 Task: Look for space in Siuri, India from 9th June, 2023 to 16th June, 2023 for 2 adults in price range Rs.8000 to Rs.16000. Place can be entire place with 2 bedrooms having 2 beds and 1 bathroom. Property type can be house, flat, guest house. Booking option can be shelf check-in. Required host language is English.
Action: Mouse moved to (541, 96)
Screenshot: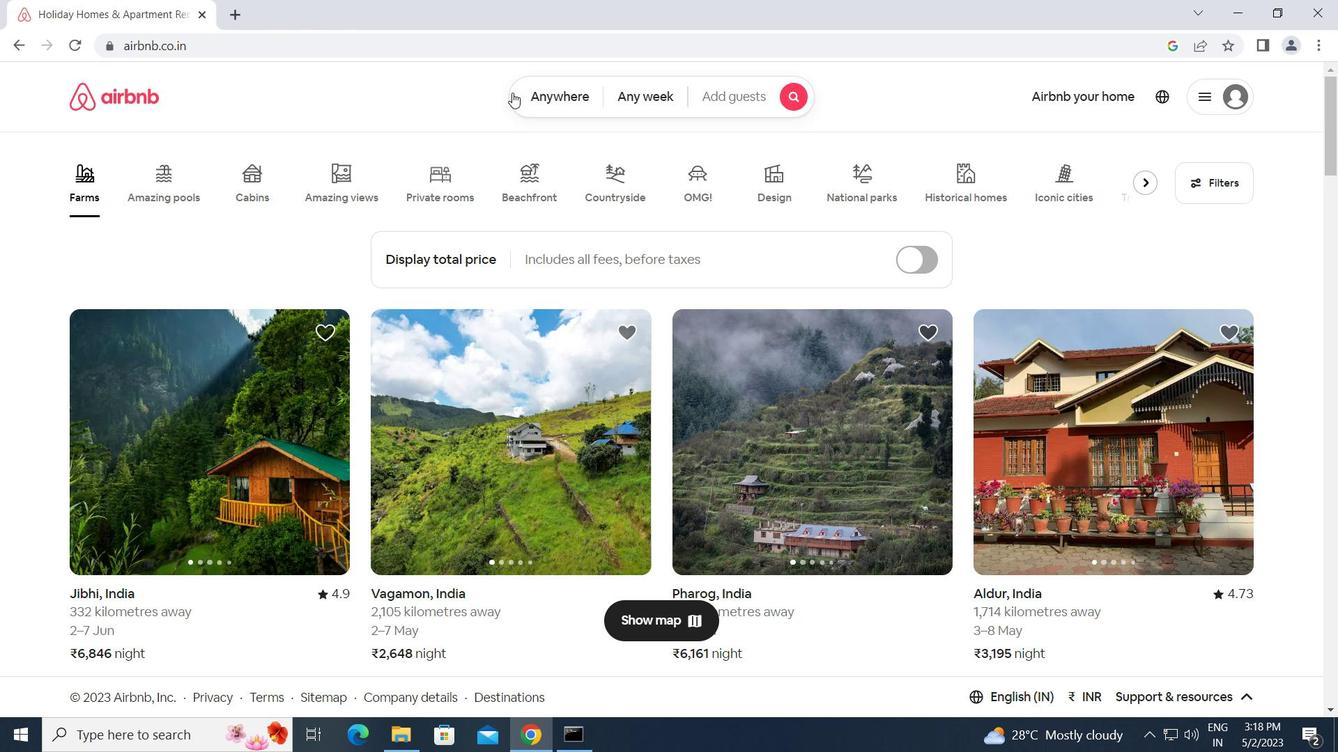 
Action: Mouse pressed left at (541, 96)
Screenshot: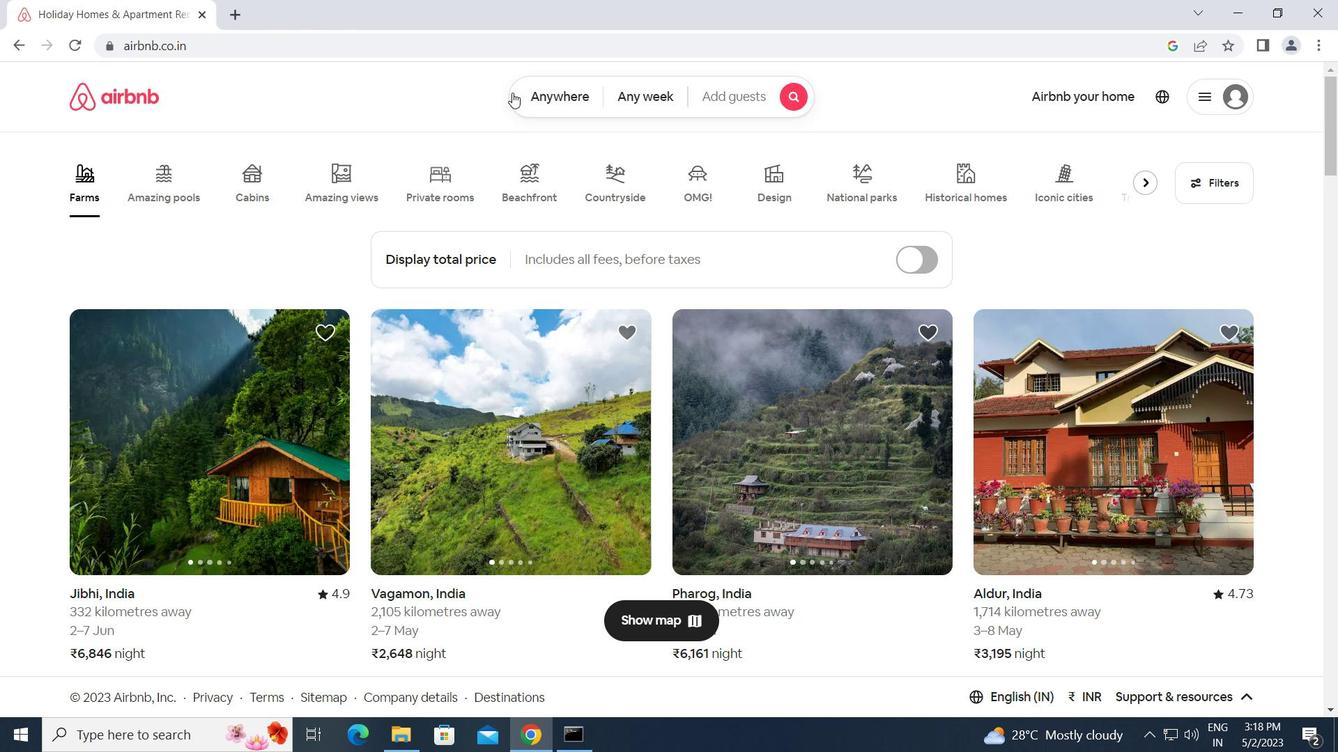 
Action: Mouse moved to (449, 150)
Screenshot: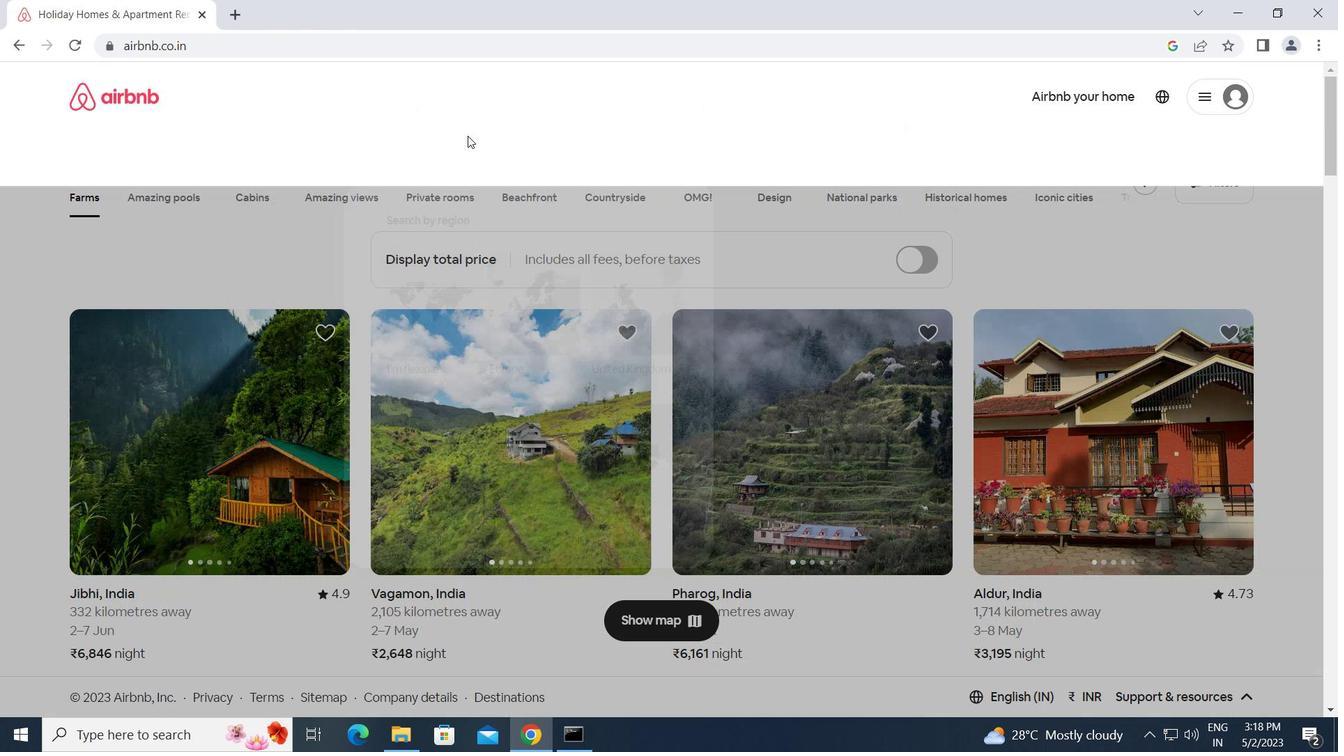 
Action: Mouse pressed left at (449, 150)
Screenshot: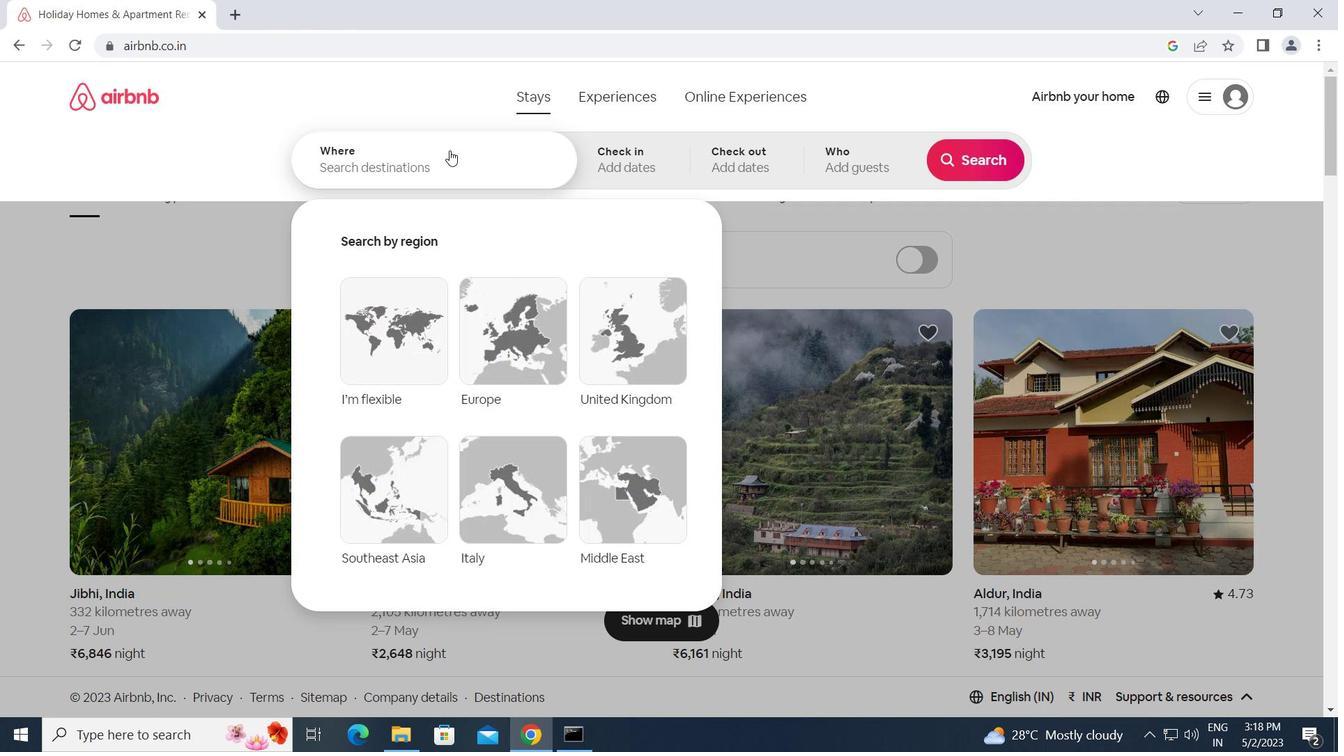 
Action: Key pressed s<Key.caps_lock>iuri,<Key.space><Key.caps_lock>i<Key.caps_lock>ndia<Key.enter>
Screenshot: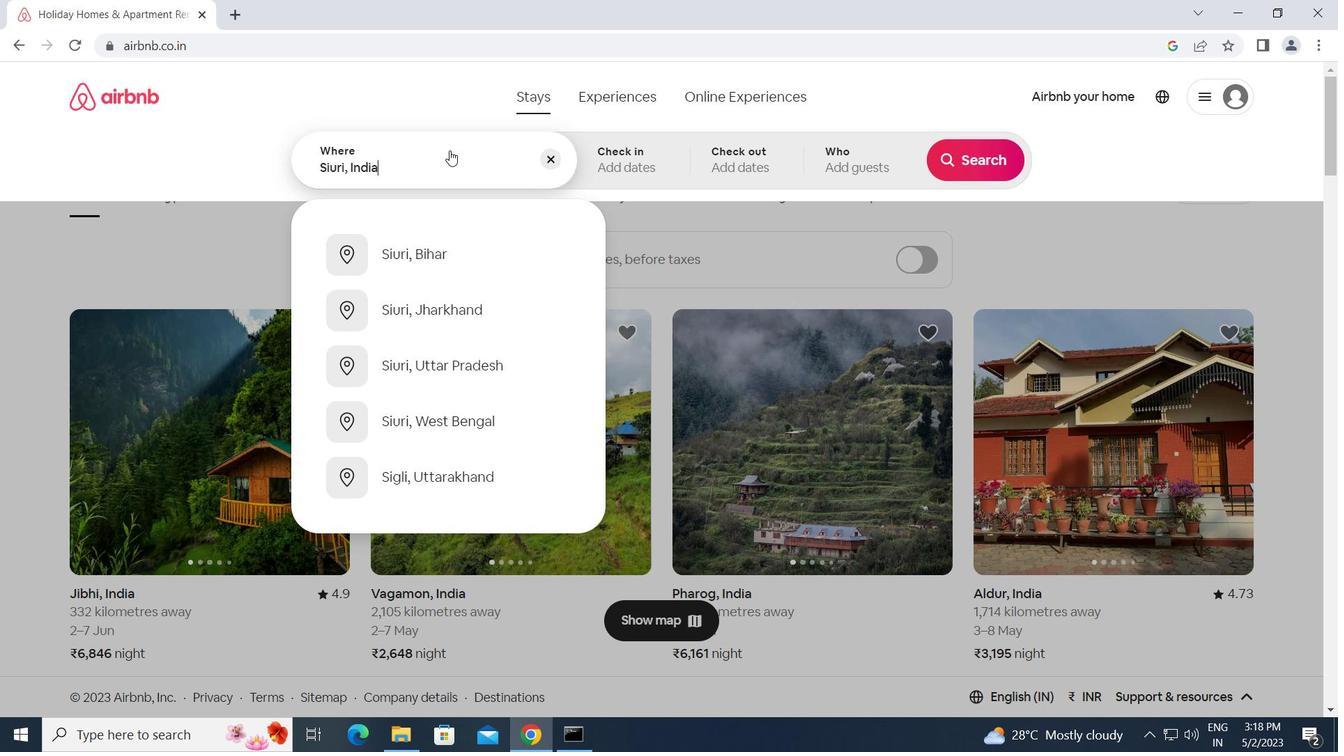 
Action: Mouse moved to (915, 416)
Screenshot: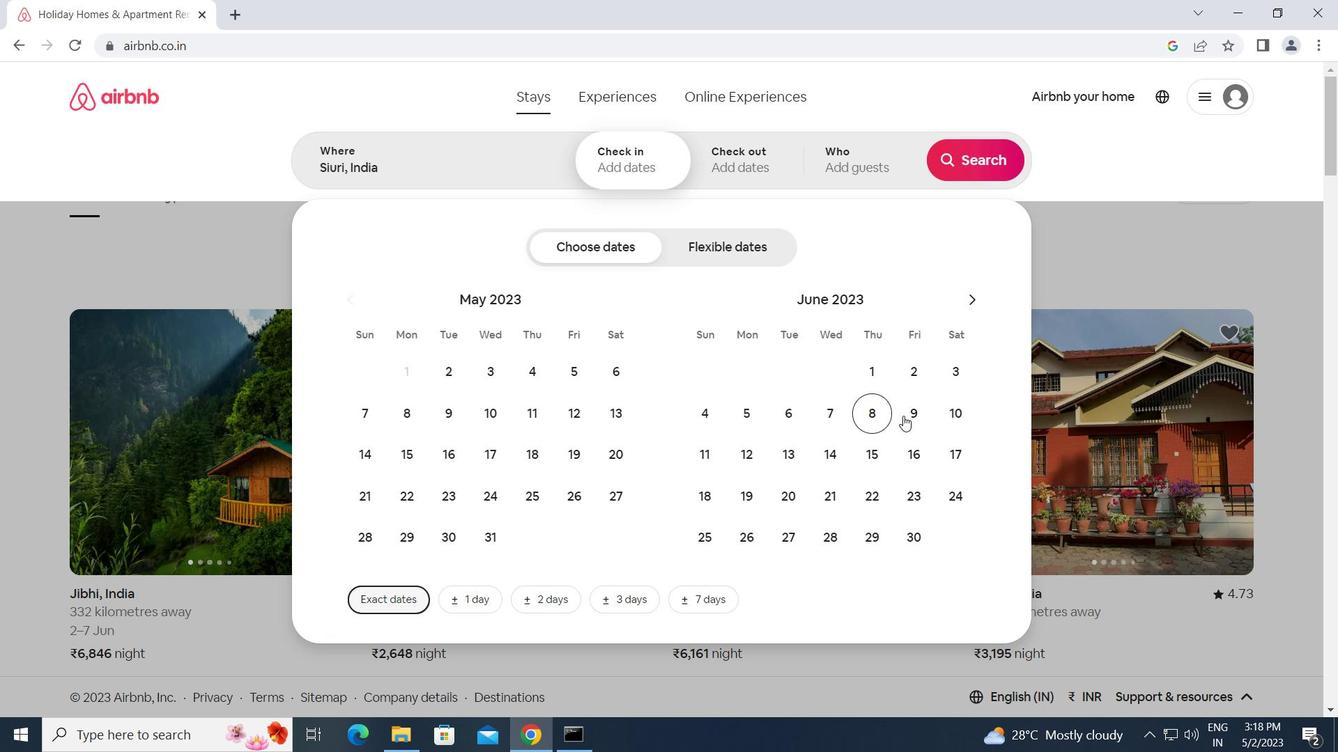 
Action: Mouse pressed left at (915, 416)
Screenshot: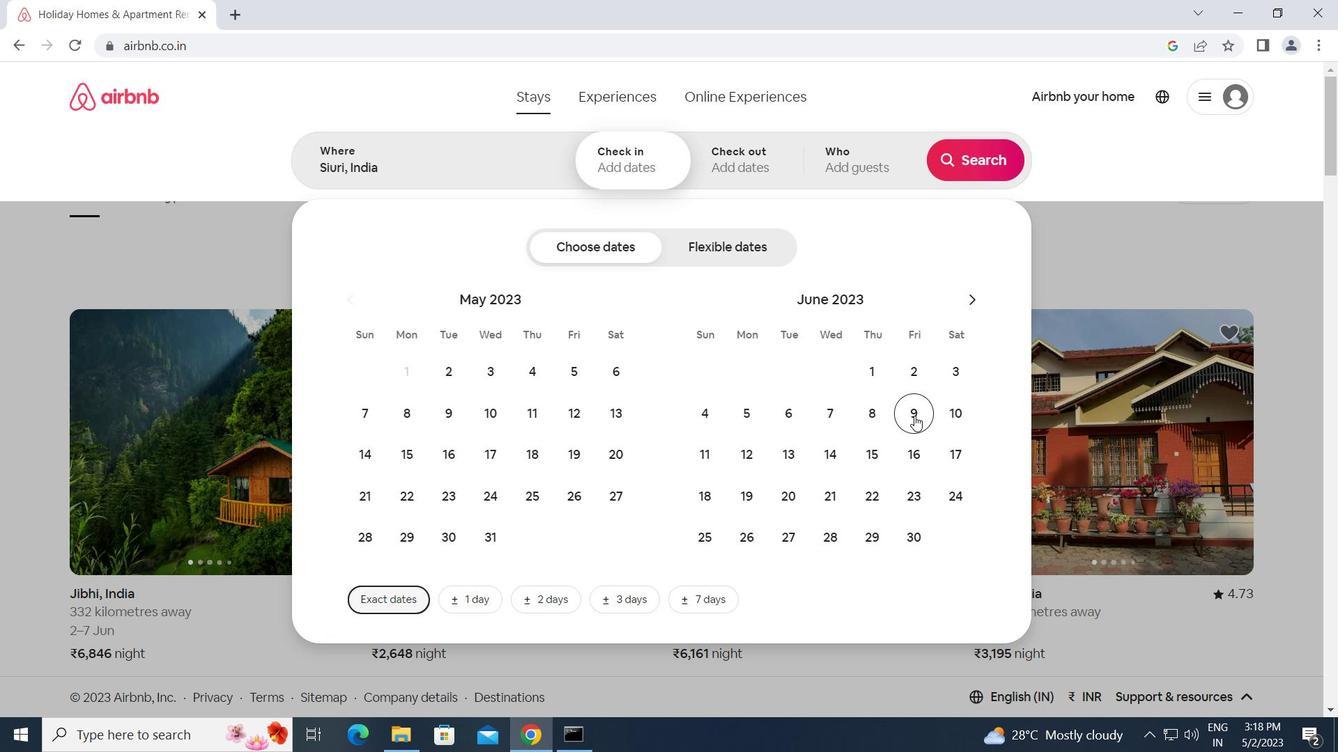 
Action: Mouse moved to (925, 456)
Screenshot: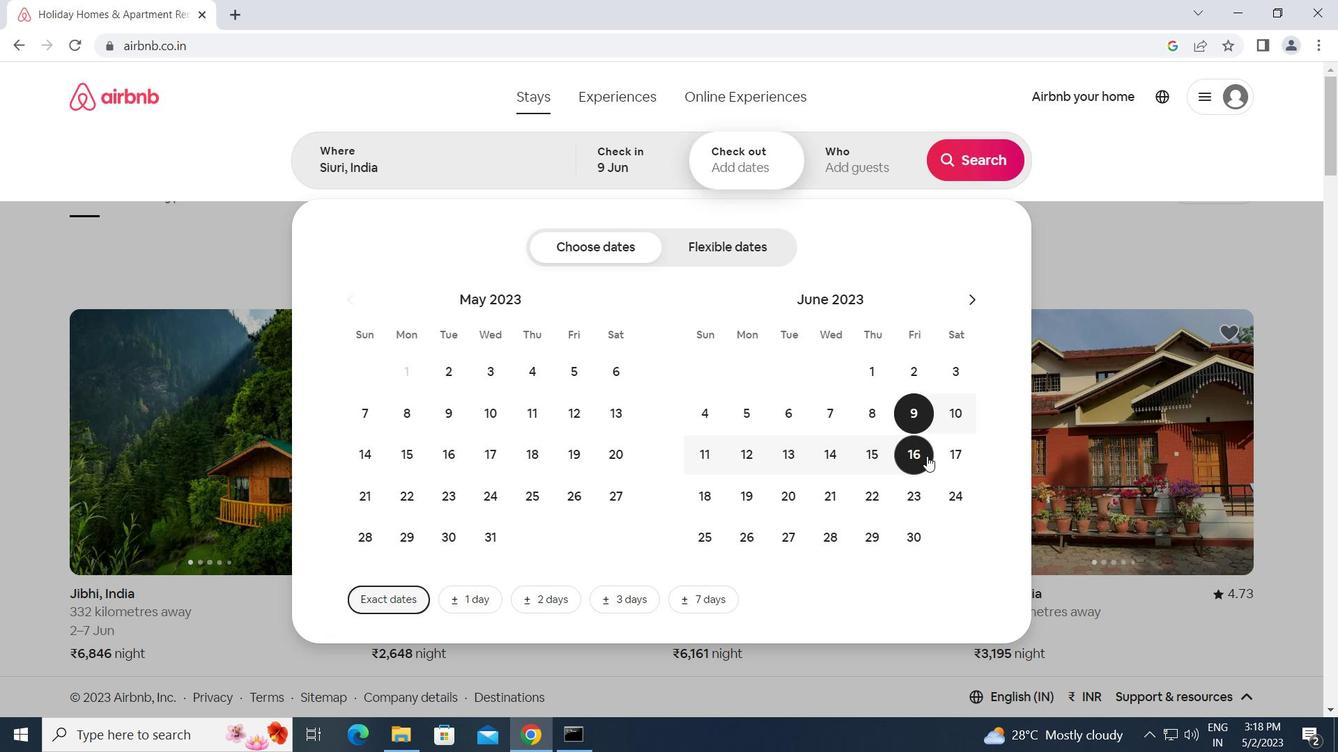 
Action: Mouse pressed left at (925, 456)
Screenshot: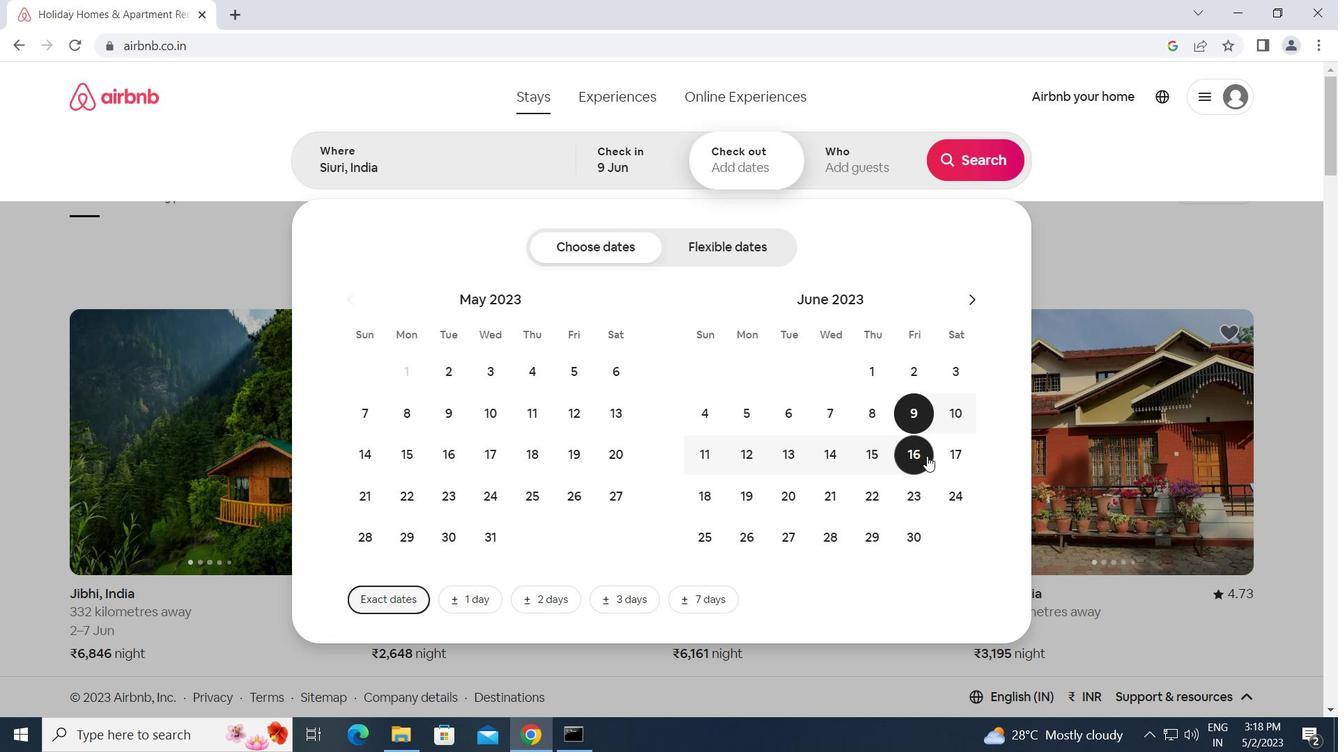 
Action: Mouse moved to (860, 161)
Screenshot: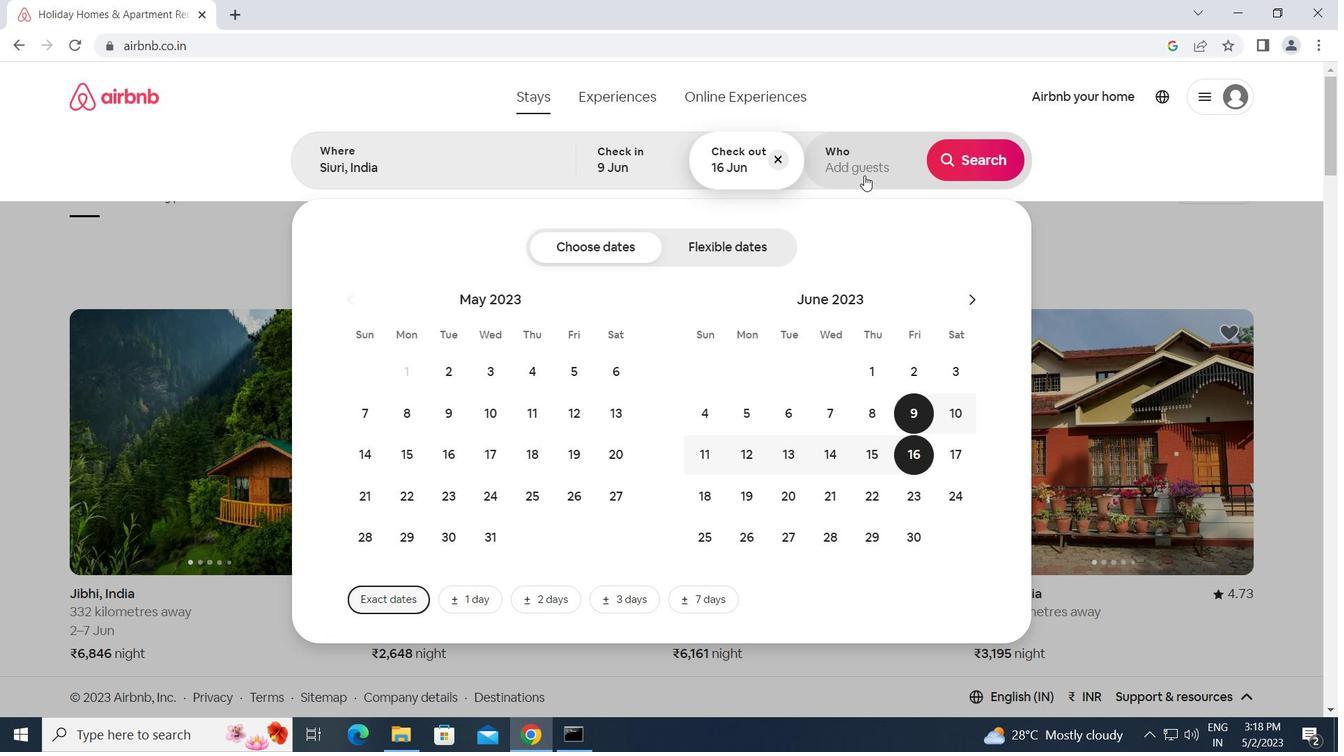 
Action: Mouse pressed left at (860, 161)
Screenshot: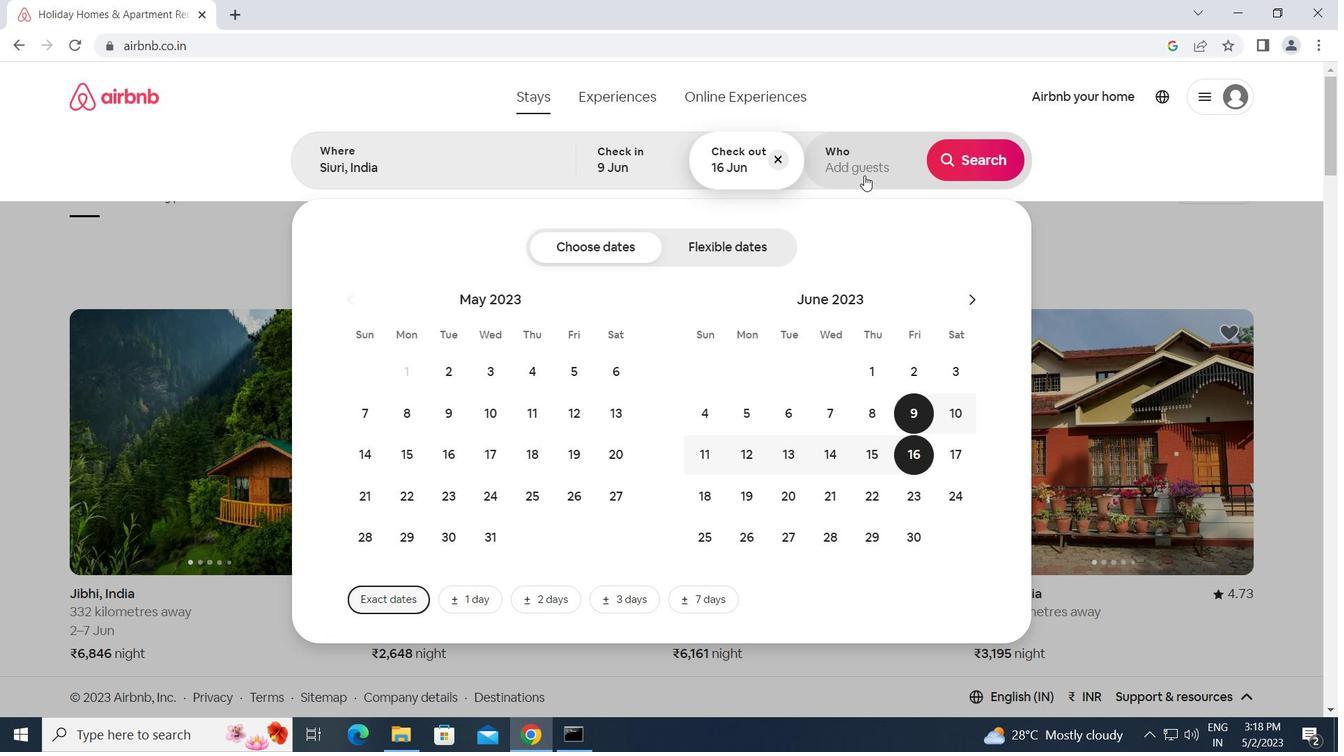 
Action: Mouse moved to (984, 256)
Screenshot: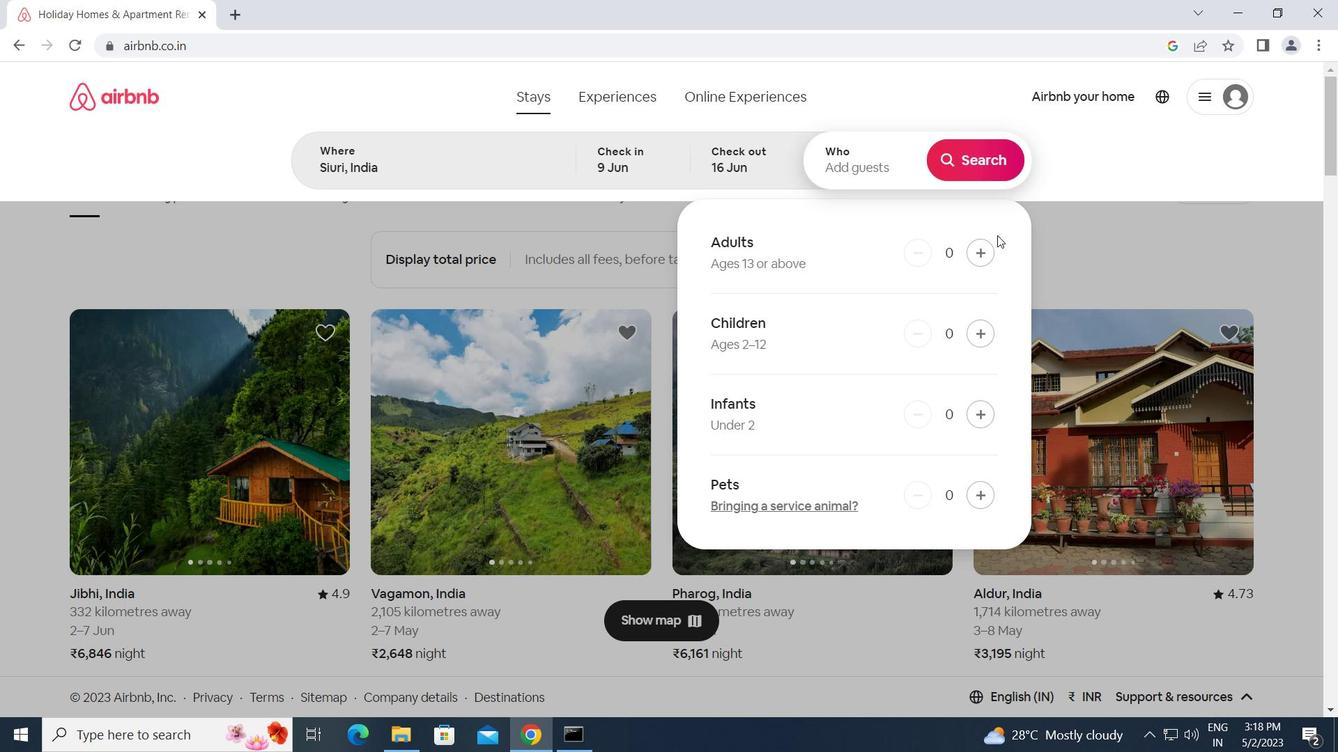 
Action: Mouse pressed left at (984, 256)
Screenshot: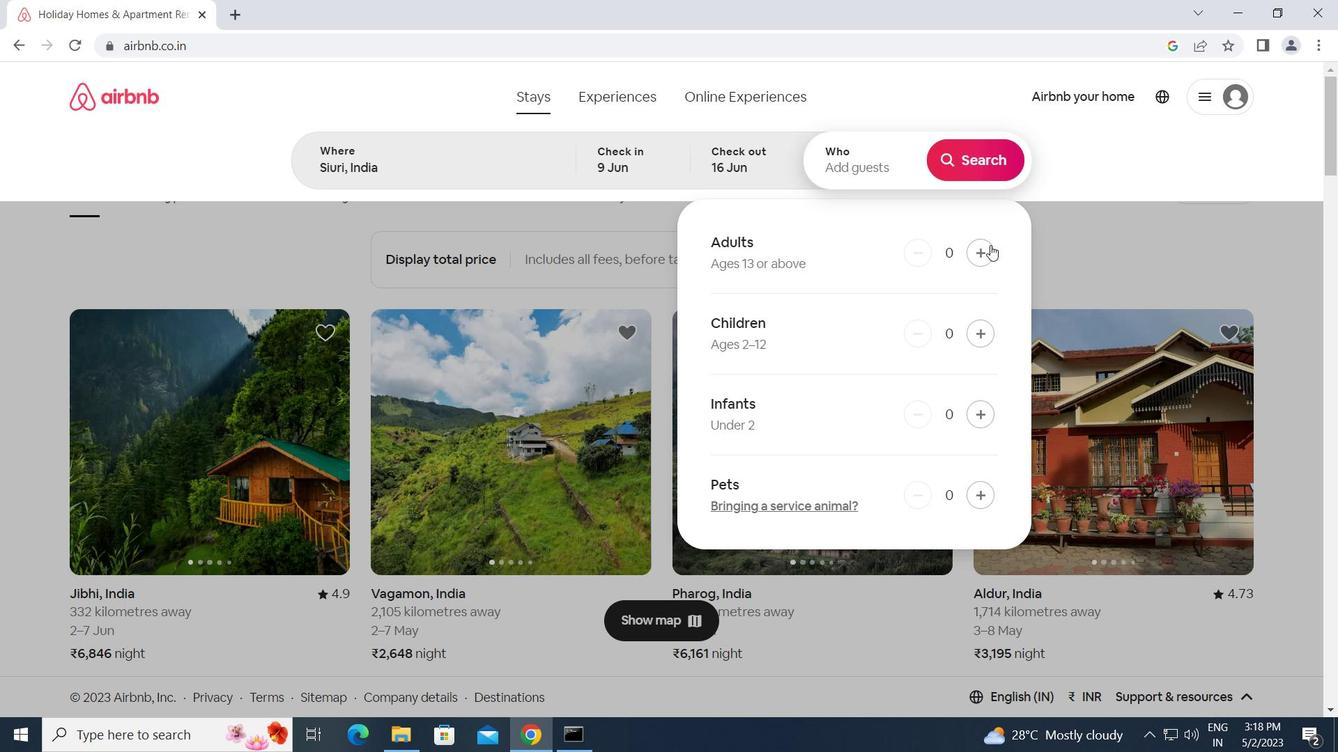 
Action: Mouse moved to (978, 255)
Screenshot: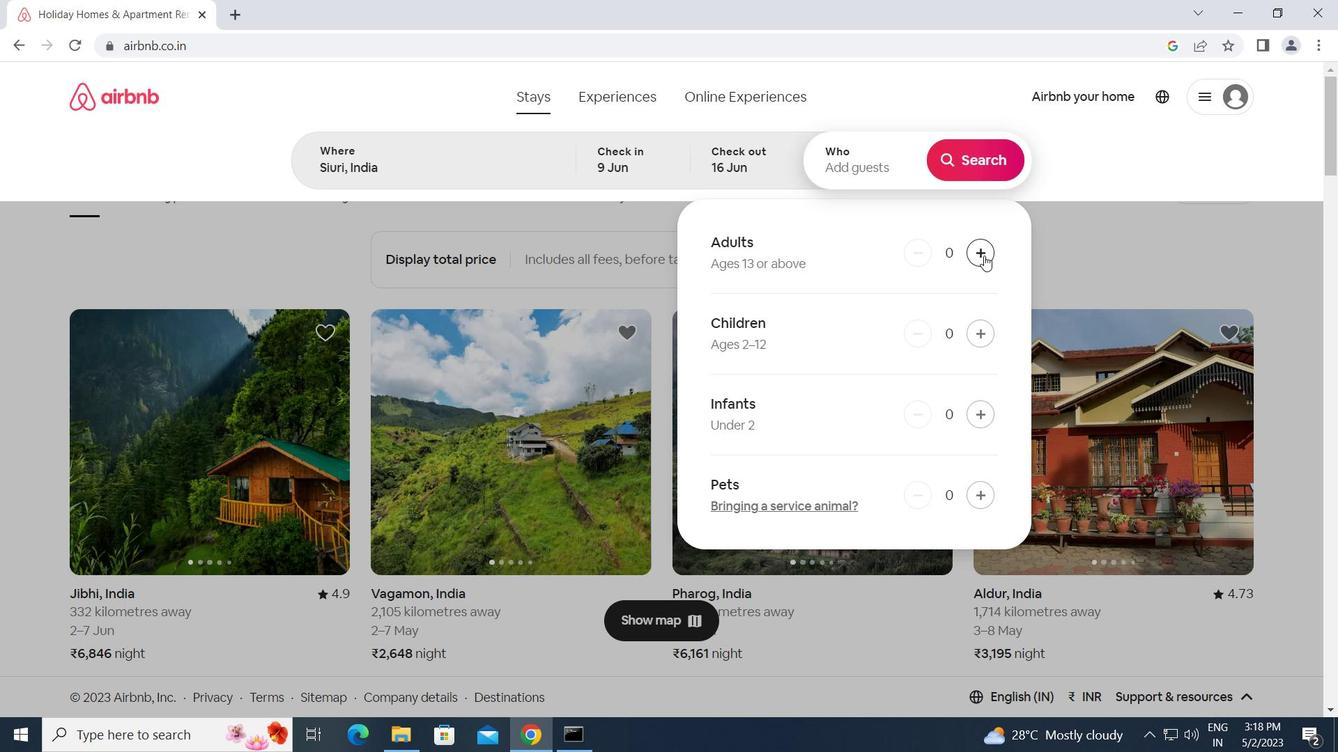 
Action: Mouse pressed left at (978, 255)
Screenshot: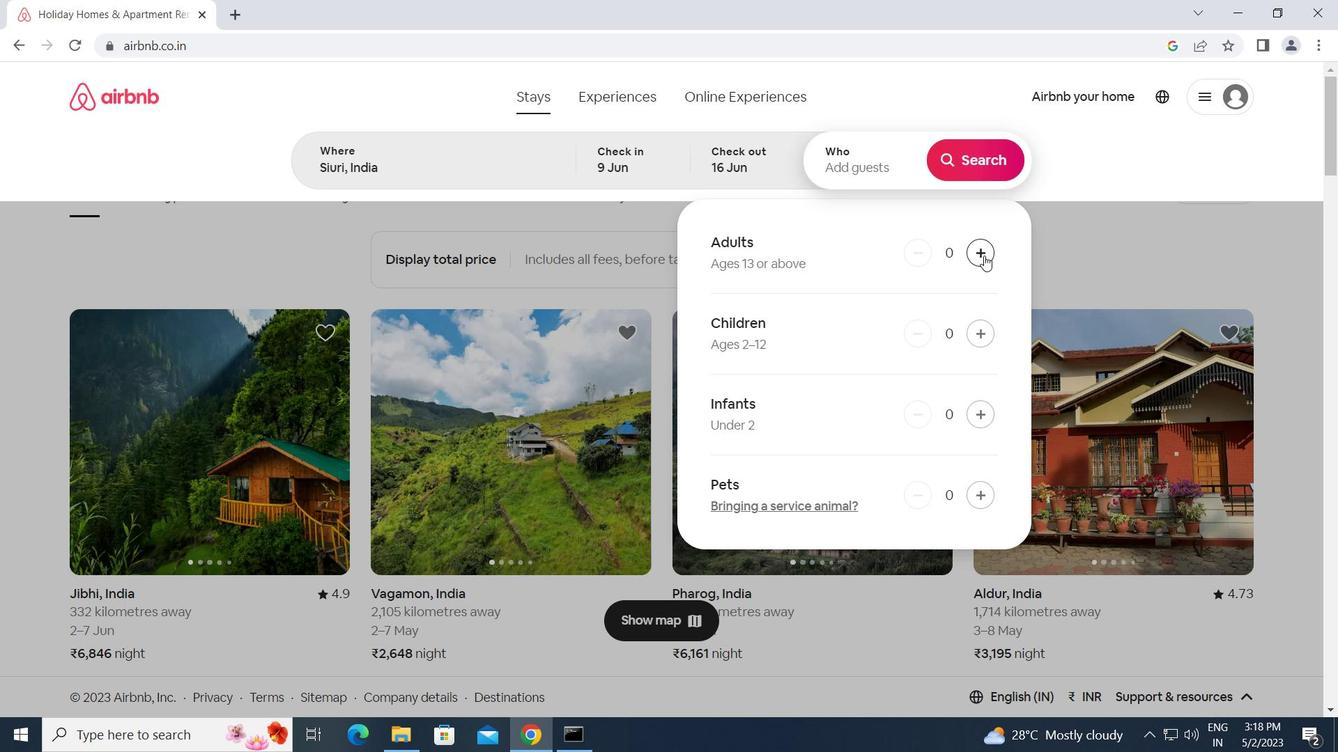 
Action: Mouse moved to (981, 164)
Screenshot: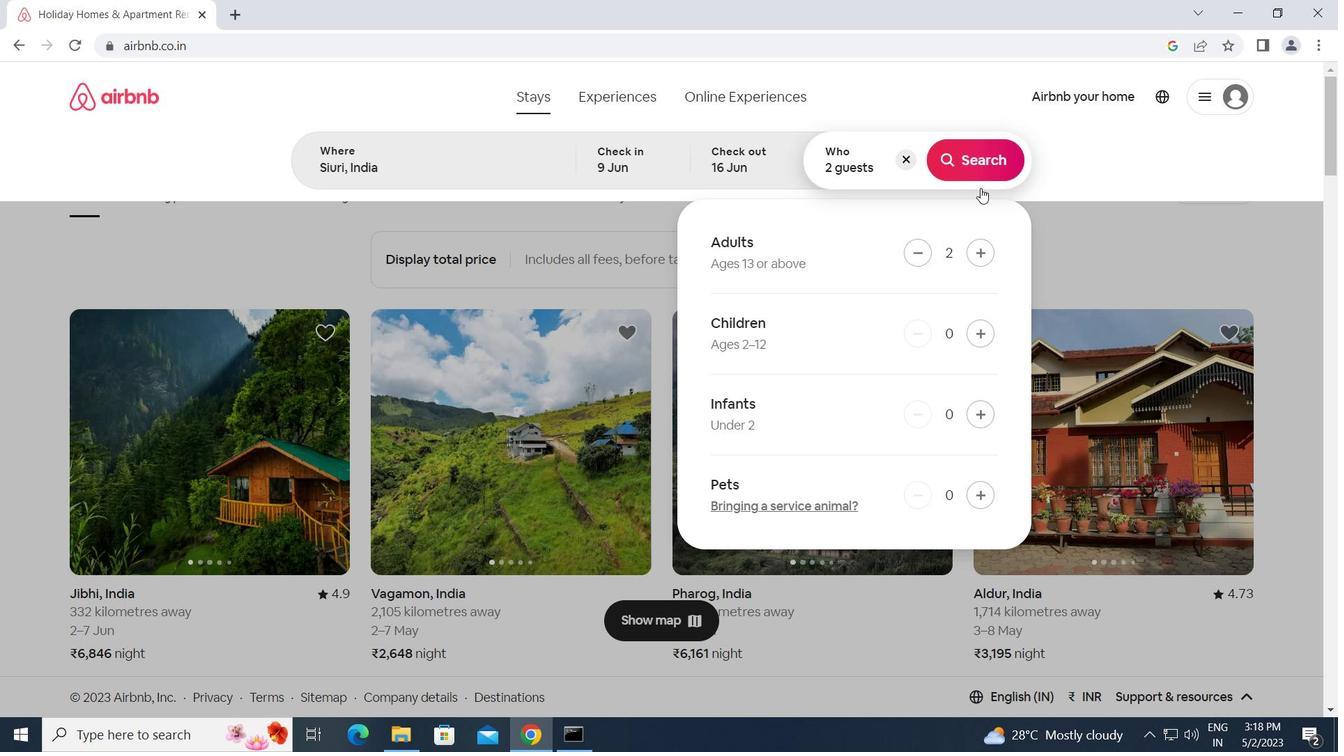 
Action: Mouse pressed left at (981, 164)
Screenshot: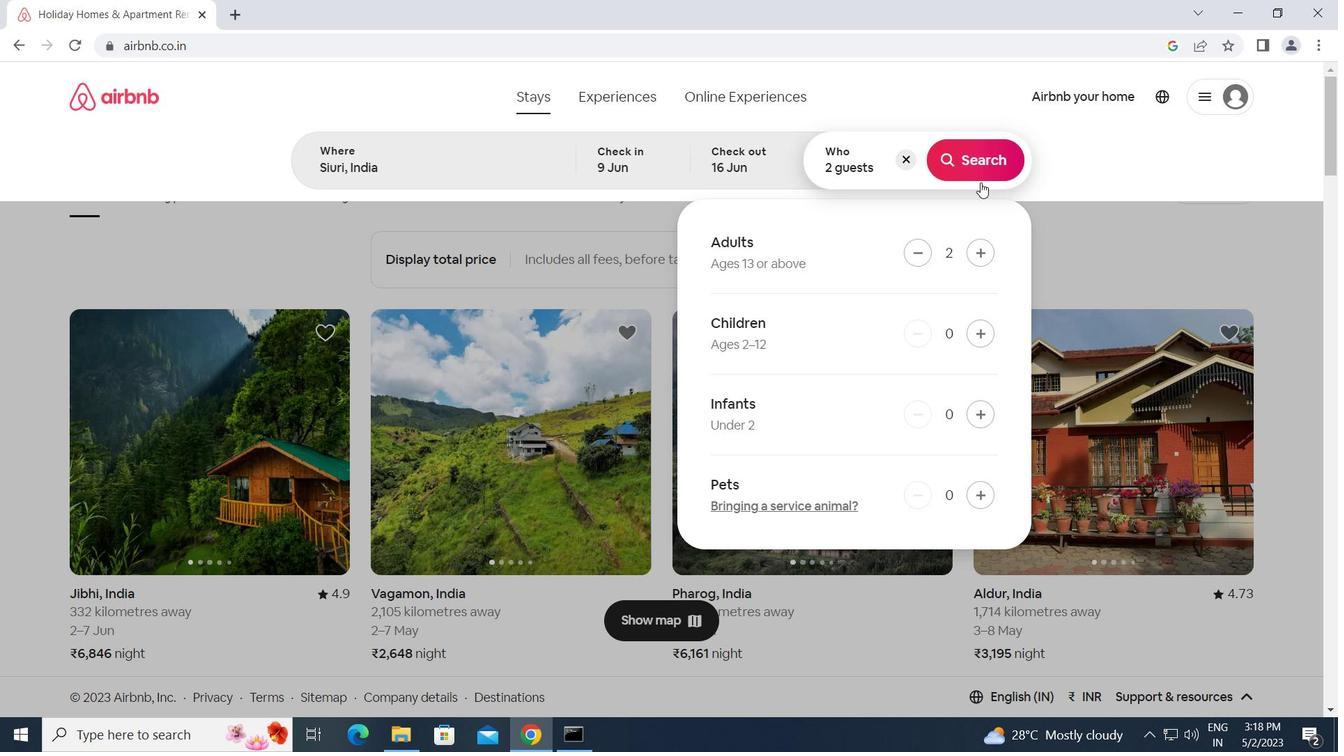 
Action: Mouse moved to (1277, 162)
Screenshot: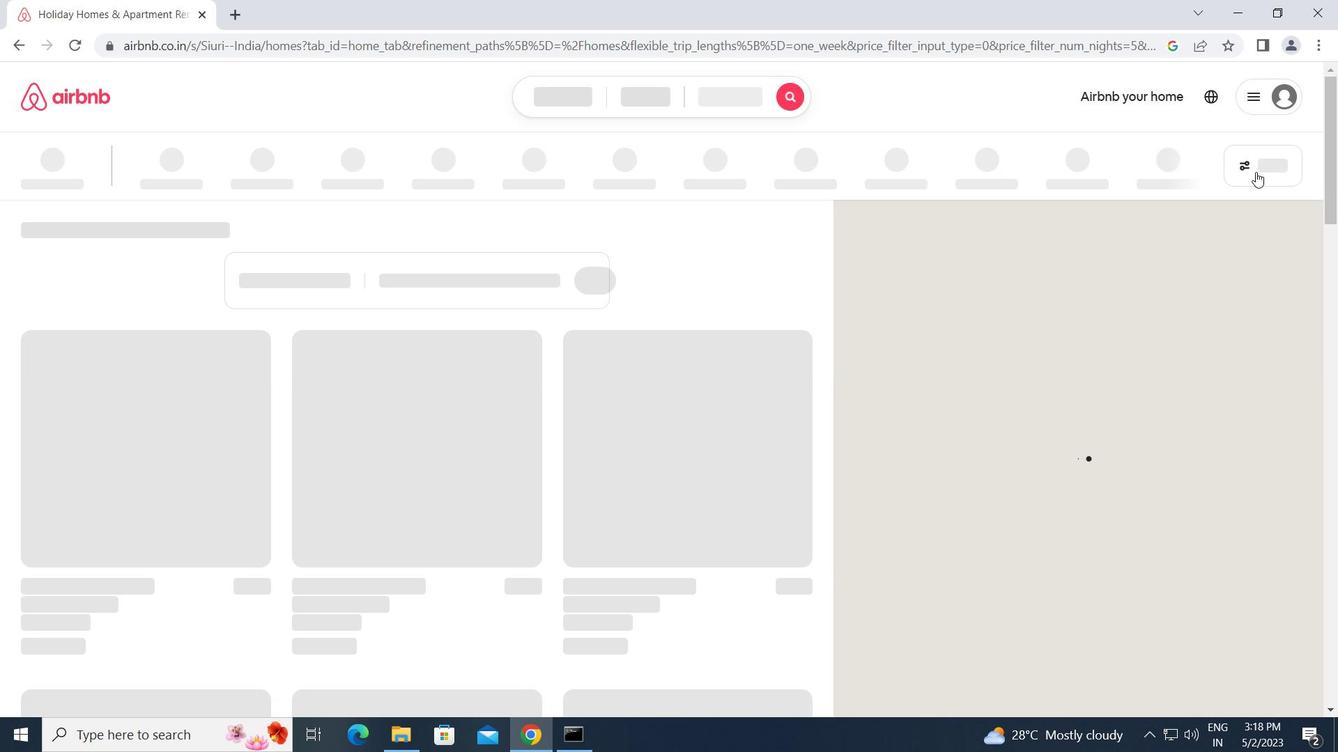 
Action: Mouse pressed left at (1277, 162)
Screenshot: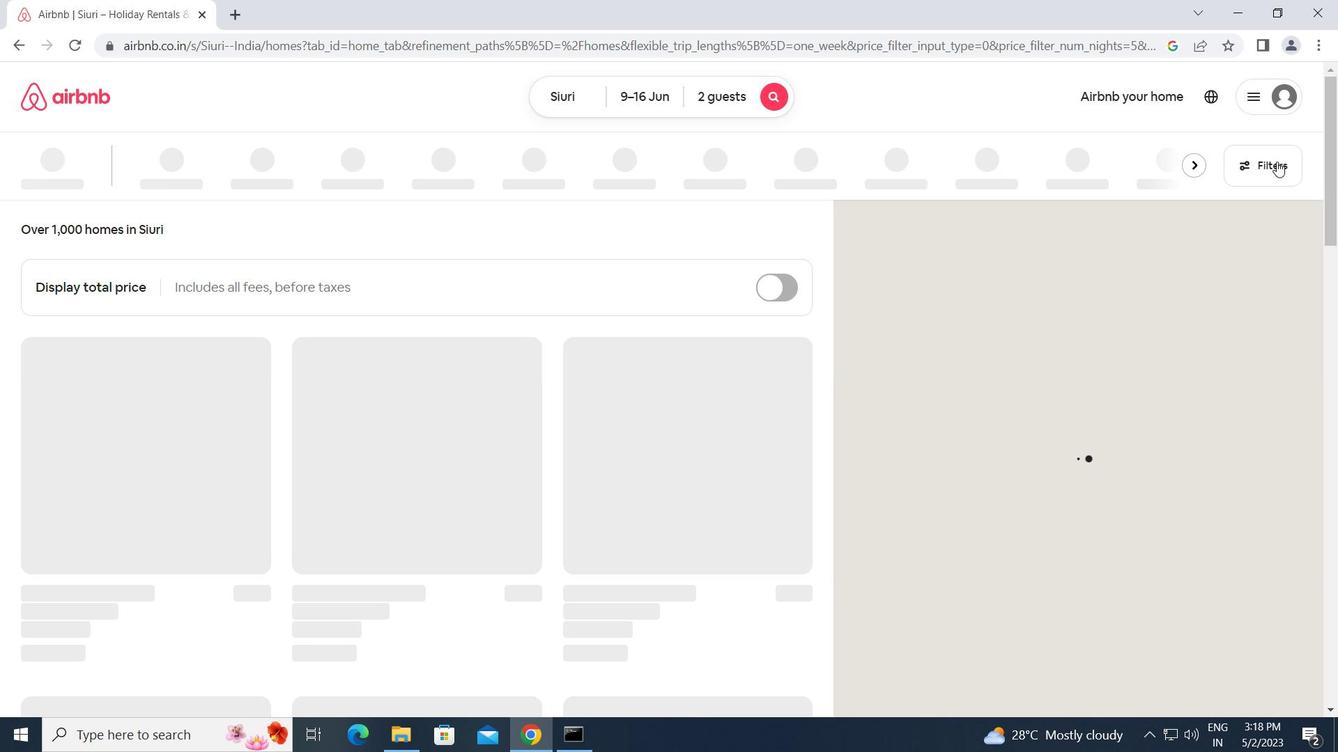 
Action: Mouse moved to (461, 386)
Screenshot: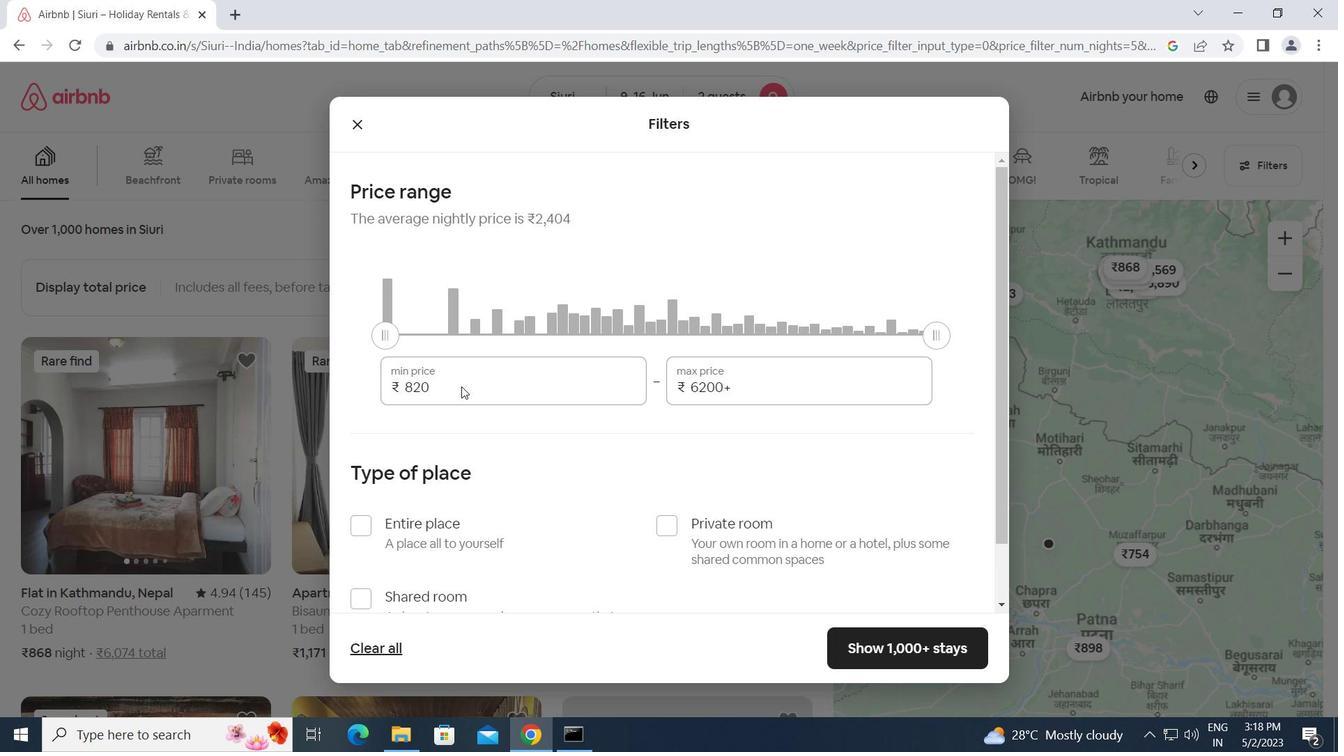 
Action: Mouse pressed left at (461, 386)
Screenshot: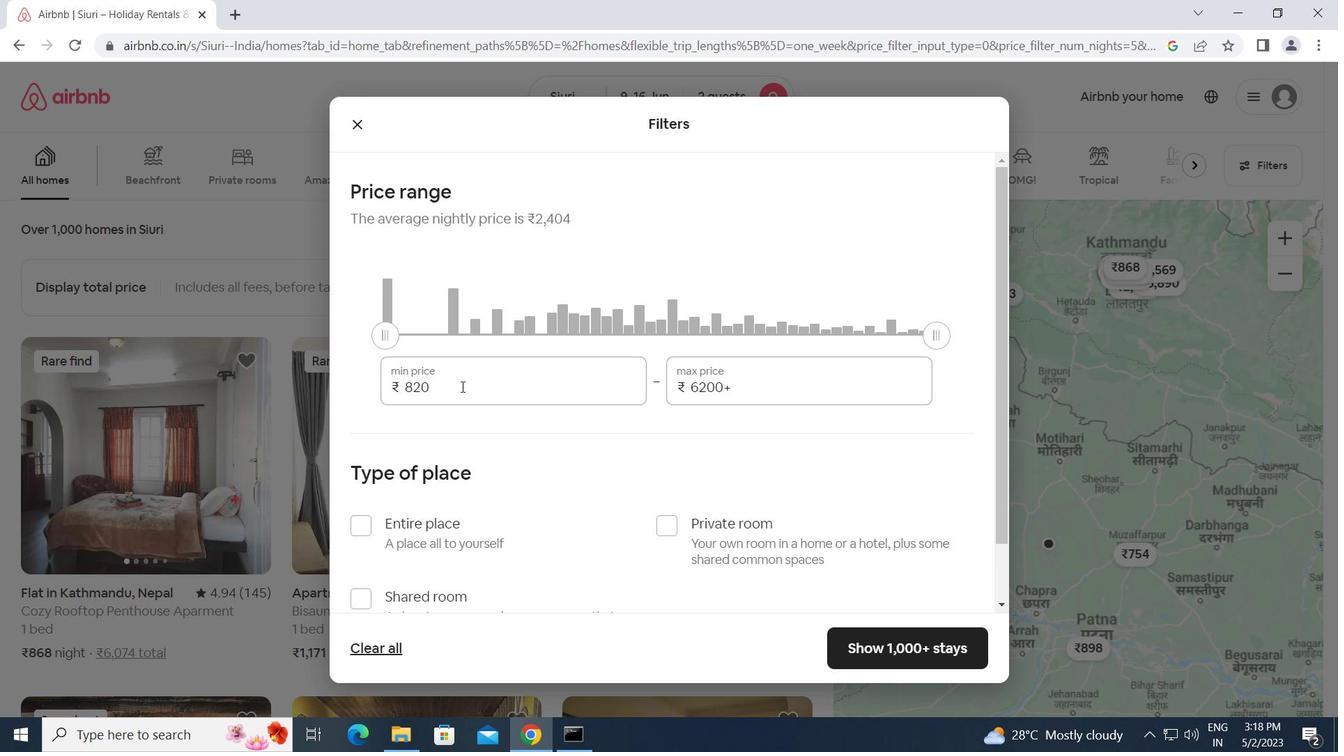 
Action: Mouse moved to (400, 386)
Screenshot: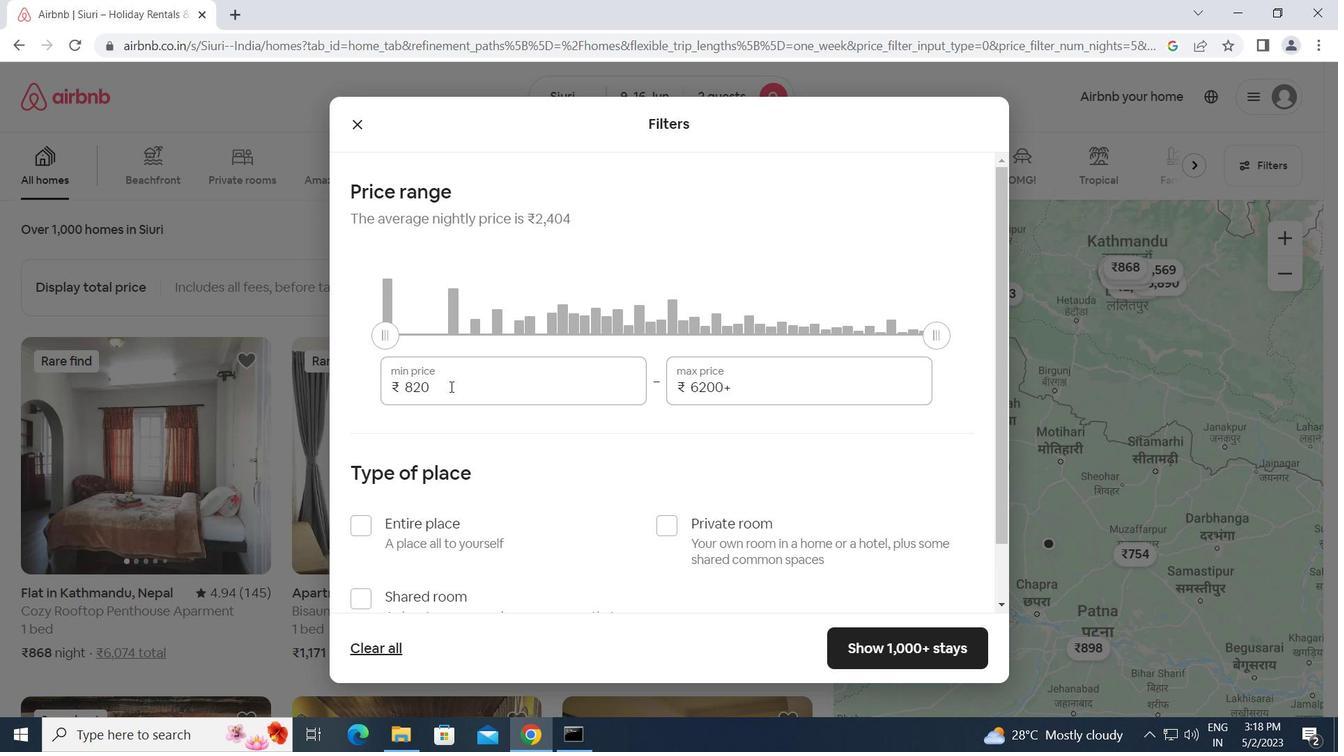 
Action: Key pressed 8000<Key.tab>16000
Screenshot: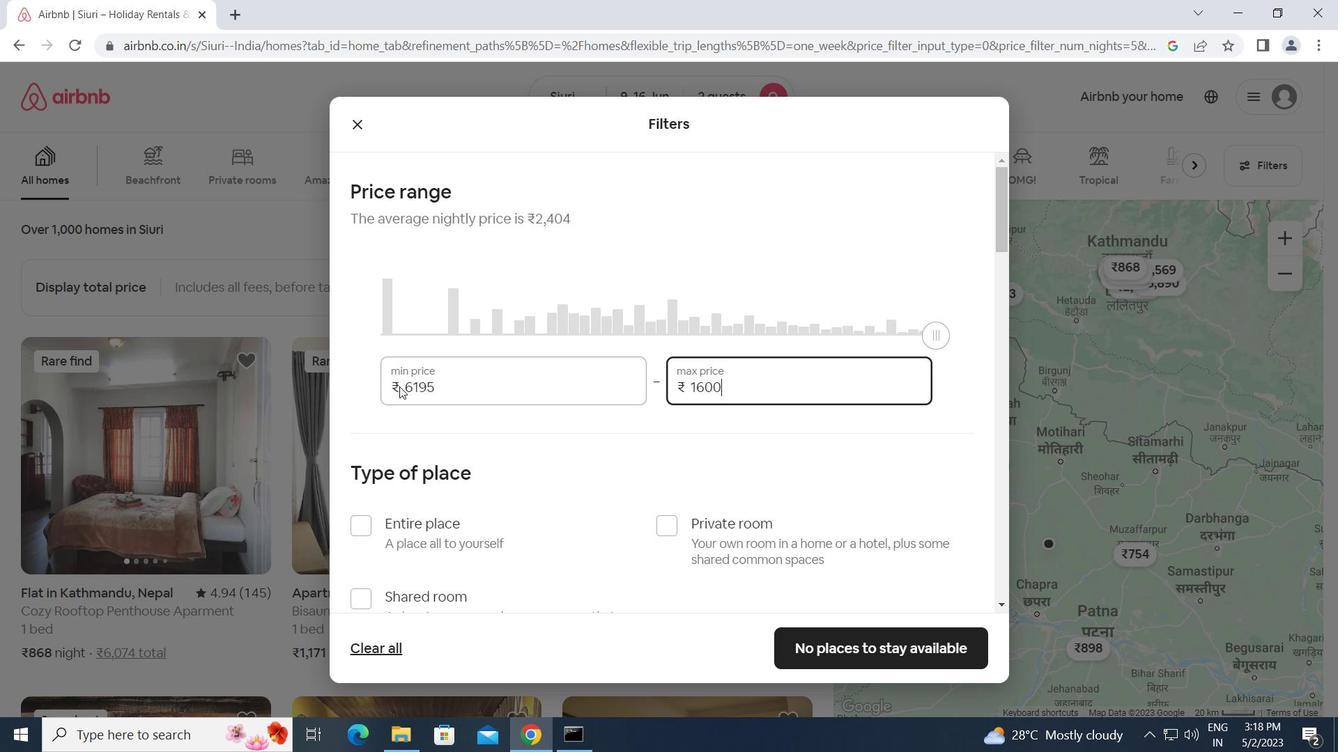 
Action: Mouse moved to (402, 422)
Screenshot: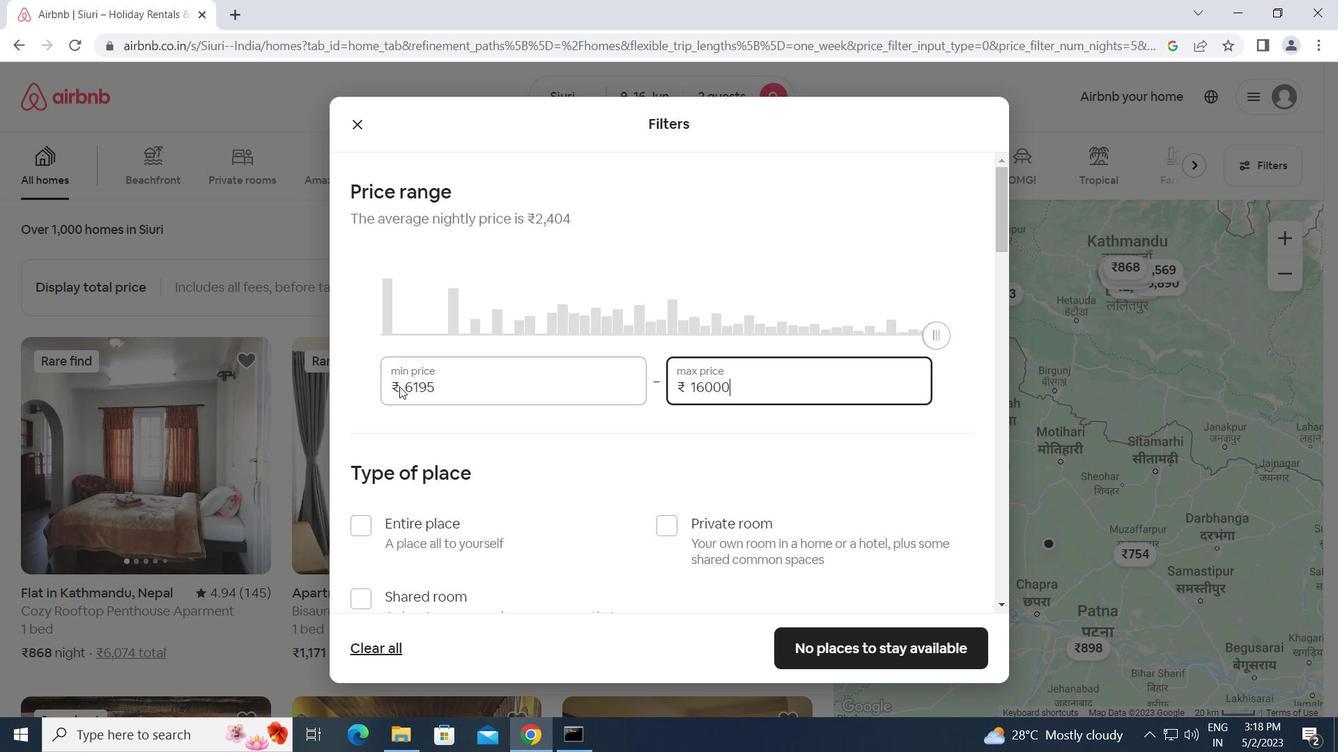 
Action: Mouse scrolled (402, 421) with delta (0, 0)
Screenshot: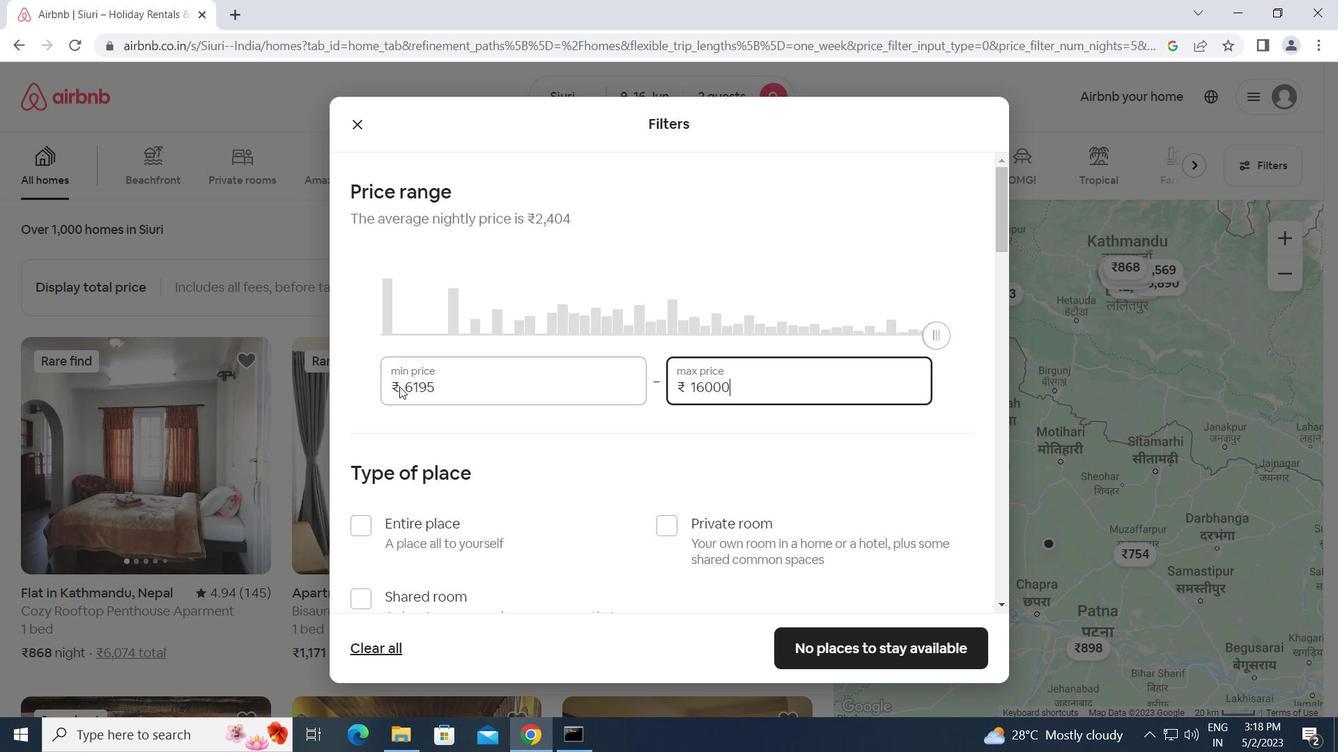 
Action: Mouse moved to (406, 436)
Screenshot: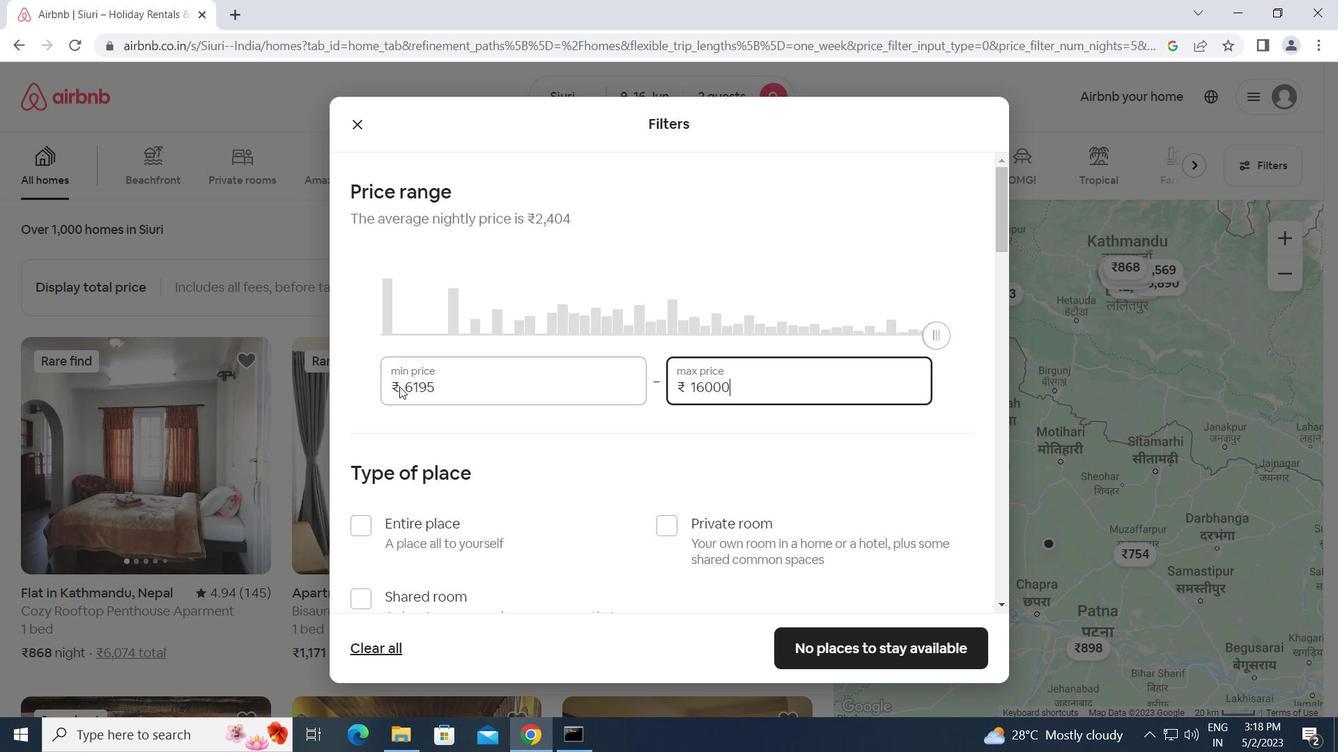 
Action: Mouse scrolled (406, 435) with delta (0, 0)
Screenshot: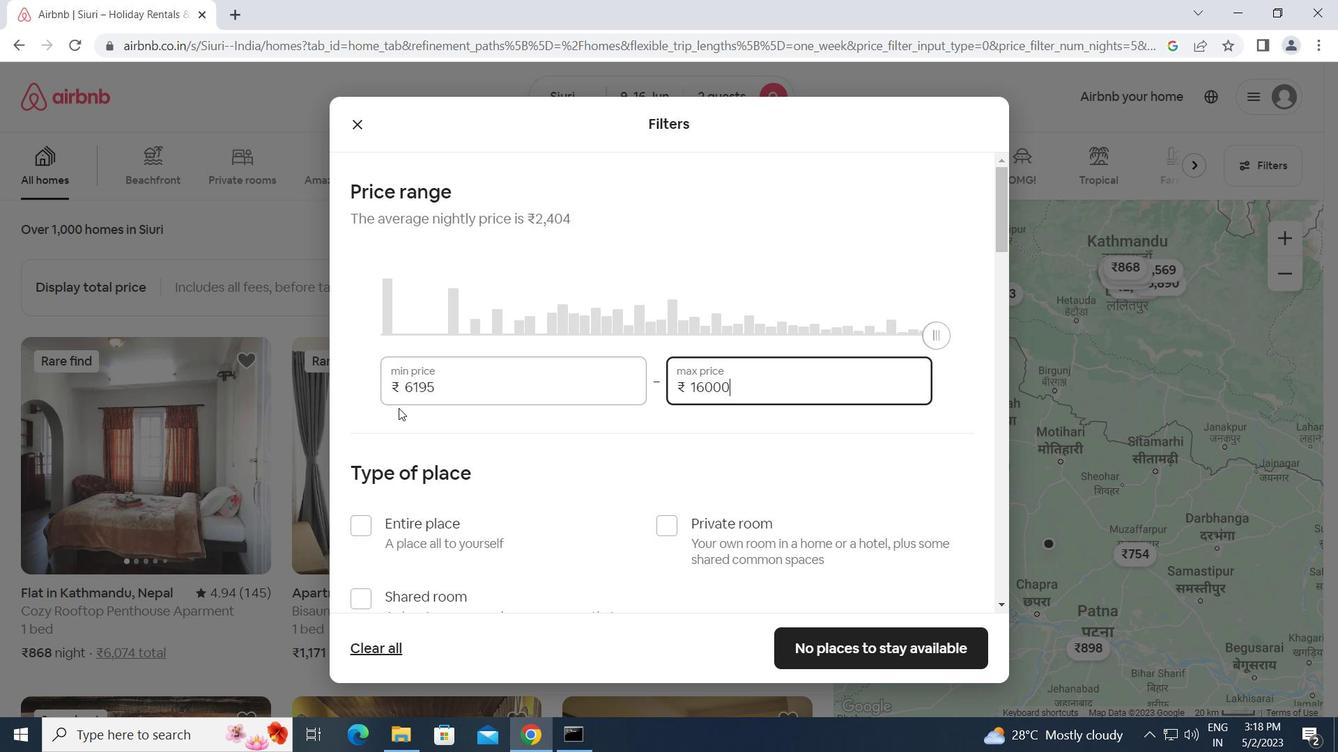 
Action: Mouse moved to (360, 345)
Screenshot: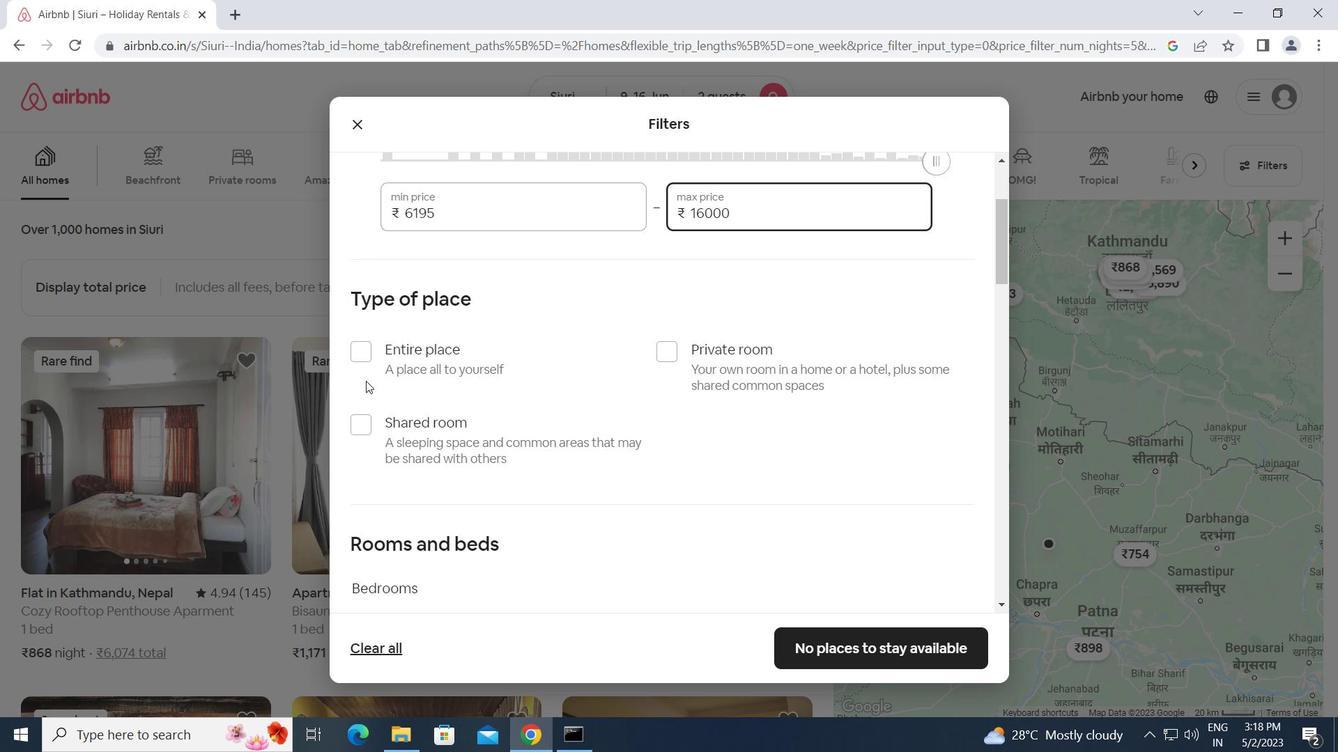 
Action: Mouse pressed left at (360, 345)
Screenshot: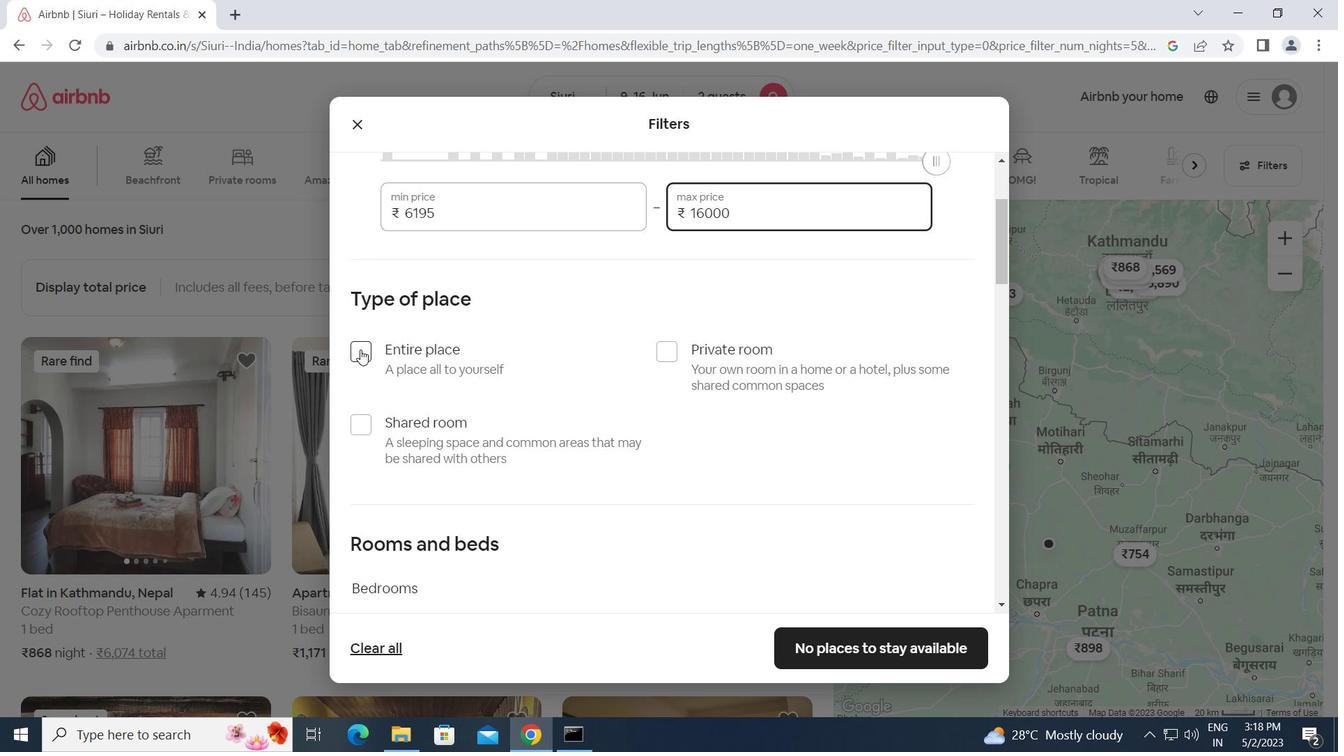 
Action: Mouse moved to (499, 416)
Screenshot: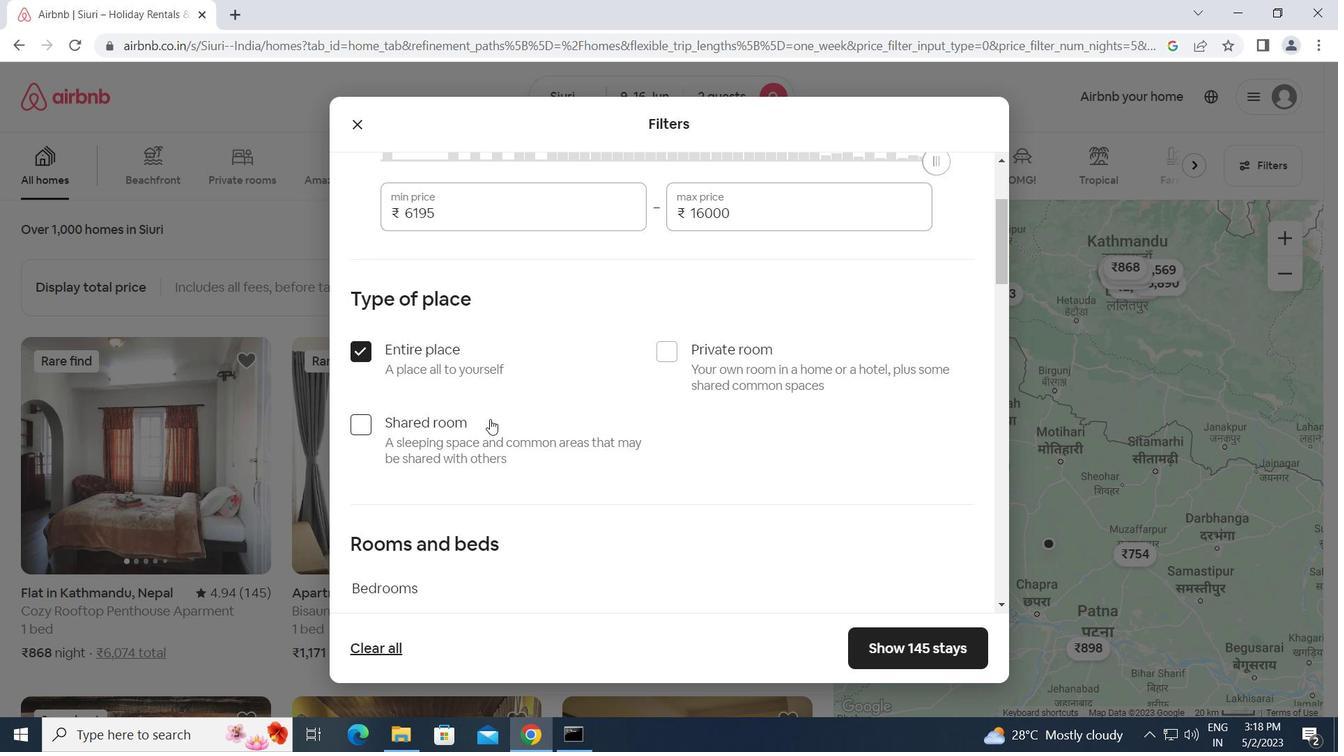 
Action: Mouse scrolled (499, 416) with delta (0, 0)
Screenshot: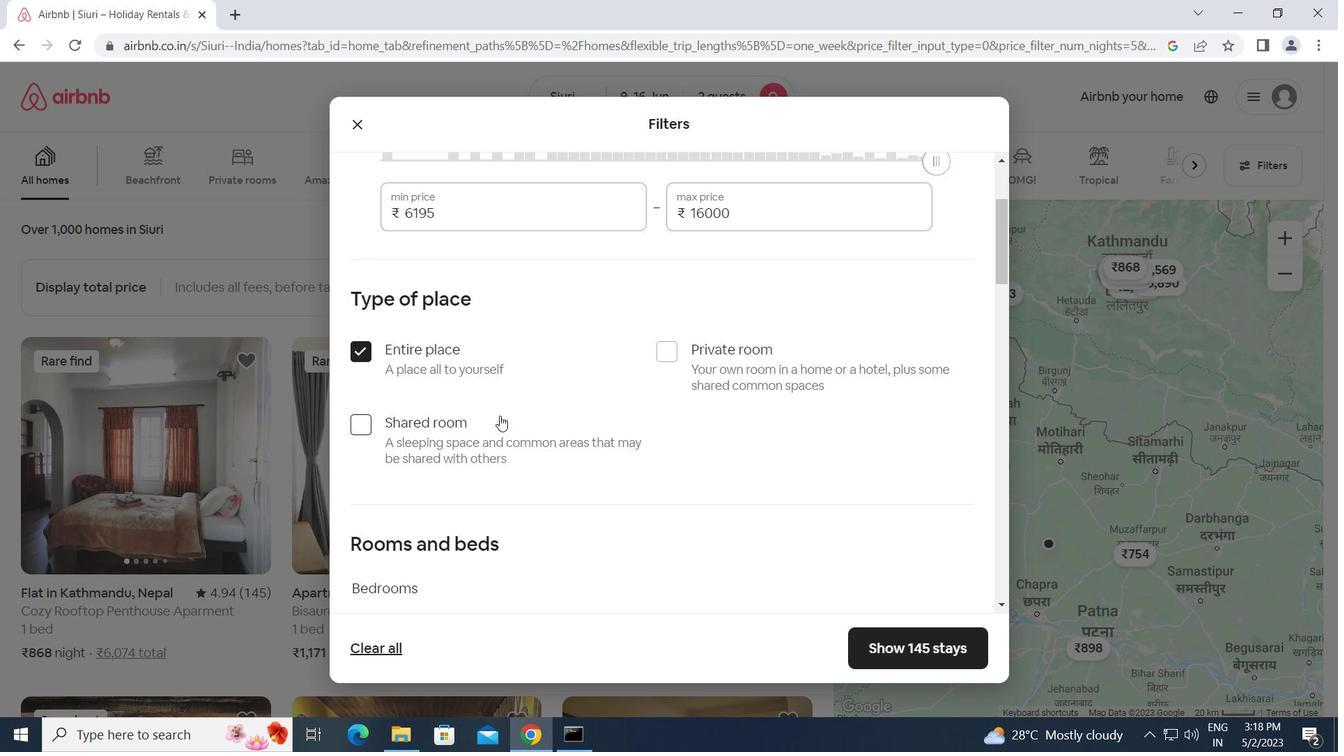 
Action: Mouse scrolled (499, 416) with delta (0, 0)
Screenshot: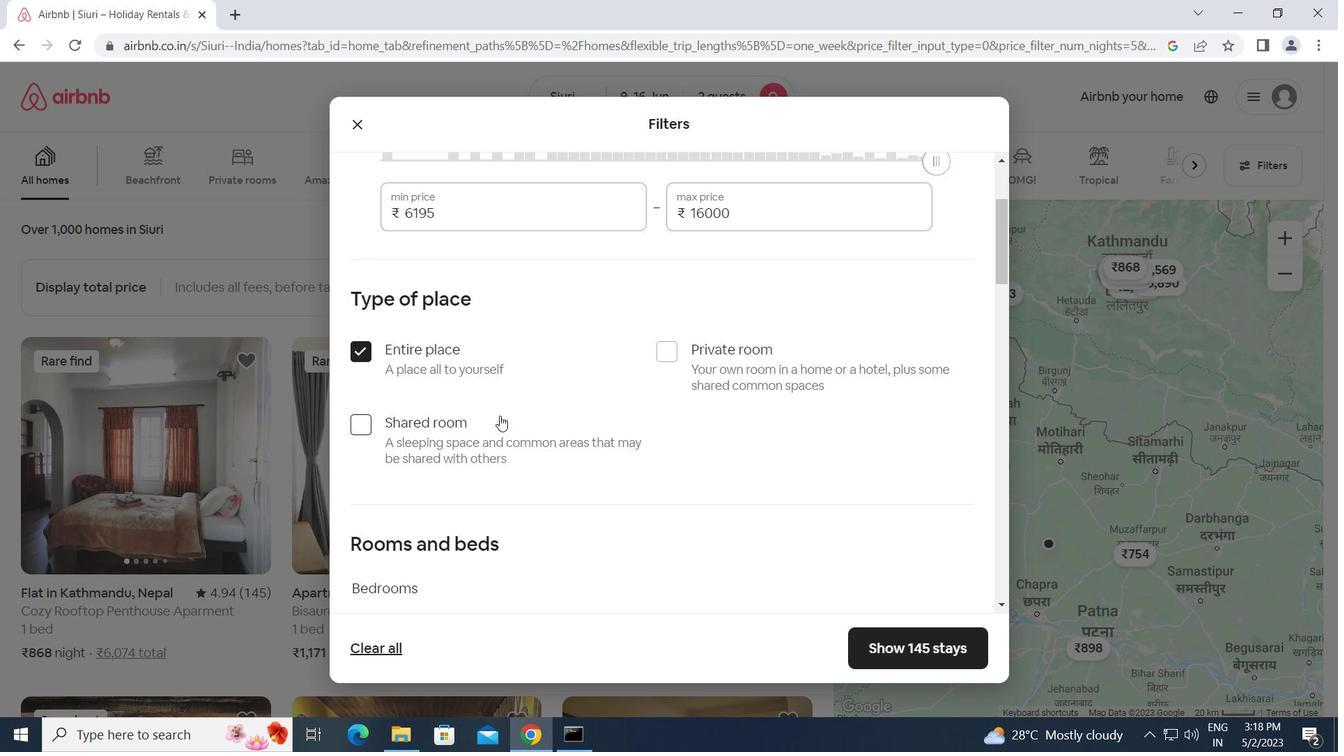 
Action: Mouse scrolled (499, 416) with delta (0, 0)
Screenshot: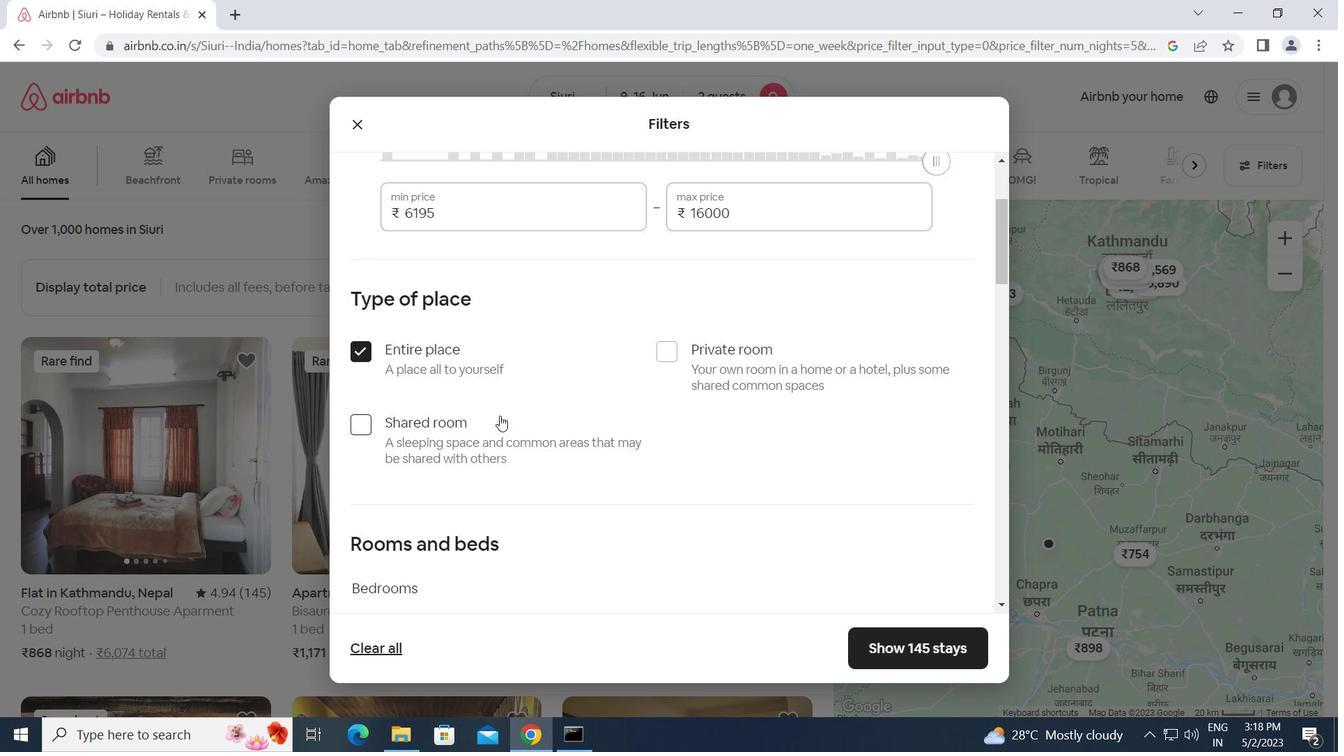 
Action: Mouse moved to (518, 378)
Screenshot: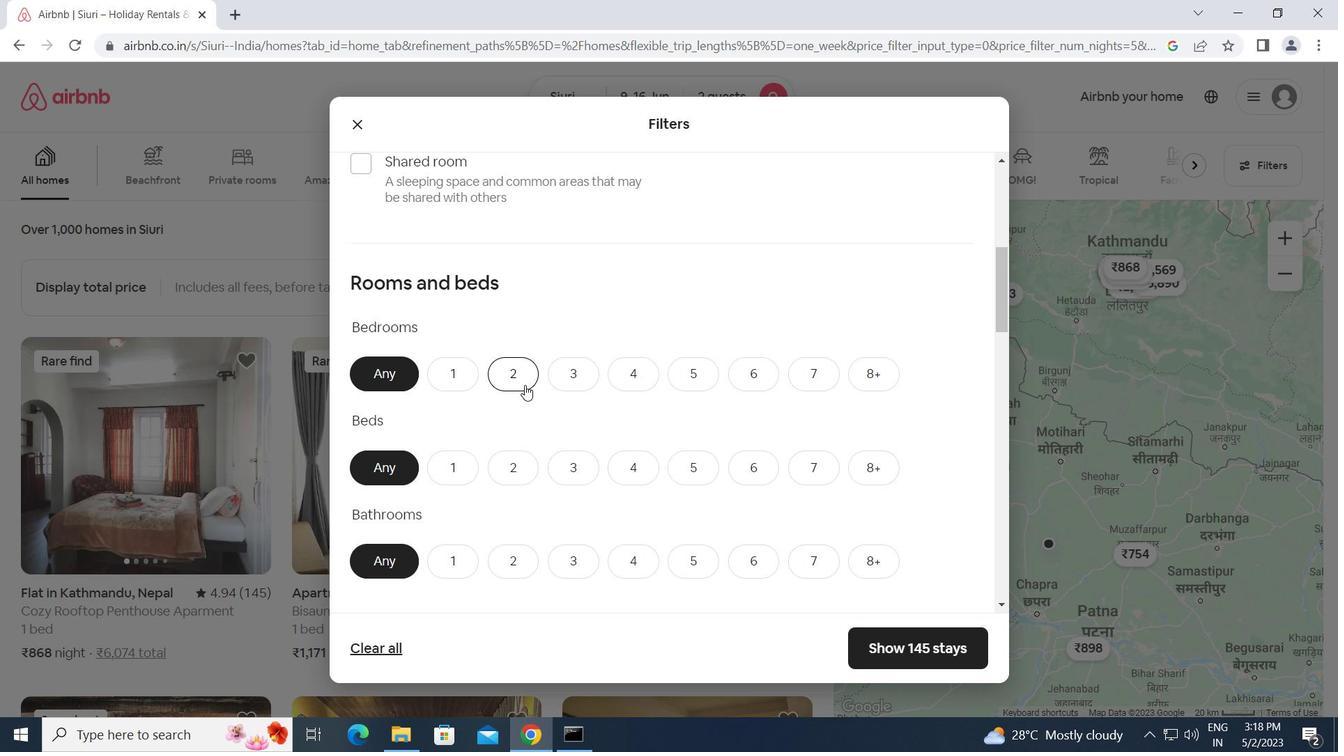 
Action: Mouse pressed left at (518, 378)
Screenshot: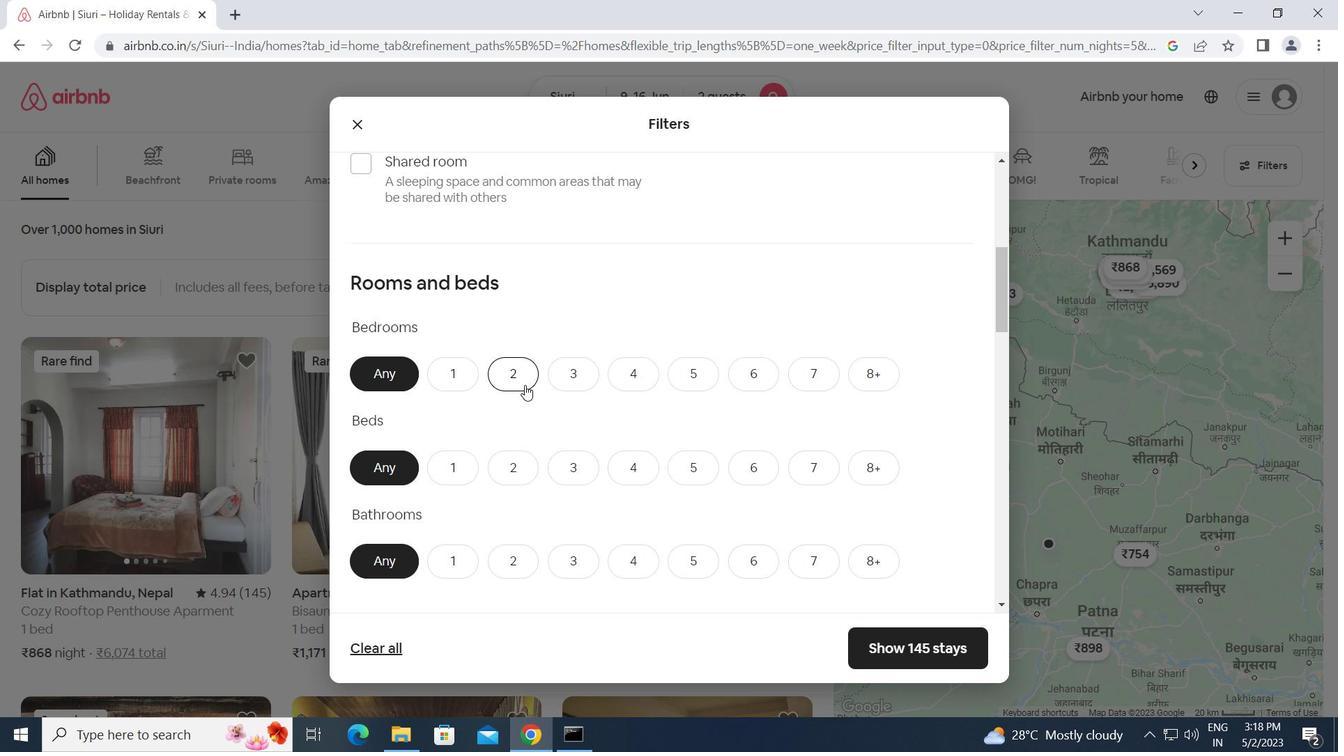 
Action: Mouse moved to (510, 464)
Screenshot: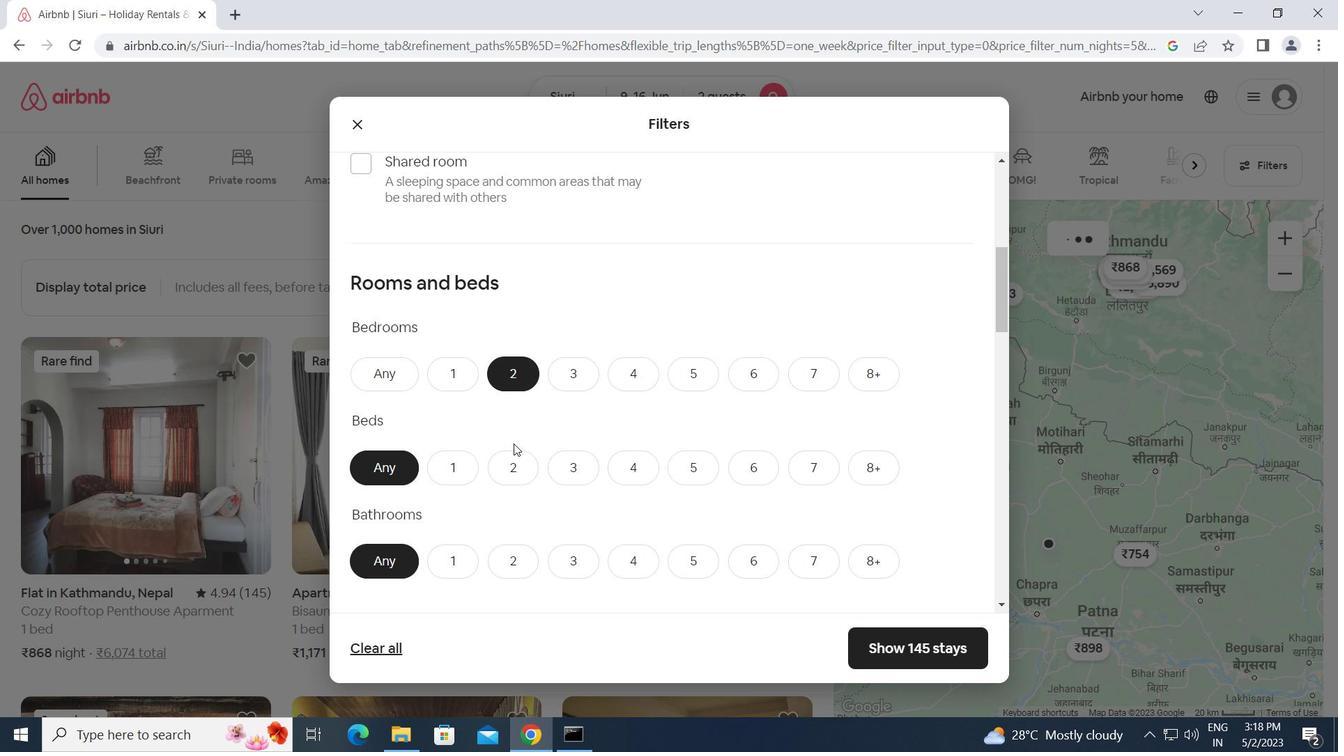 
Action: Mouse pressed left at (510, 464)
Screenshot: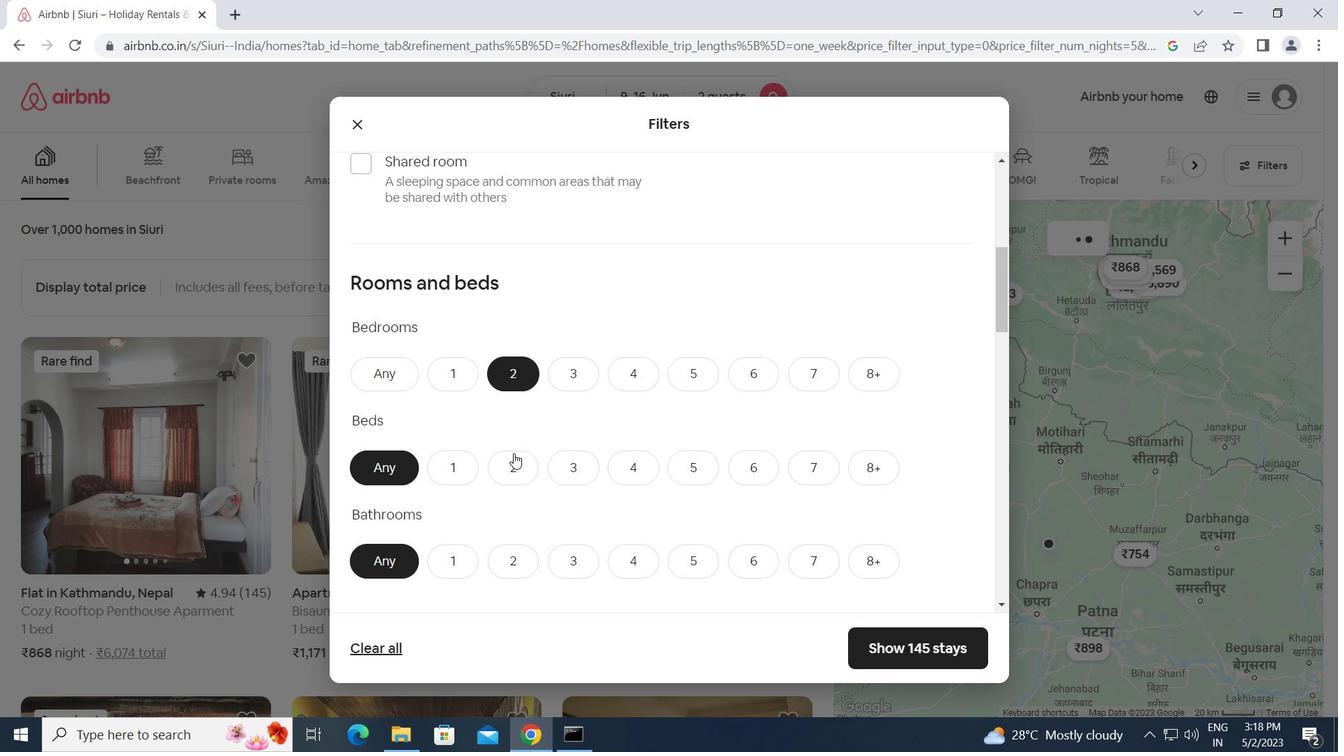 
Action: Mouse moved to (456, 557)
Screenshot: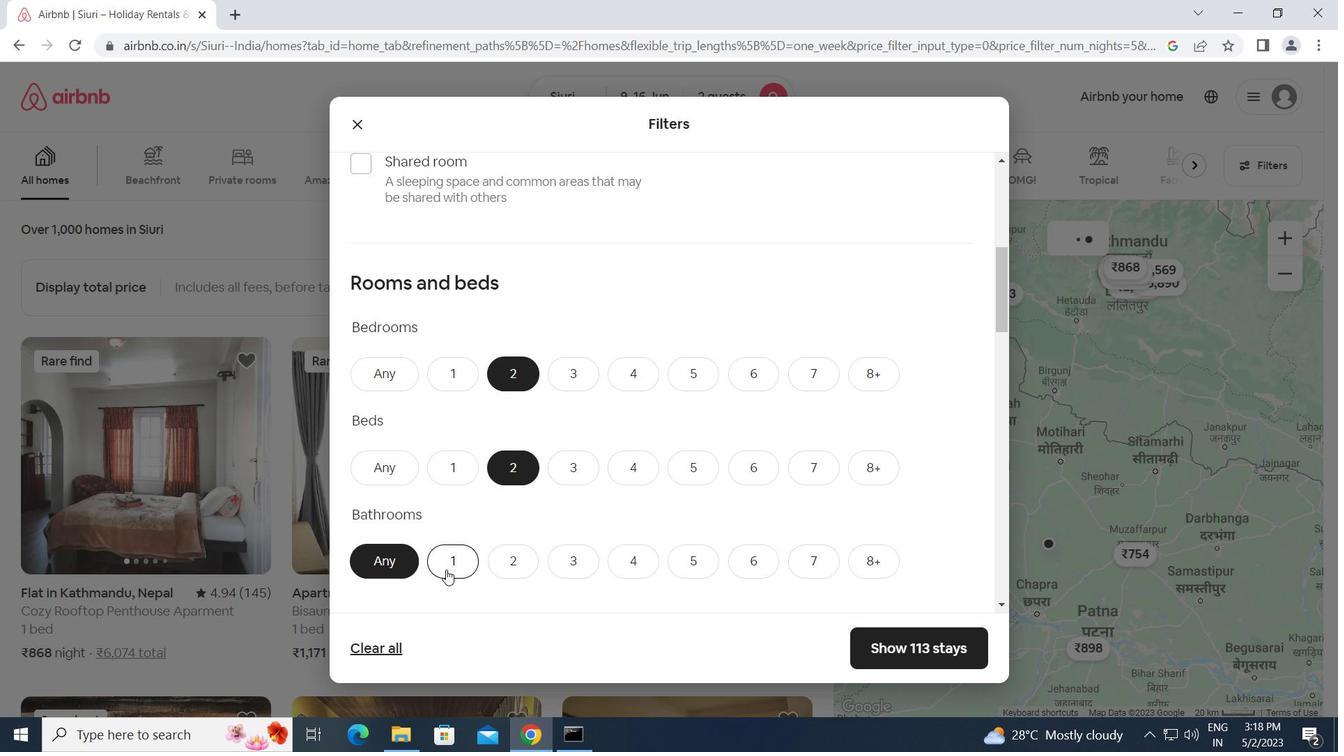 
Action: Mouse pressed left at (456, 557)
Screenshot: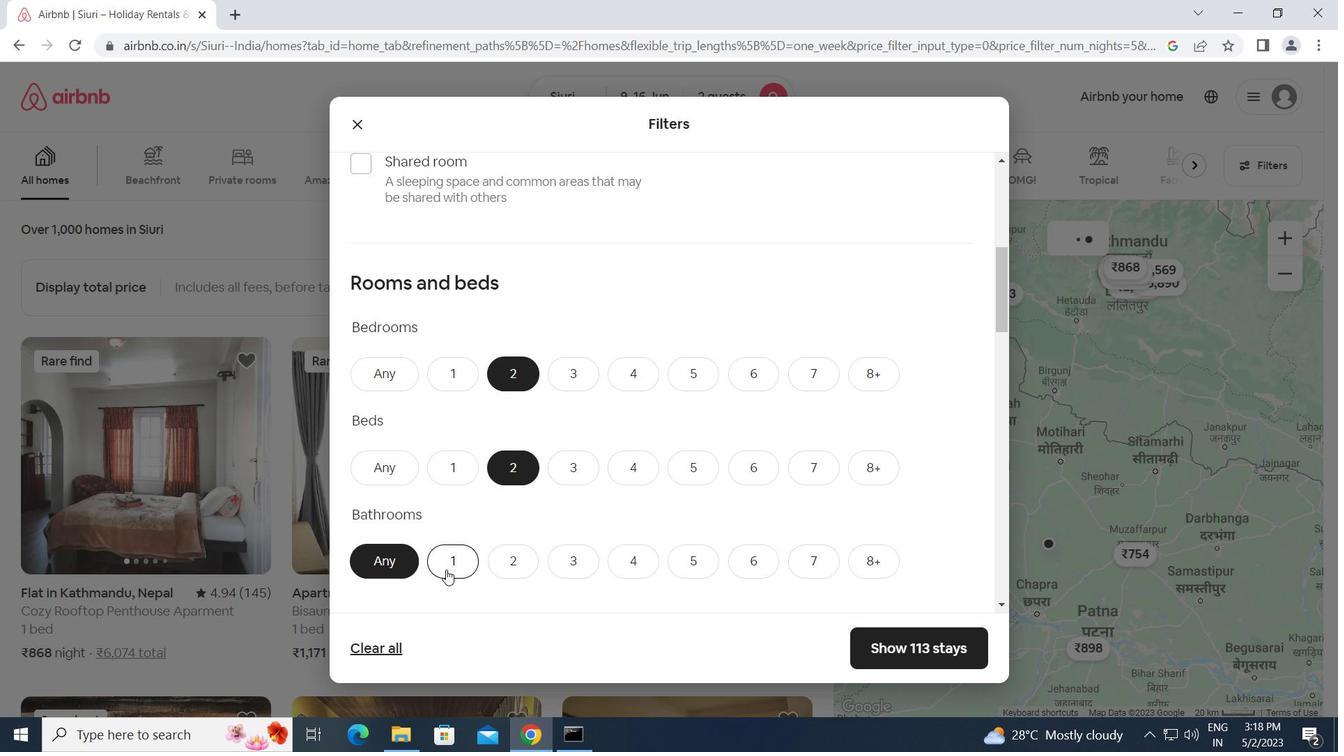 
Action: Mouse moved to (559, 556)
Screenshot: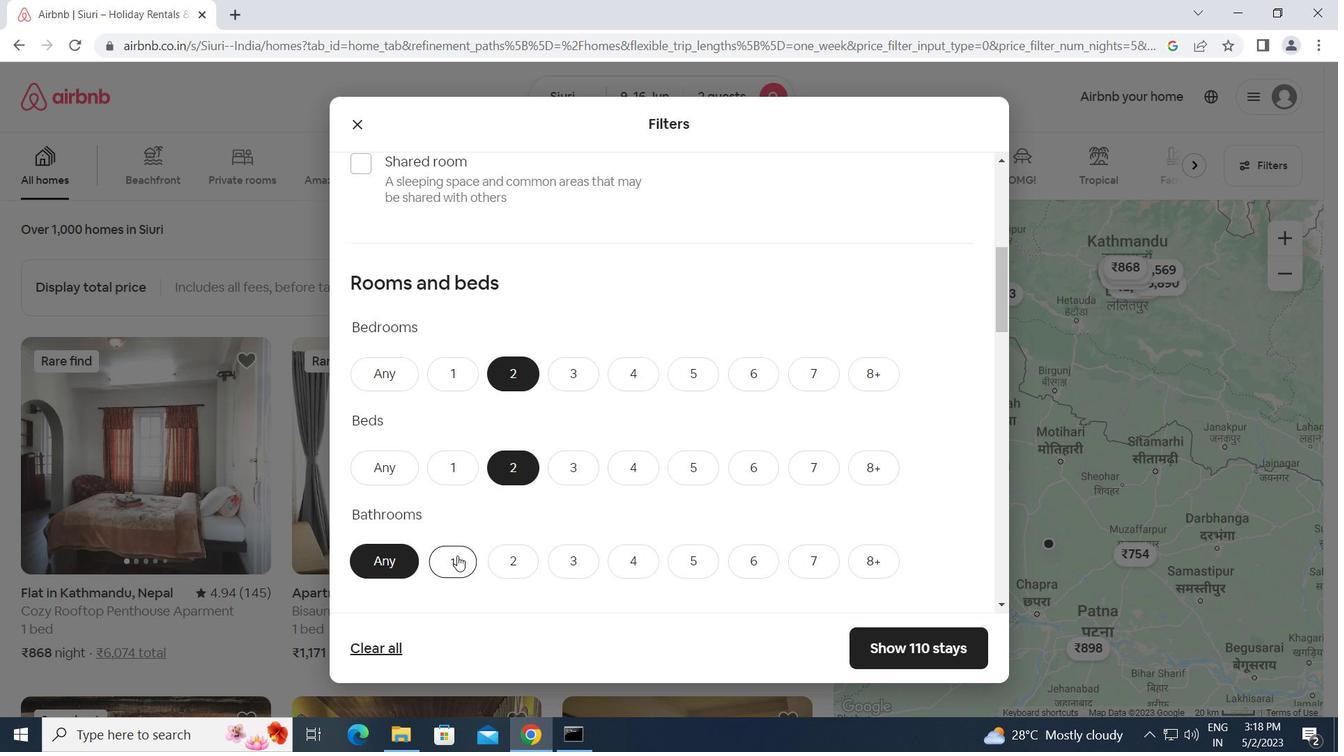 
Action: Mouse scrolled (559, 555) with delta (0, 0)
Screenshot: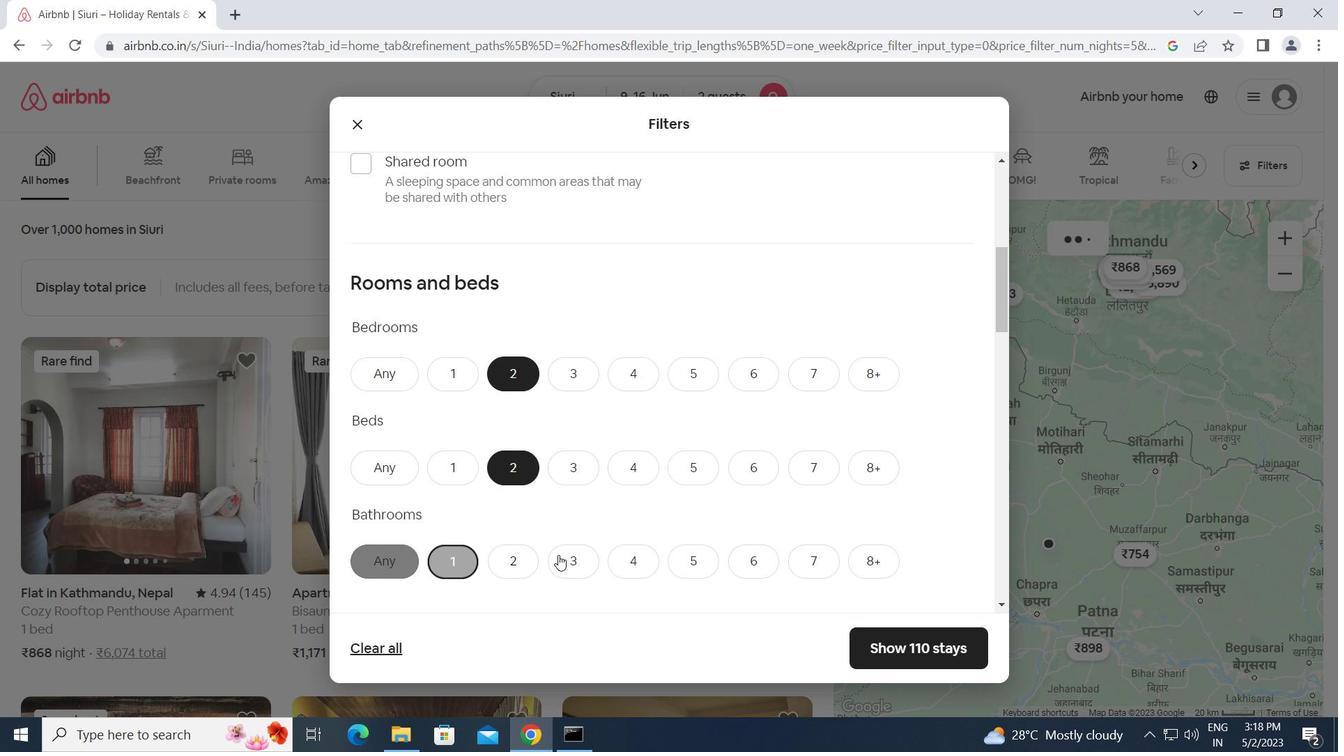 
Action: Mouse scrolled (559, 555) with delta (0, 0)
Screenshot: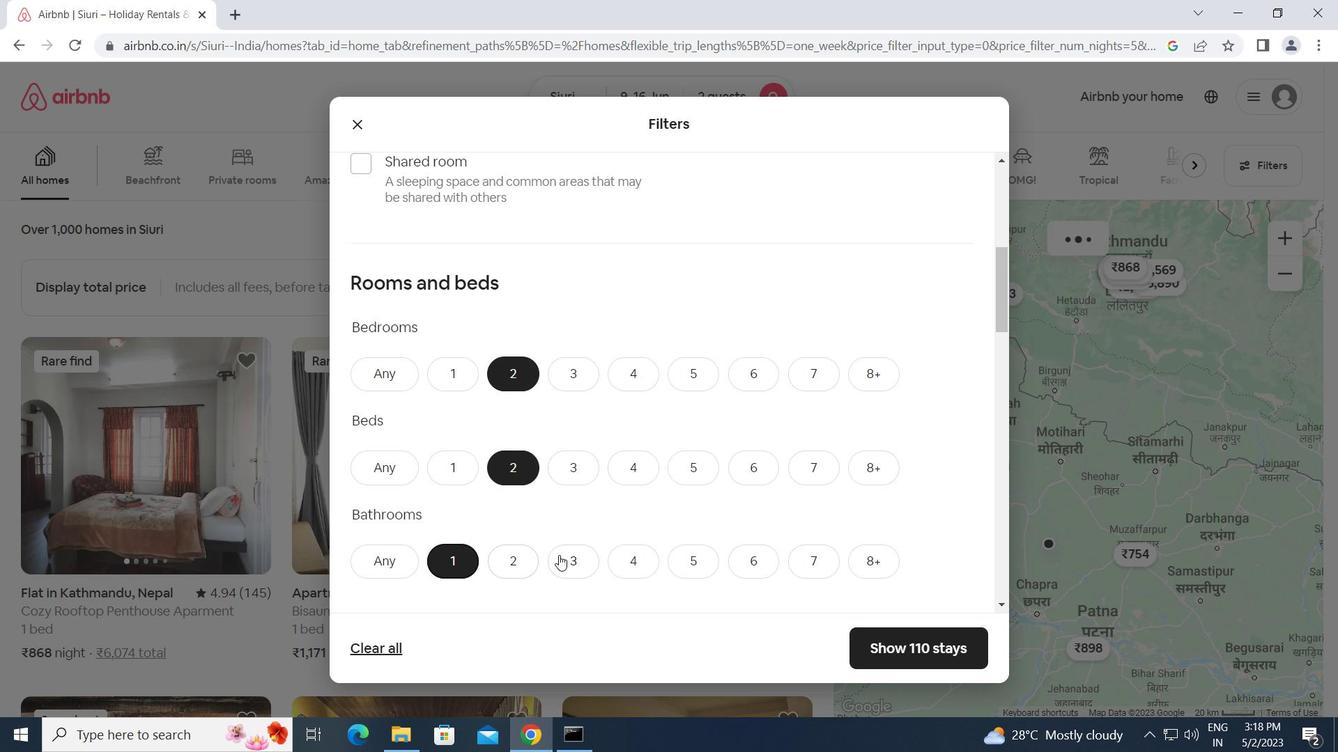 
Action: Mouse scrolled (559, 555) with delta (0, 0)
Screenshot: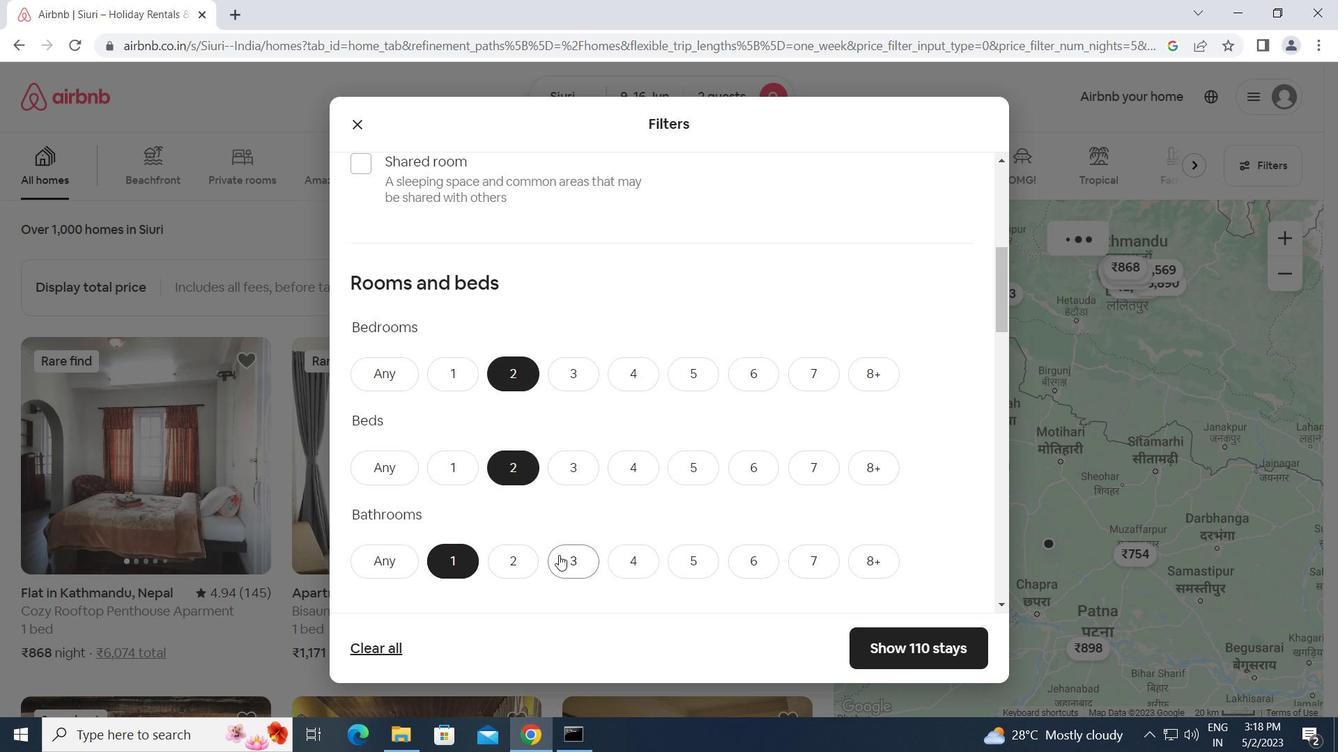 
Action: Mouse moved to (465, 519)
Screenshot: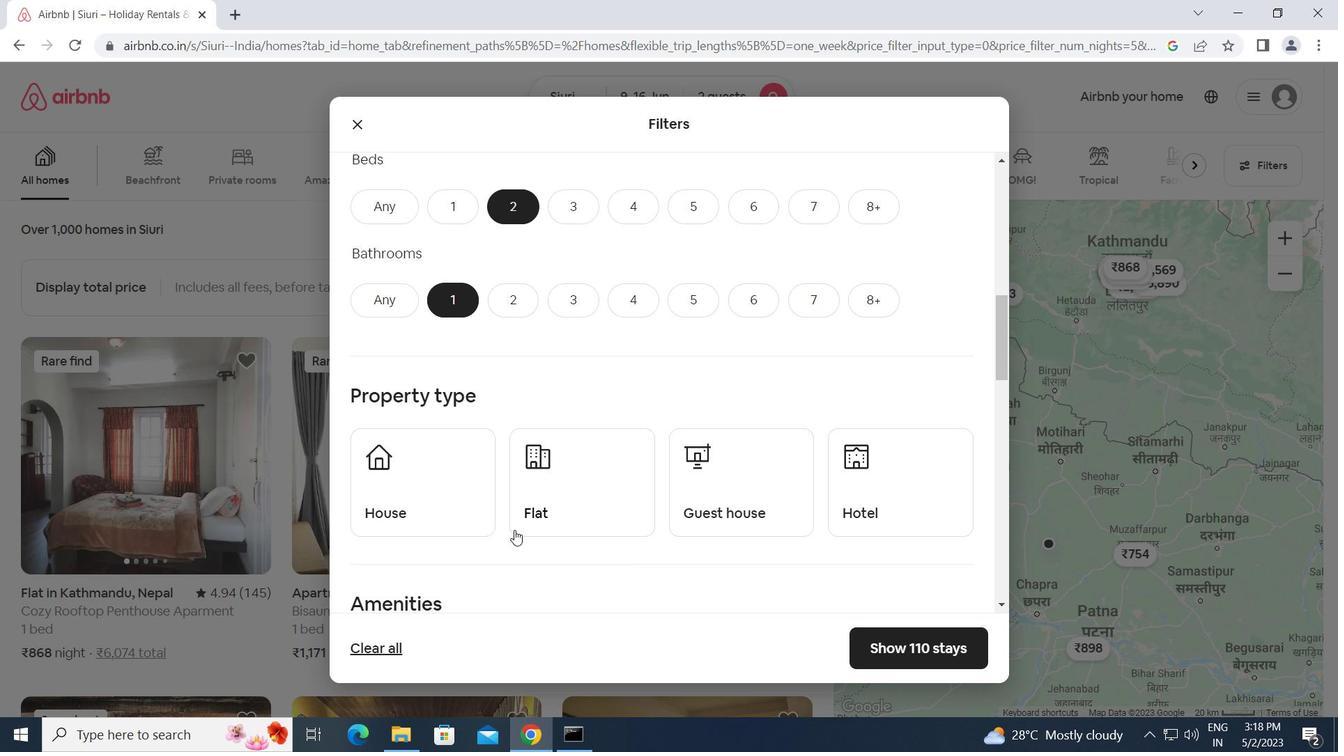 
Action: Mouse pressed left at (465, 519)
Screenshot: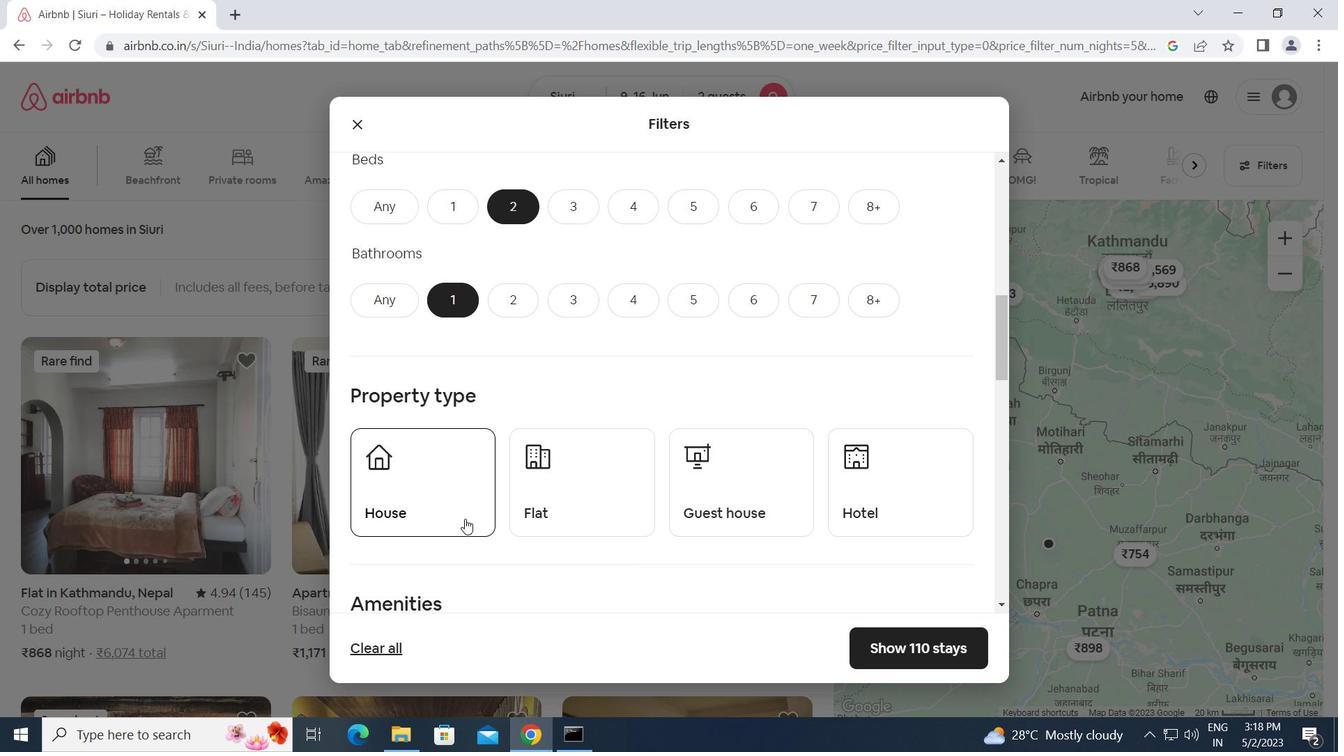 
Action: Mouse moved to (554, 504)
Screenshot: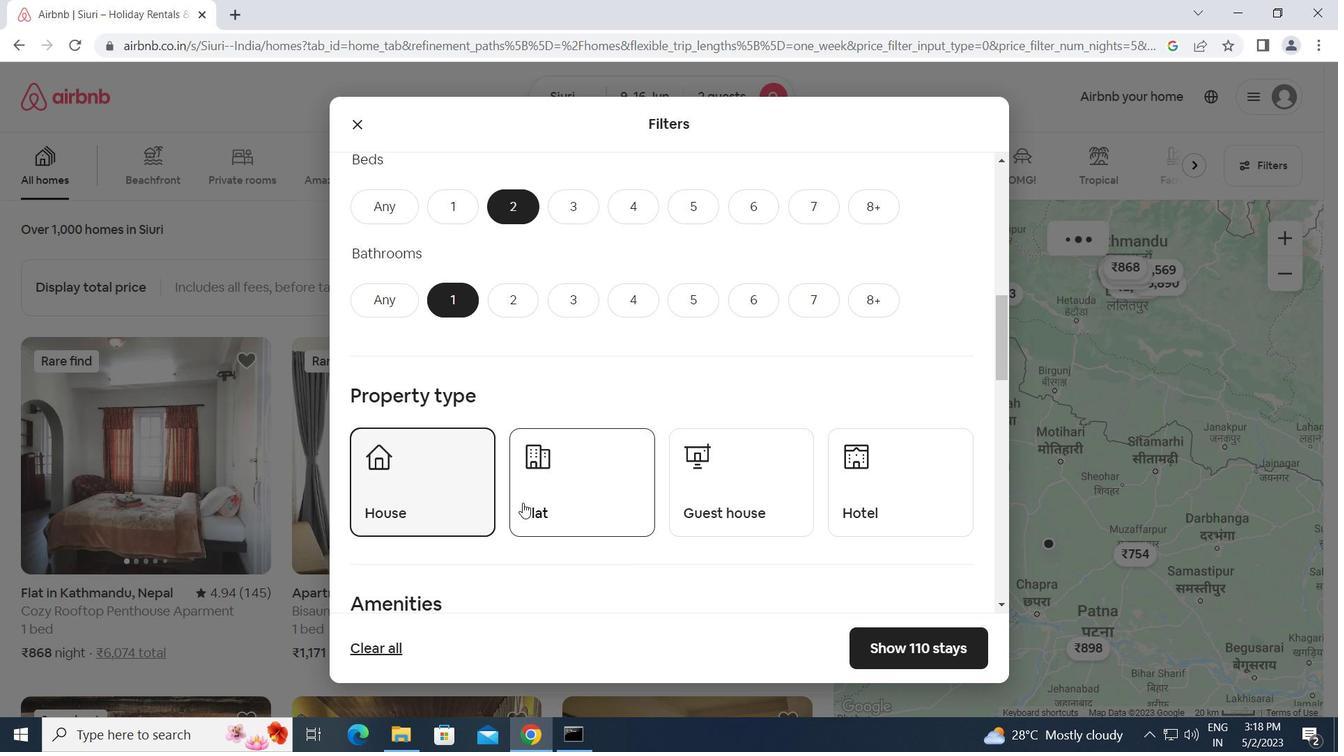 
Action: Mouse pressed left at (554, 504)
Screenshot: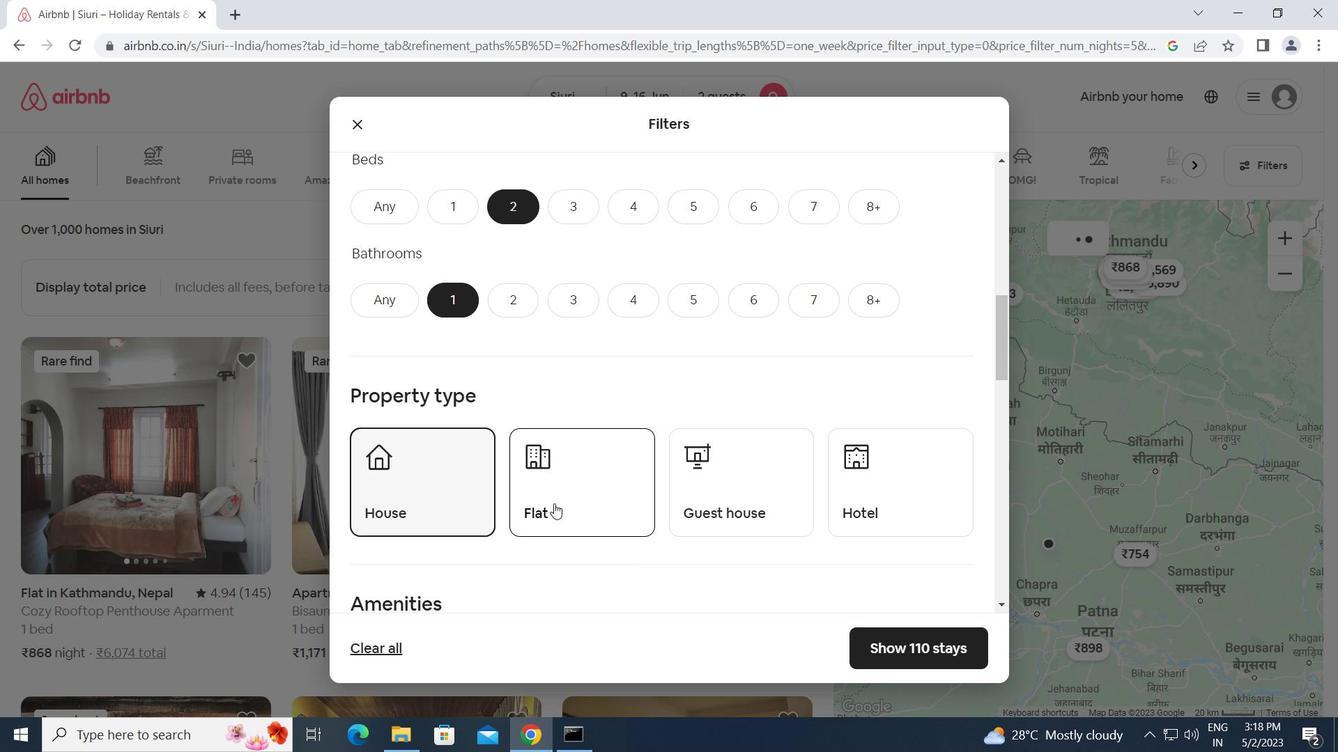 
Action: Mouse moved to (690, 517)
Screenshot: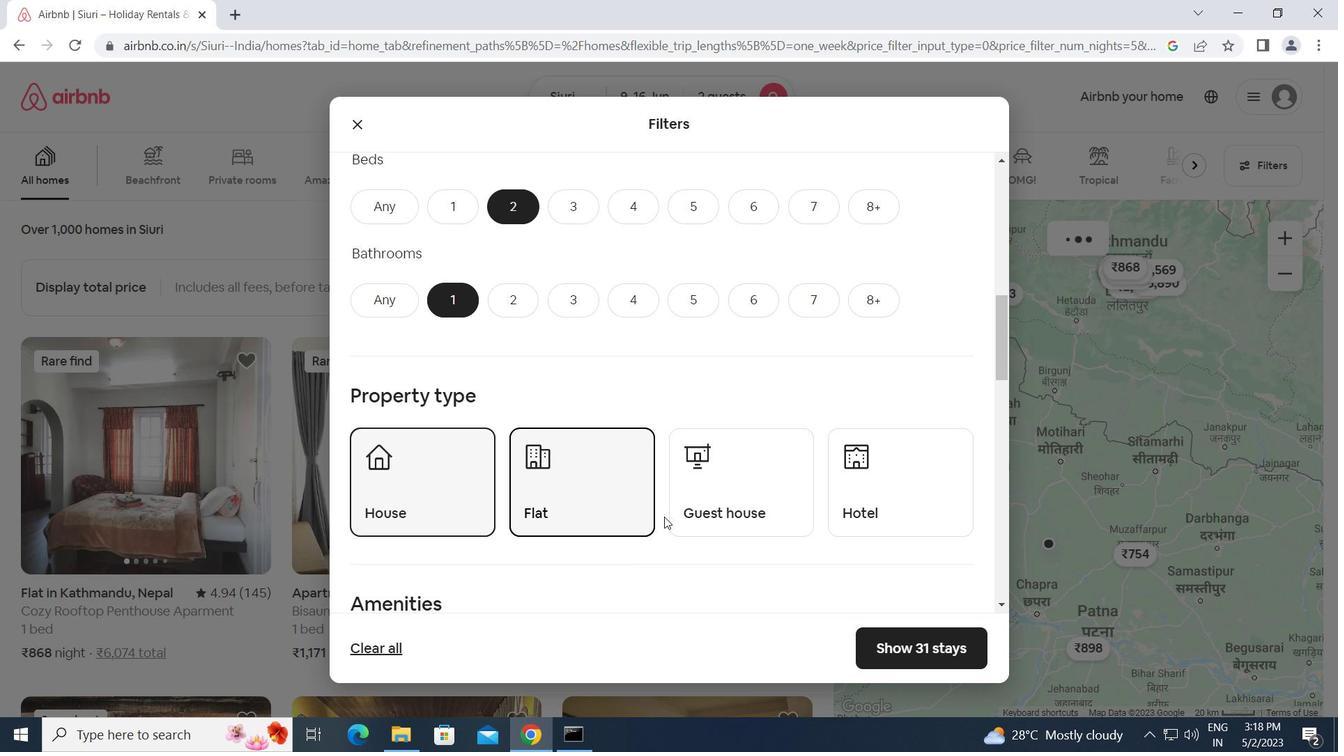 
Action: Mouse pressed left at (690, 517)
Screenshot: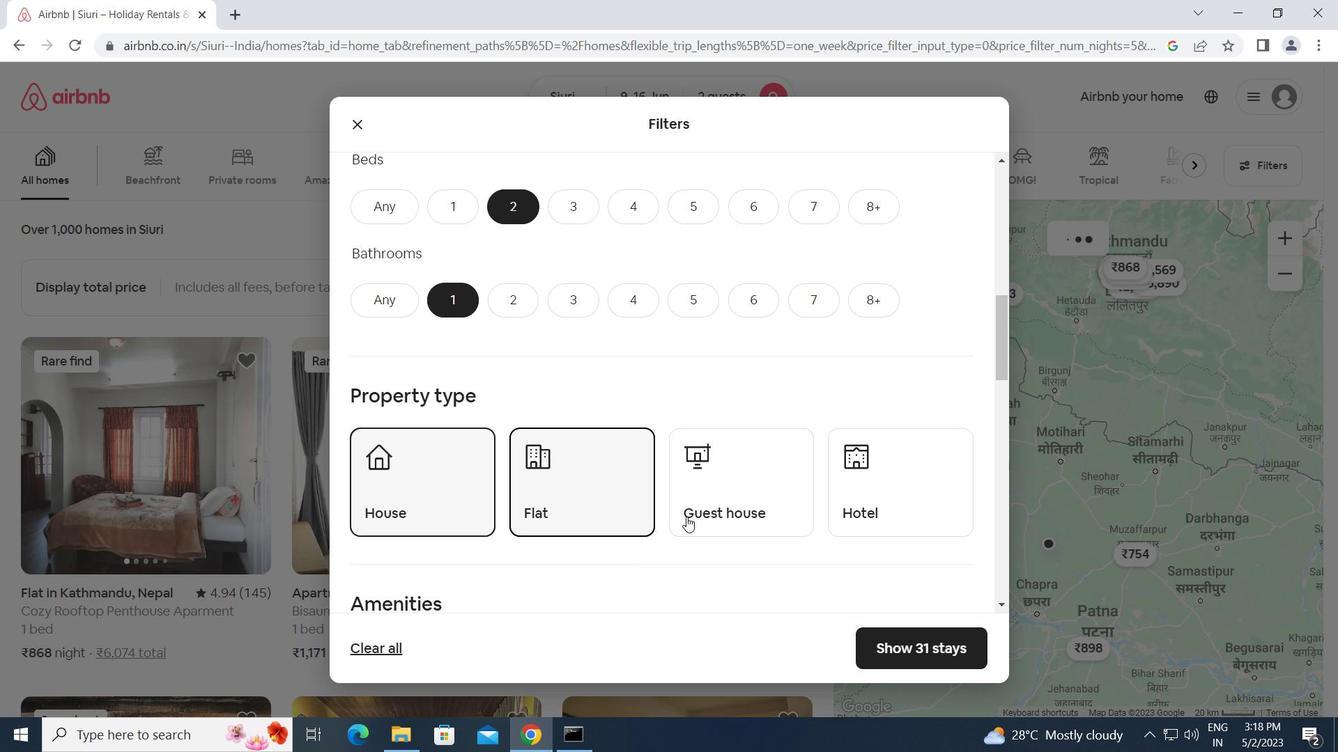 
Action: Mouse moved to (618, 514)
Screenshot: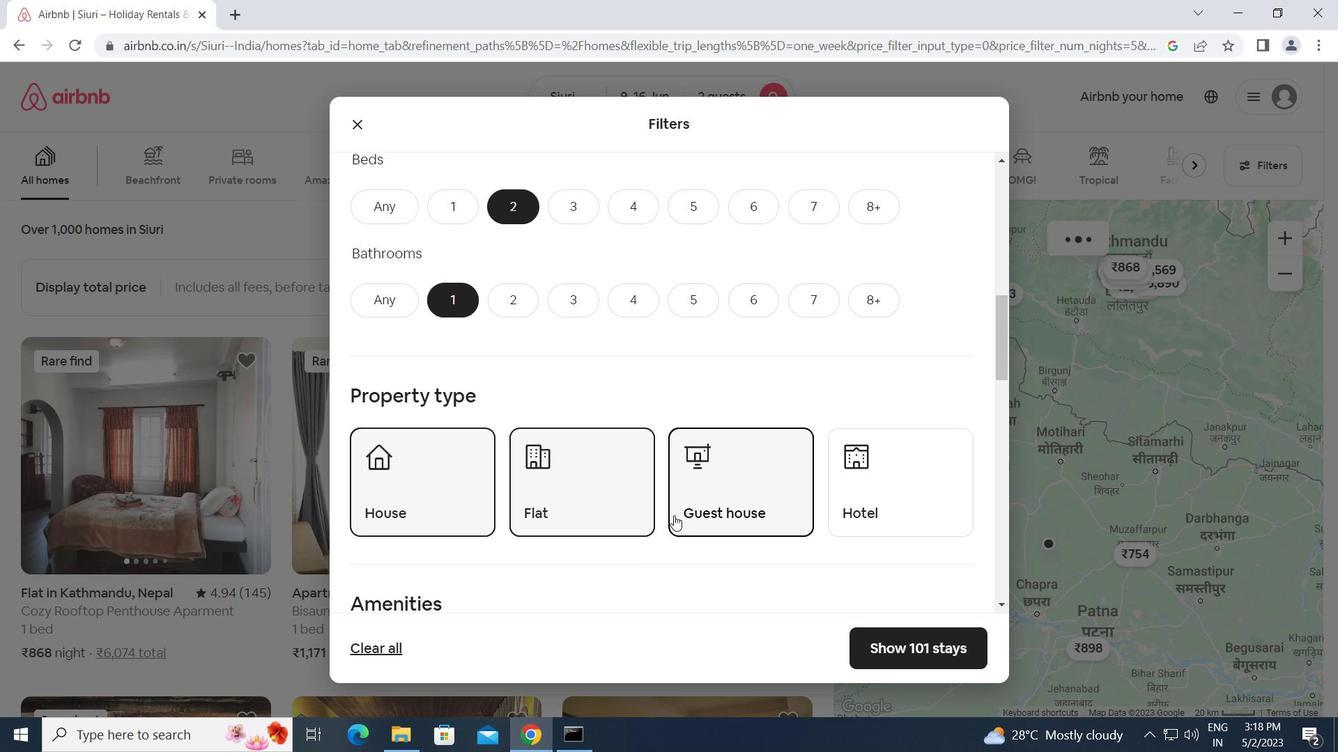 
Action: Mouse scrolled (618, 513) with delta (0, 0)
Screenshot: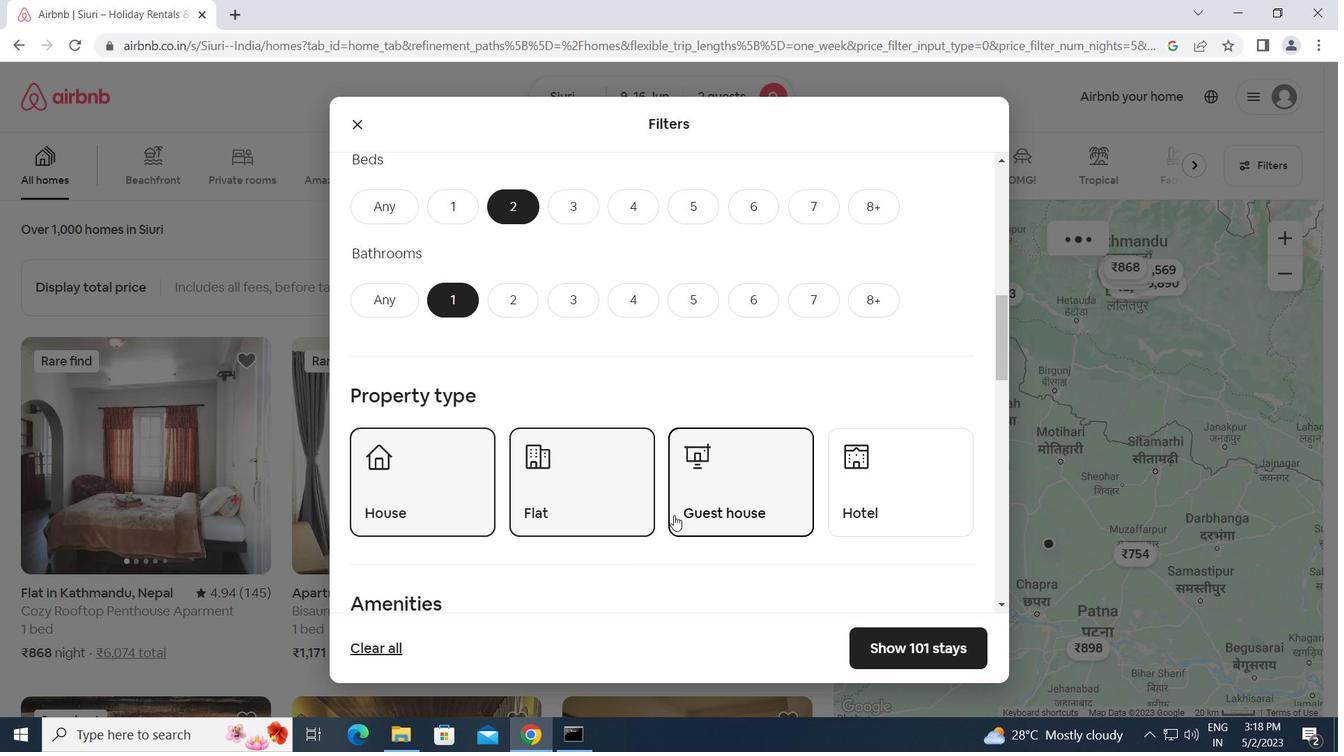
Action: Mouse scrolled (618, 513) with delta (0, 0)
Screenshot: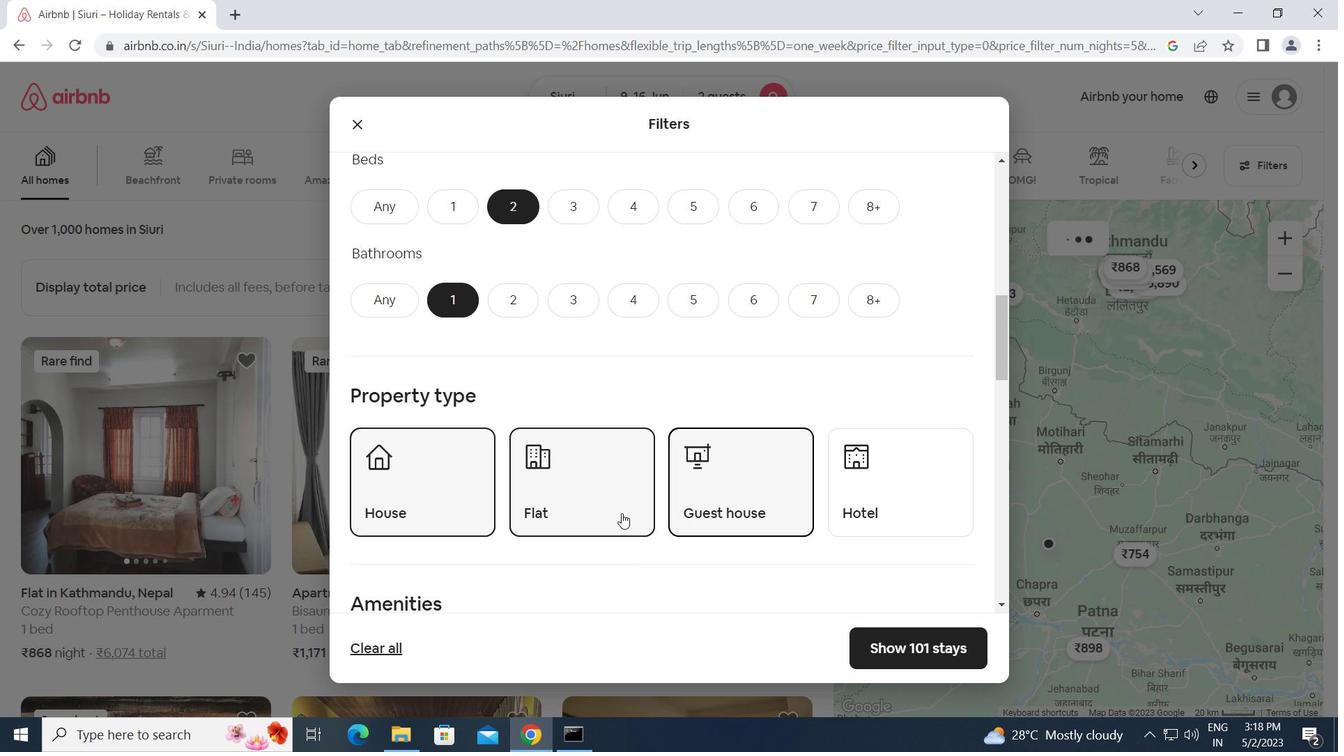 
Action: Mouse scrolled (618, 513) with delta (0, 0)
Screenshot: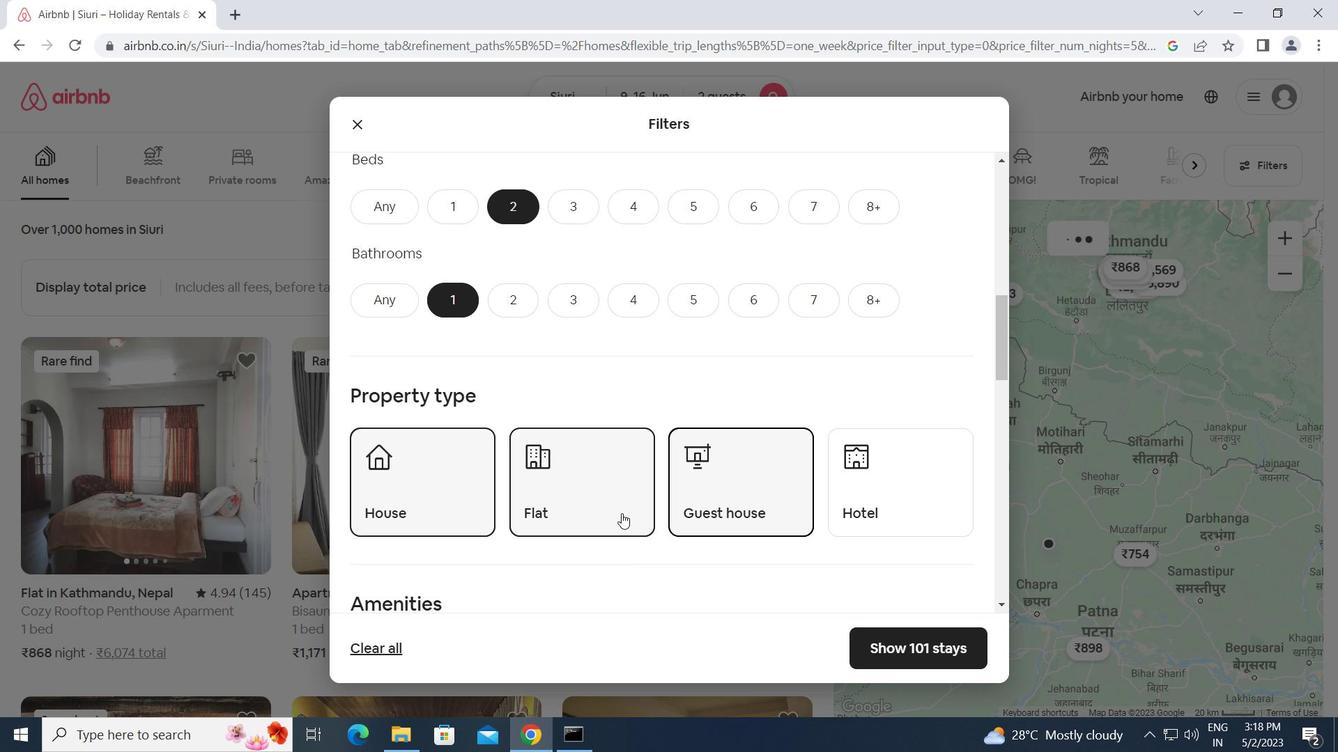 
Action: Mouse scrolled (618, 513) with delta (0, 0)
Screenshot: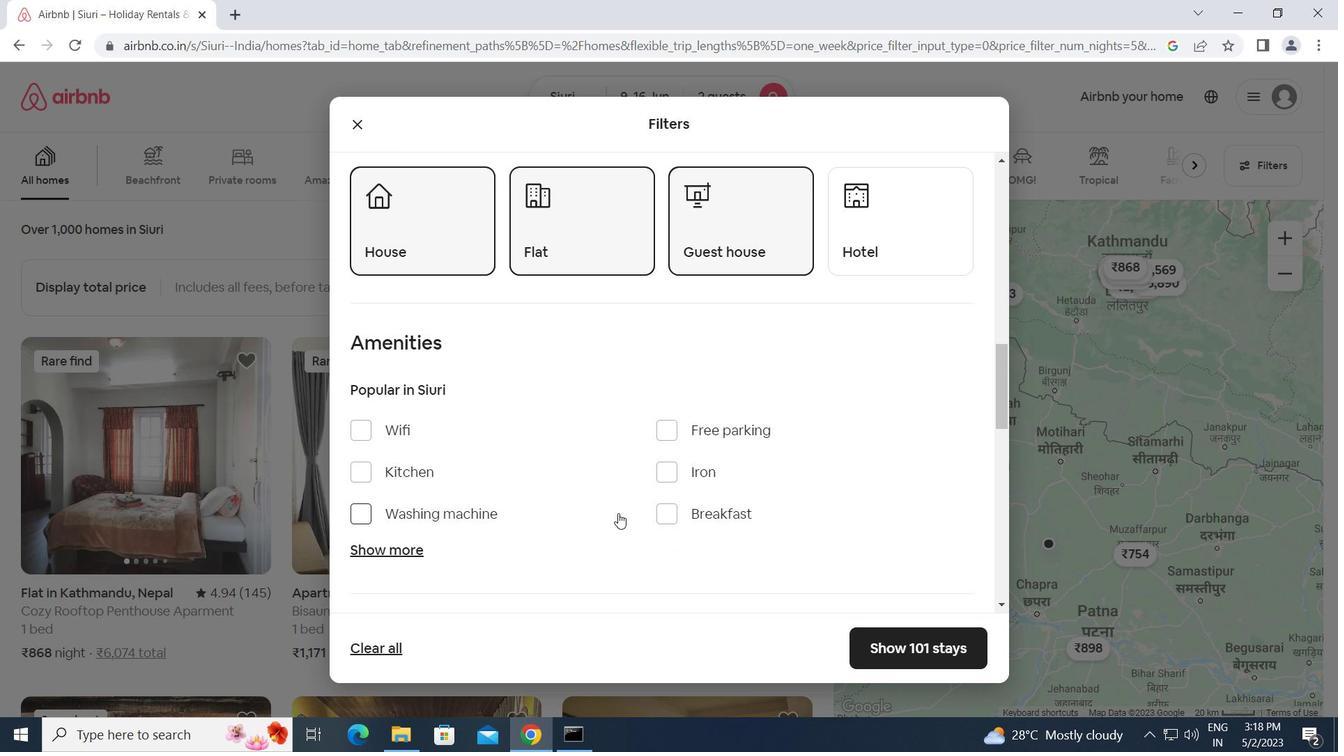 
Action: Mouse scrolled (618, 513) with delta (0, 0)
Screenshot: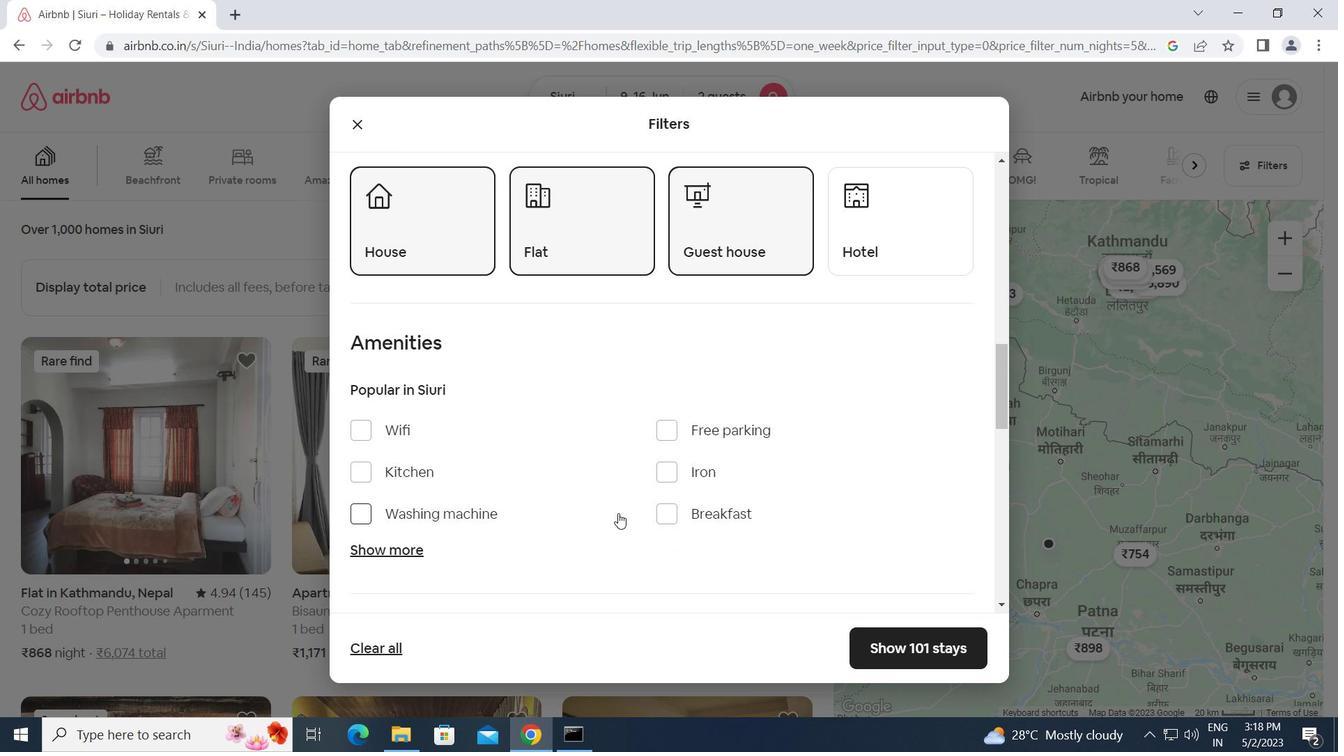 
Action: Mouse scrolled (618, 513) with delta (0, 0)
Screenshot: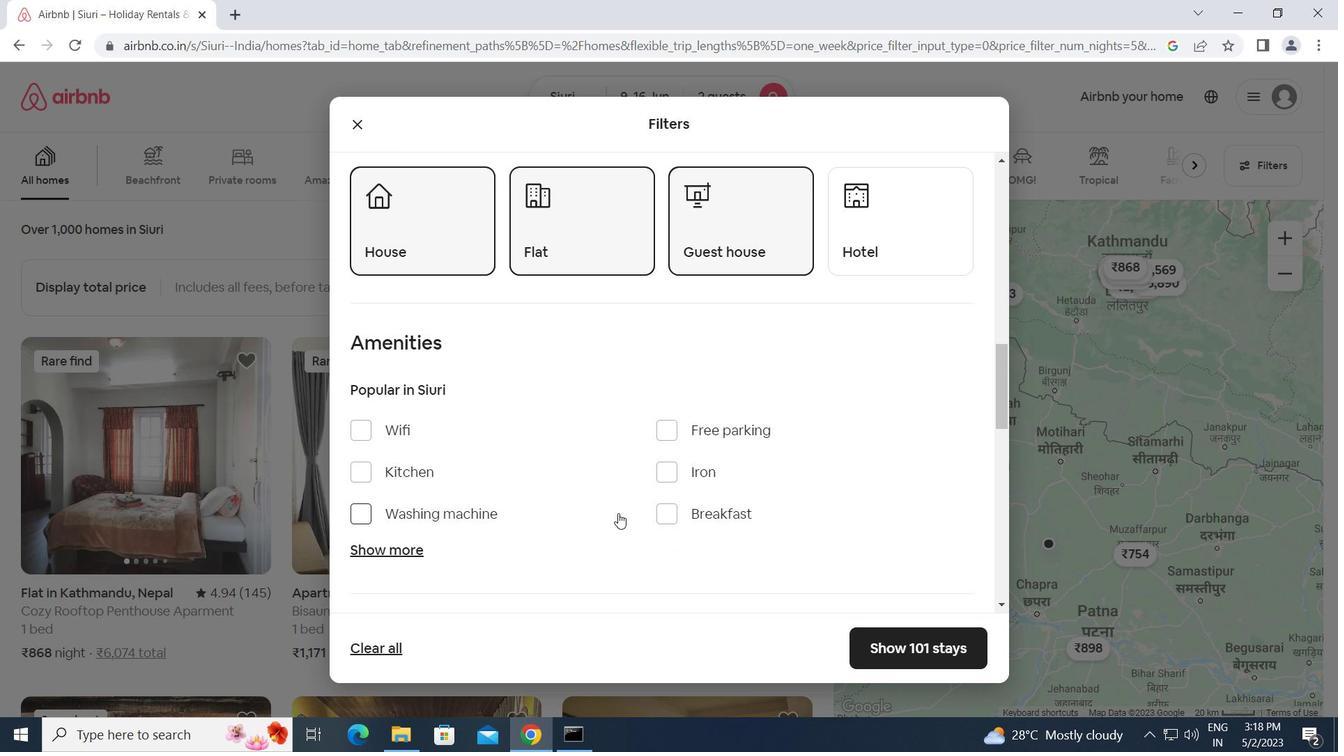 
Action: Mouse moved to (925, 495)
Screenshot: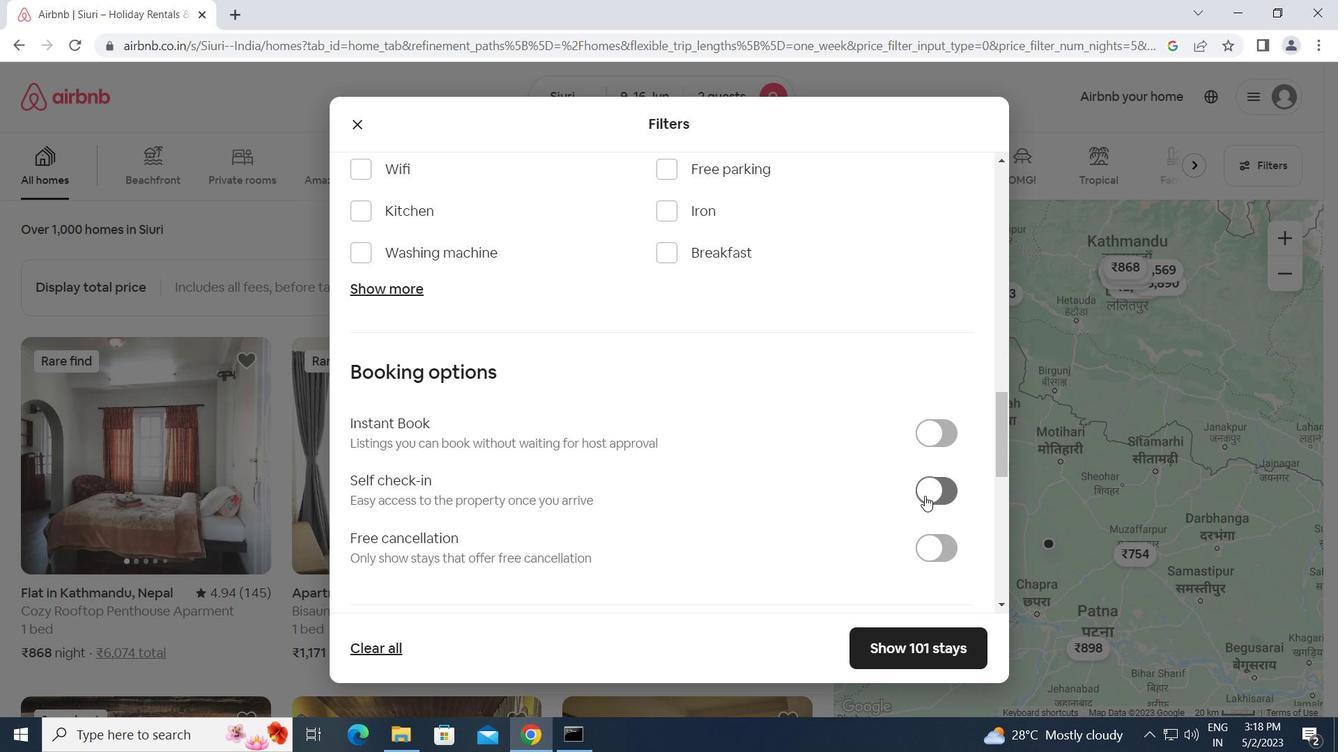
Action: Mouse pressed left at (925, 495)
Screenshot: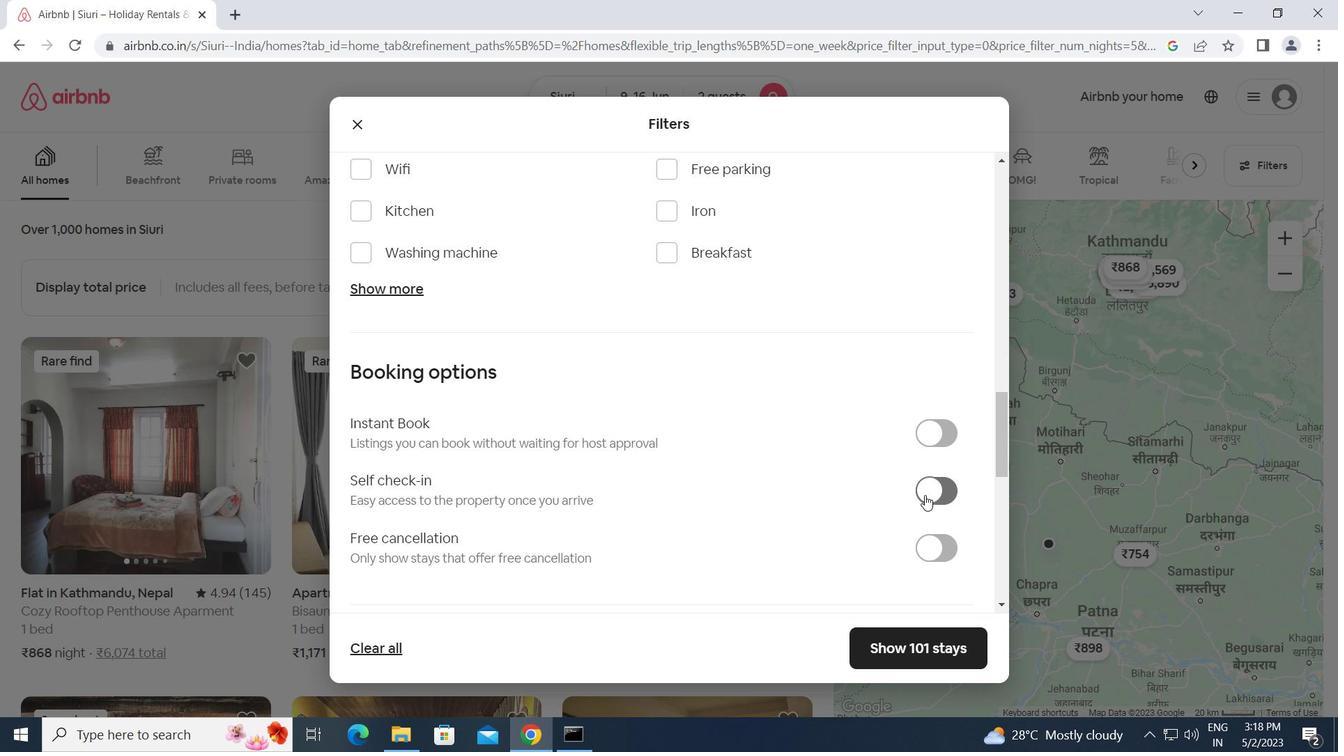 
Action: Mouse moved to (715, 521)
Screenshot: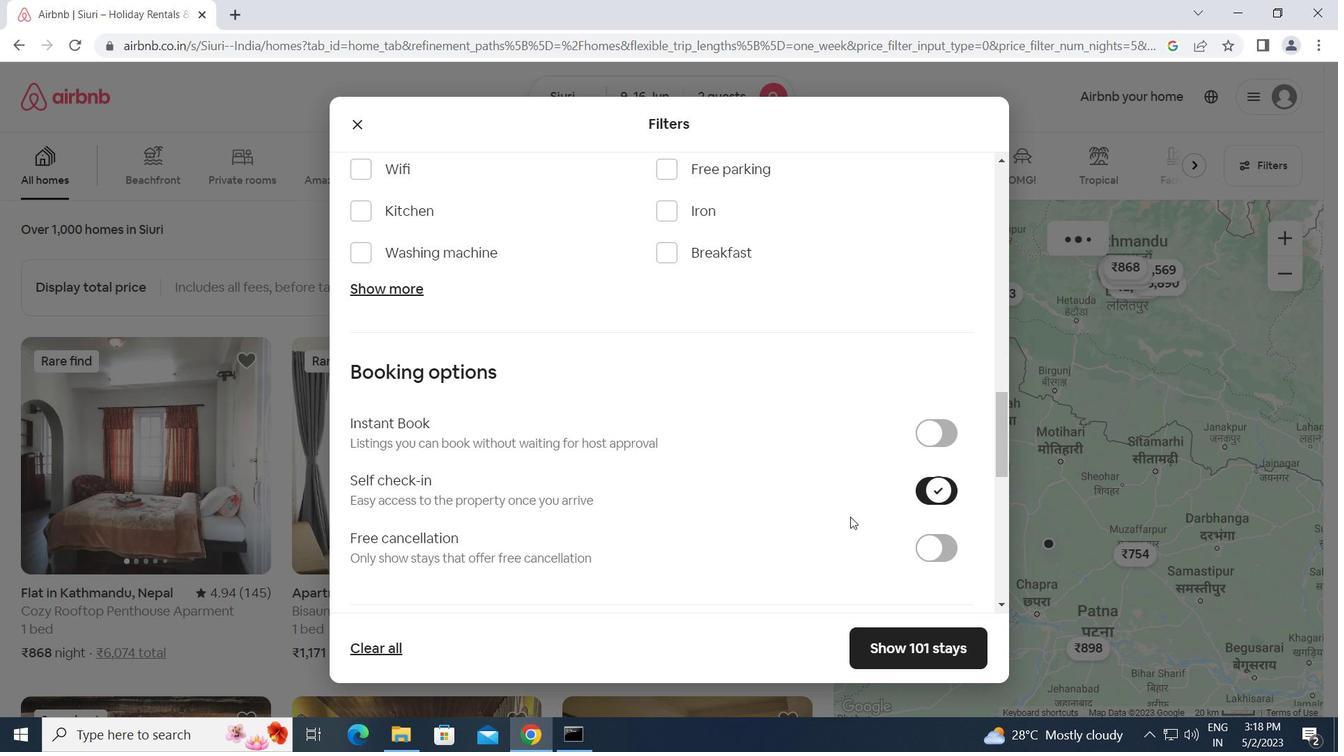 
Action: Mouse scrolled (715, 520) with delta (0, 0)
Screenshot: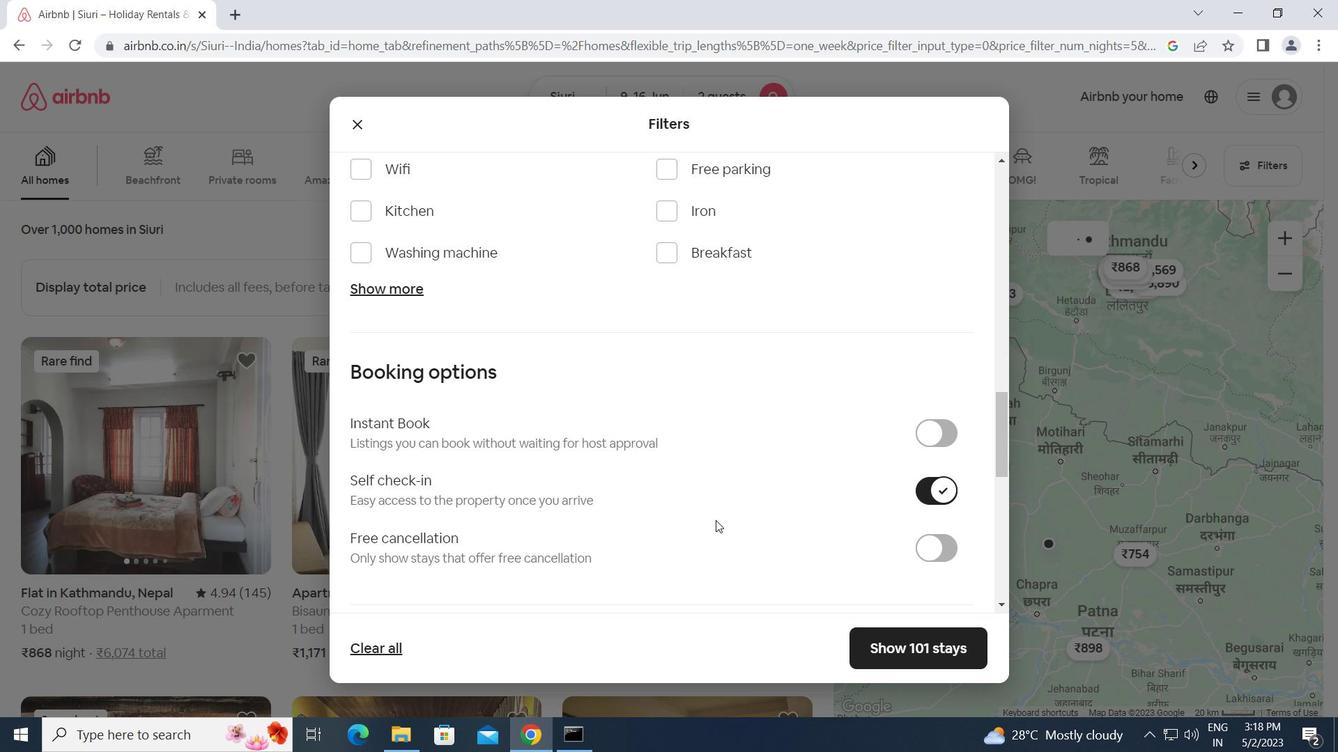 
Action: Mouse scrolled (715, 520) with delta (0, 0)
Screenshot: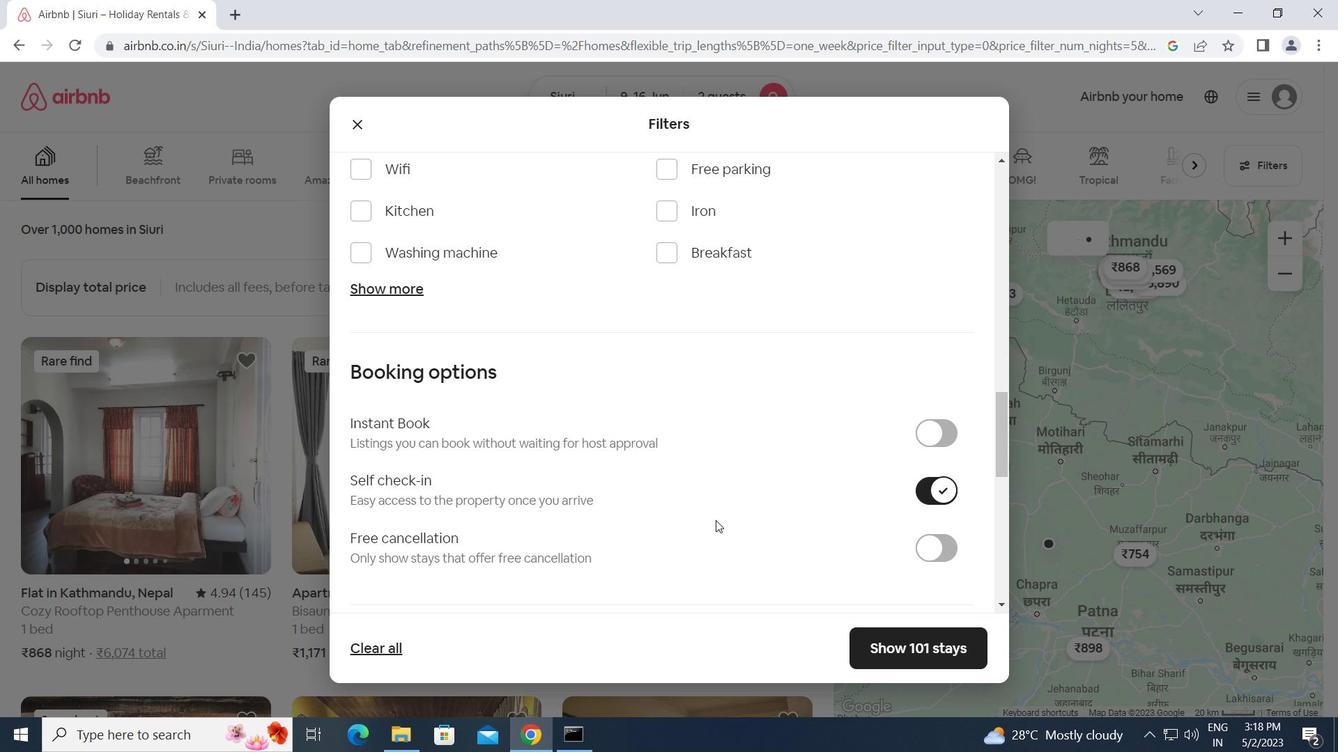 
Action: Mouse scrolled (715, 520) with delta (0, 0)
Screenshot: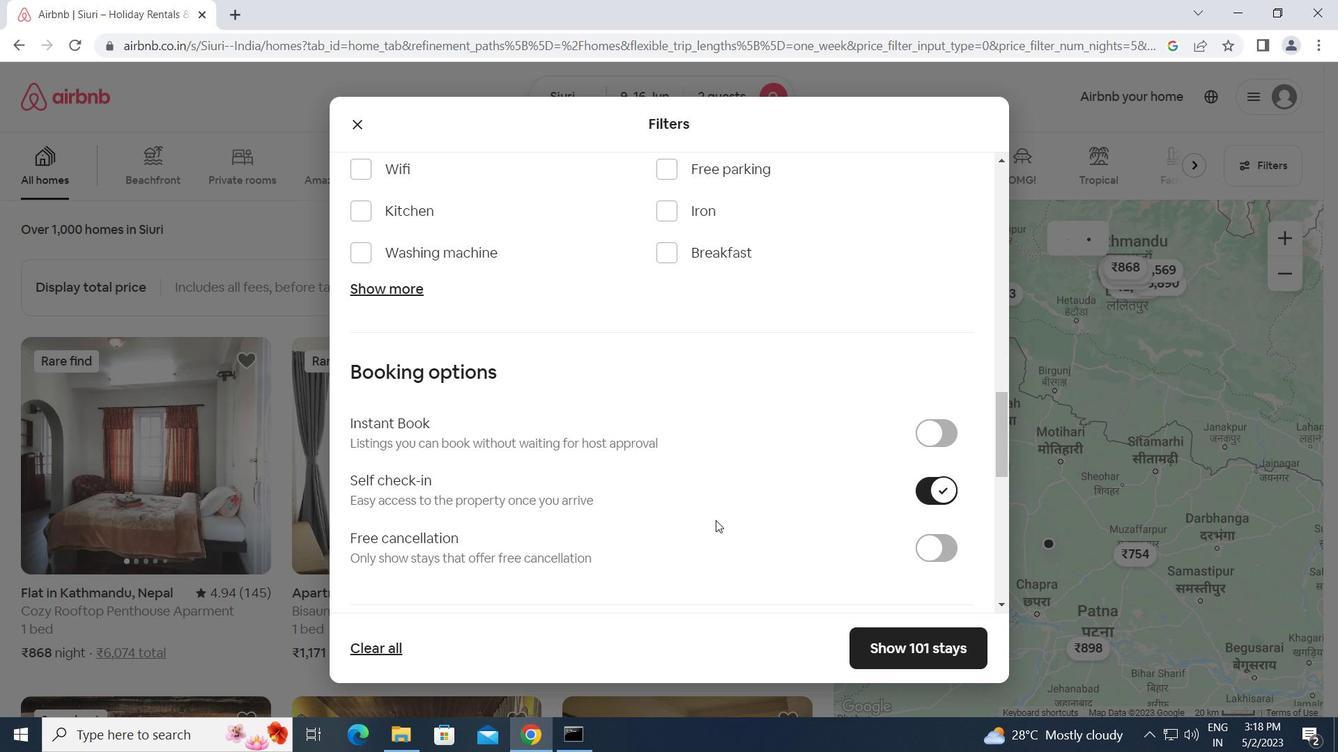 
Action: Mouse scrolled (715, 520) with delta (0, 0)
Screenshot: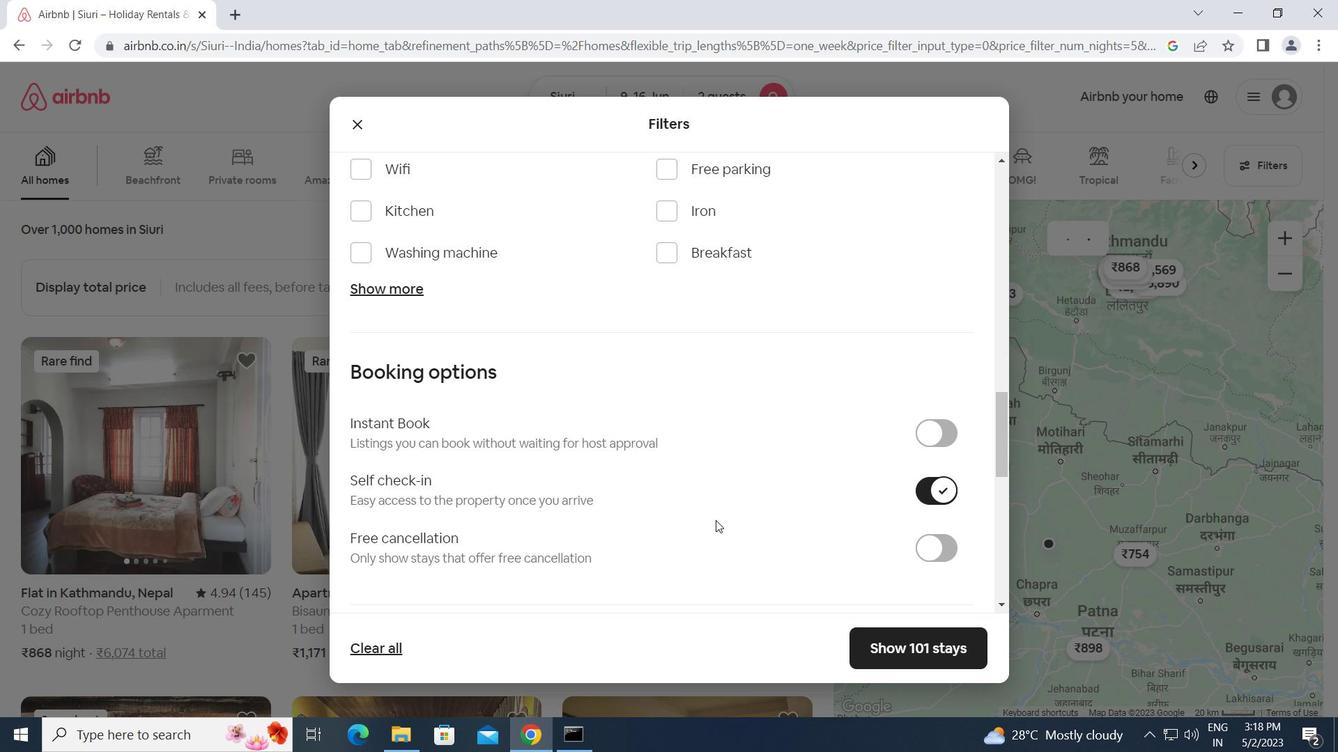 
Action: Mouse moved to (713, 521)
Screenshot: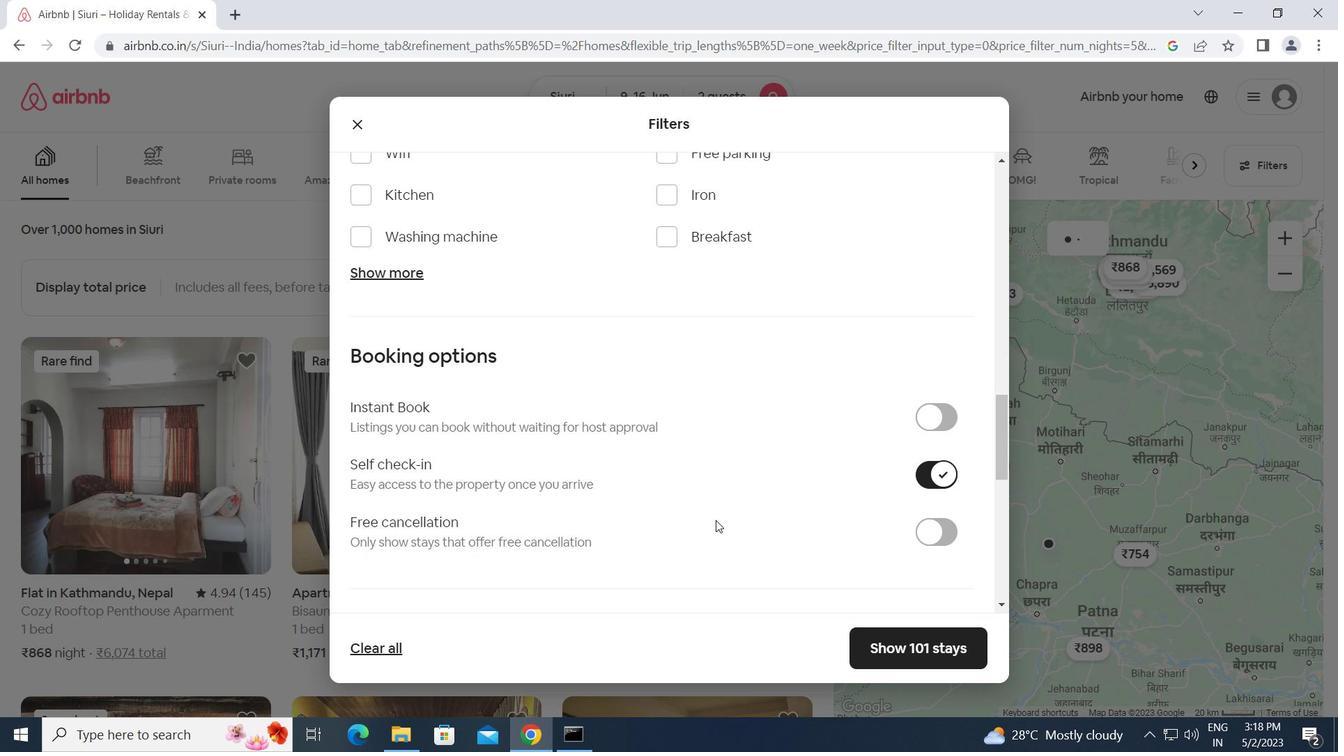 
Action: Mouse scrolled (713, 520) with delta (0, 0)
Screenshot: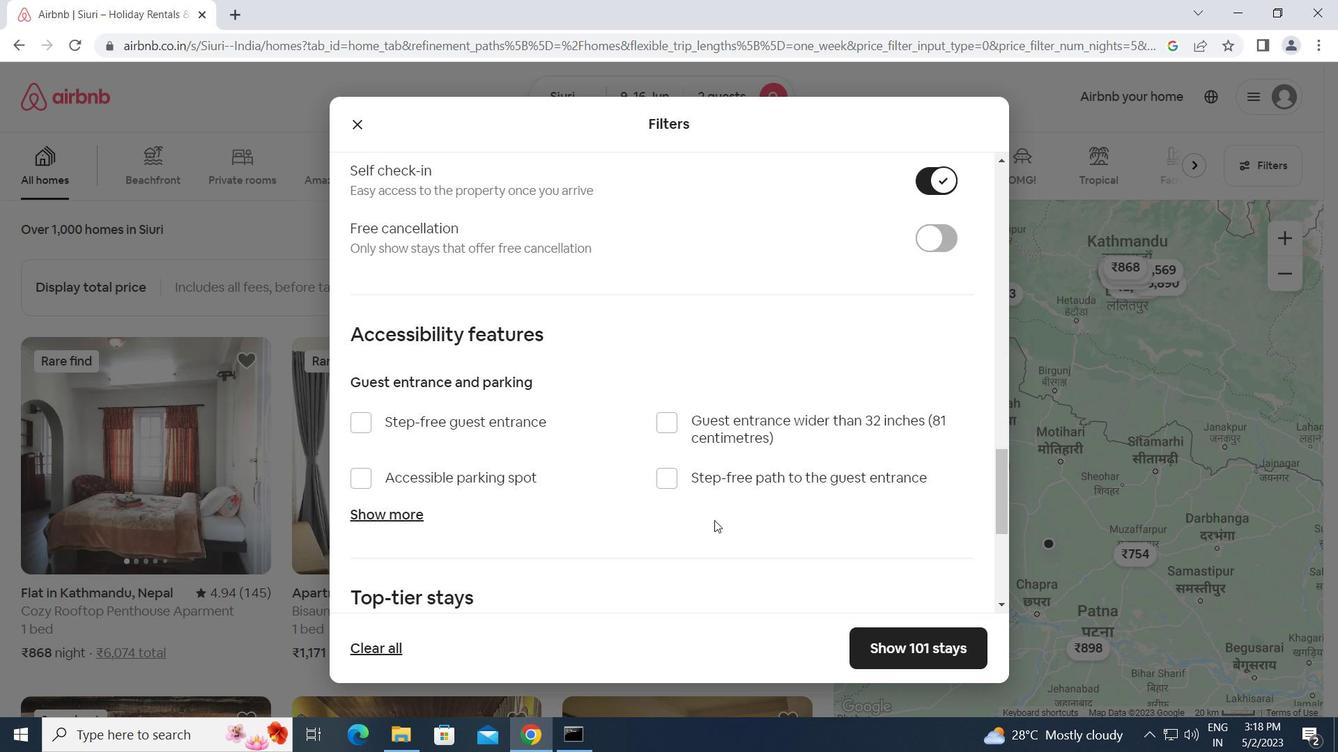 
Action: Mouse scrolled (713, 520) with delta (0, 0)
Screenshot: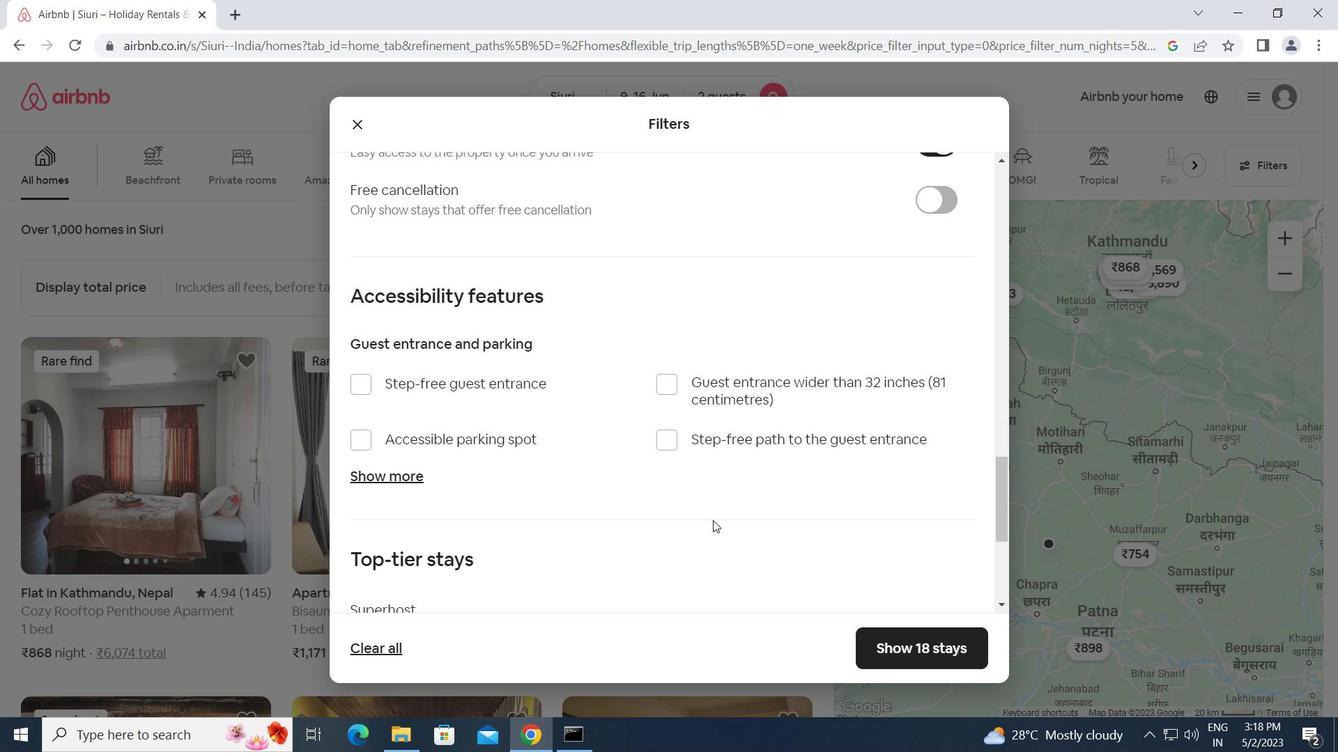 
Action: Mouse scrolled (713, 520) with delta (0, 0)
Screenshot: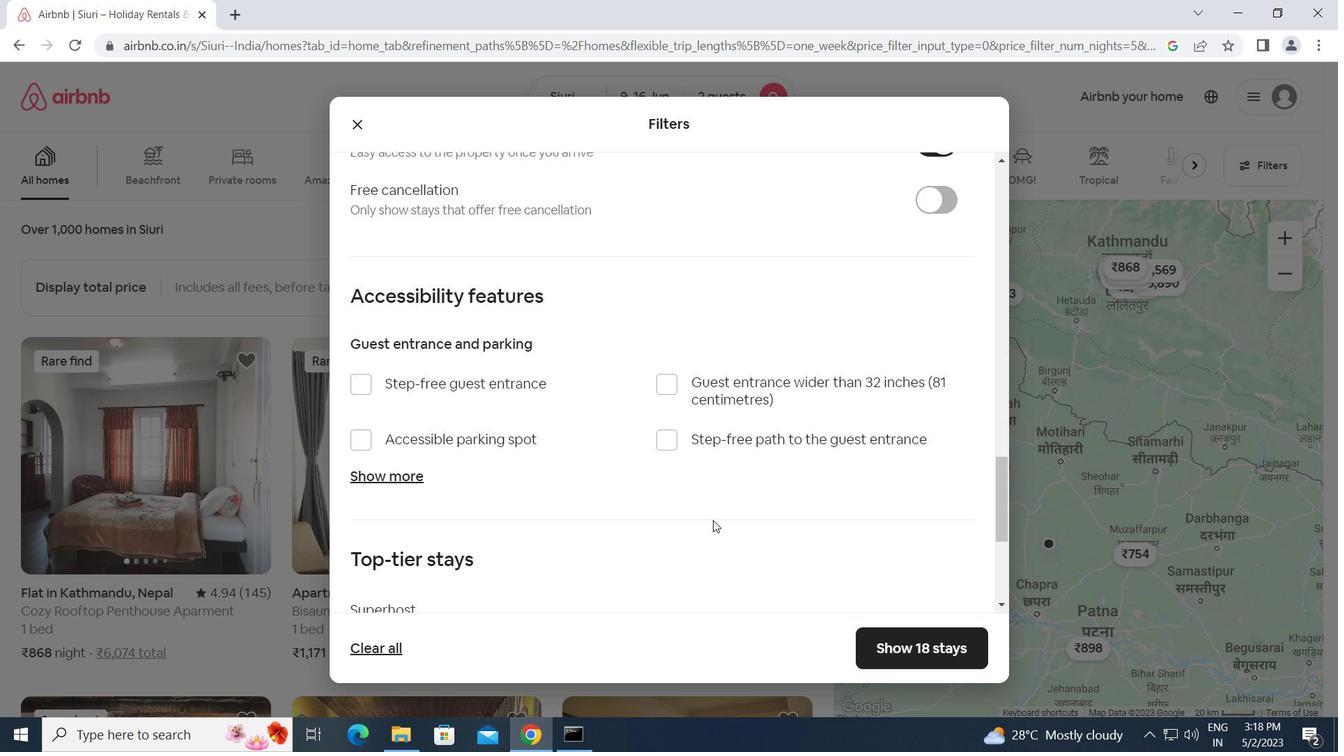 
Action: Mouse scrolled (713, 520) with delta (0, 0)
Screenshot: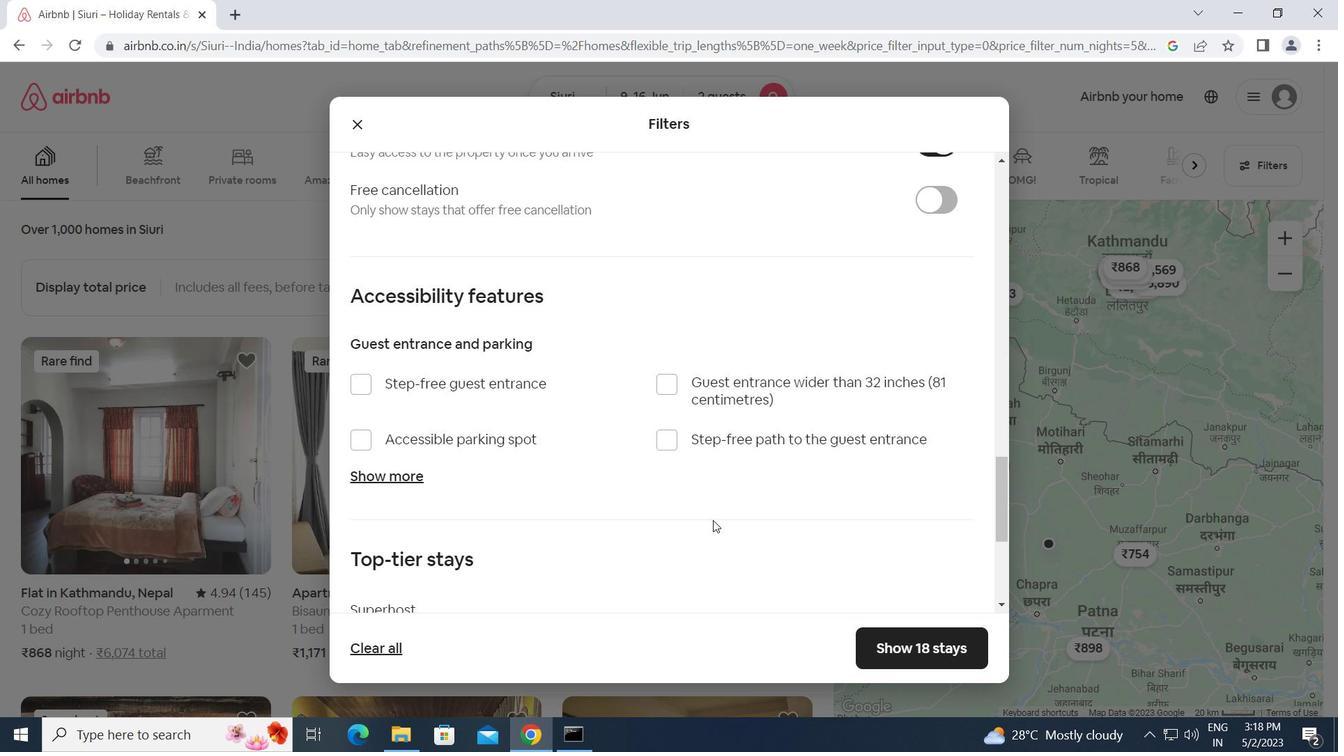 
Action: Mouse scrolled (713, 520) with delta (0, 0)
Screenshot: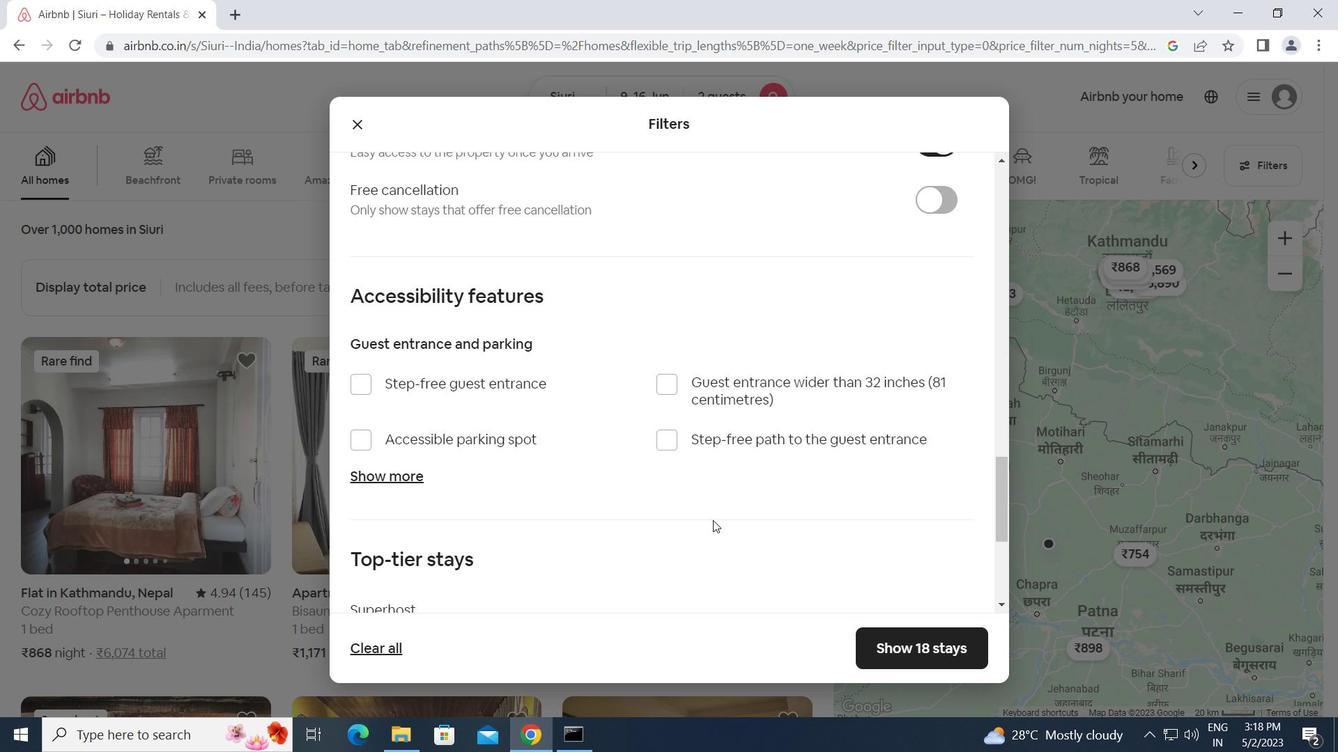 
Action: Mouse moved to (363, 489)
Screenshot: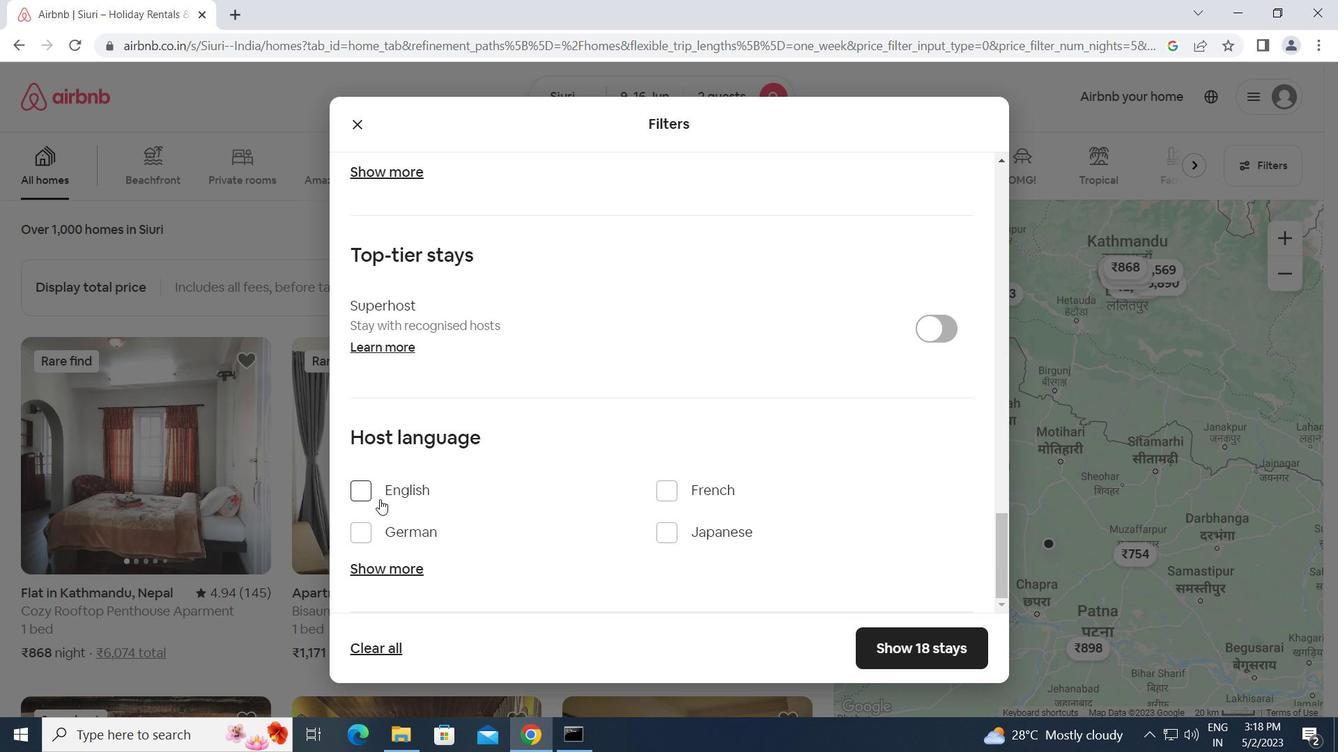 
Action: Mouse pressed left at (363, 489)
Screenshot: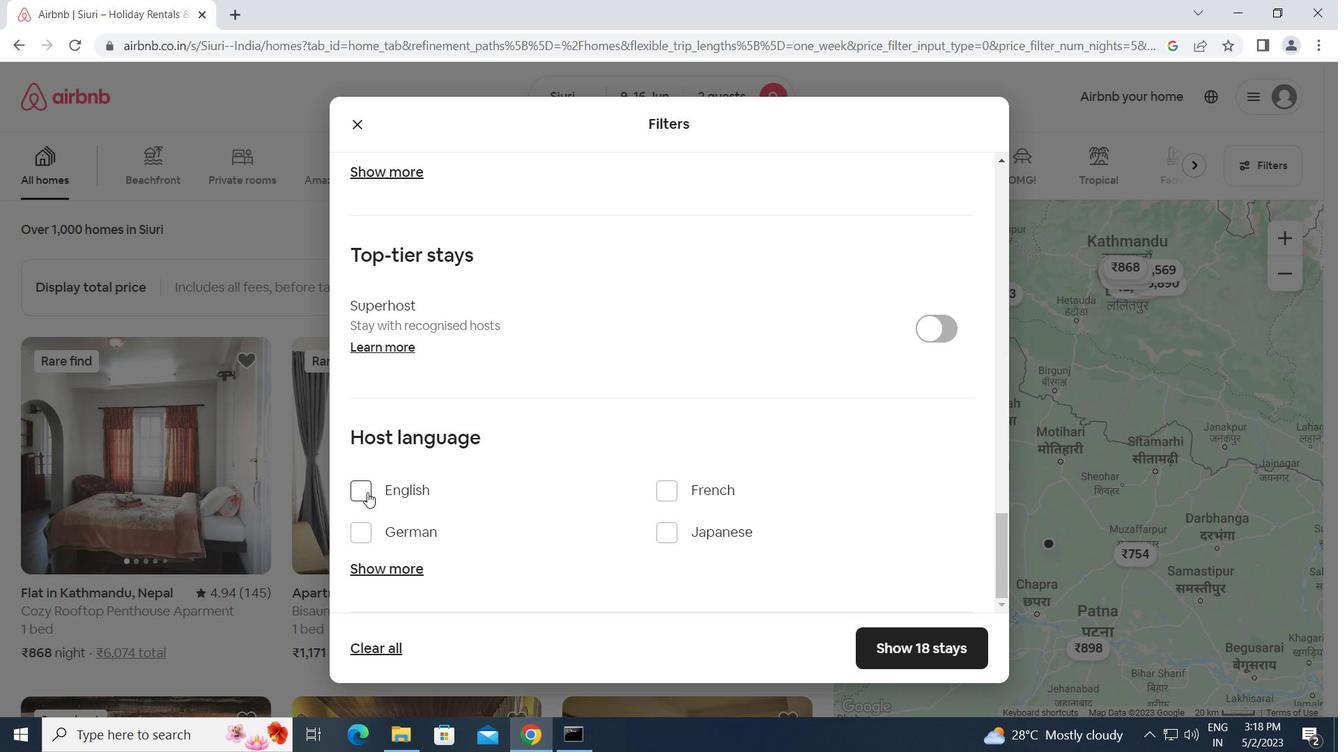 
Action: Mouse moved to (914, 649)
Screenshot: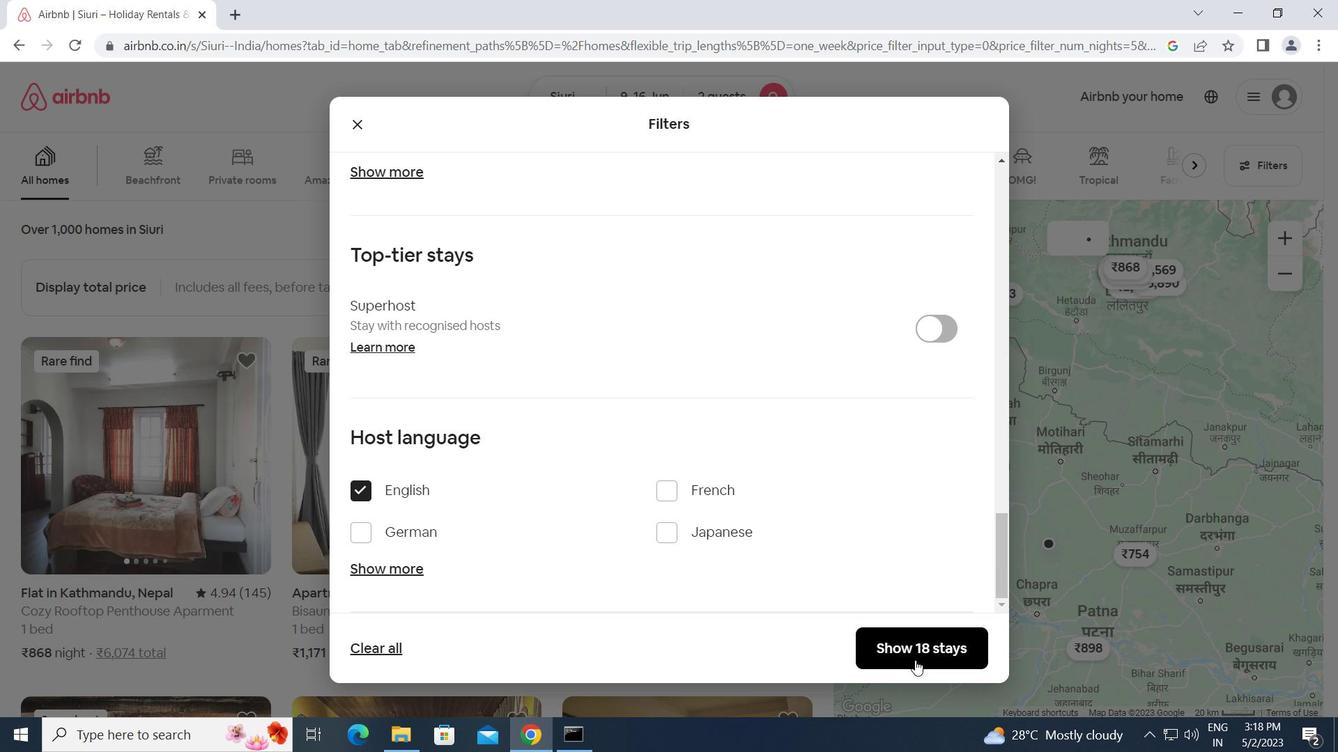 
Action: Mouse pressed left at (914, 649)
Screenshot: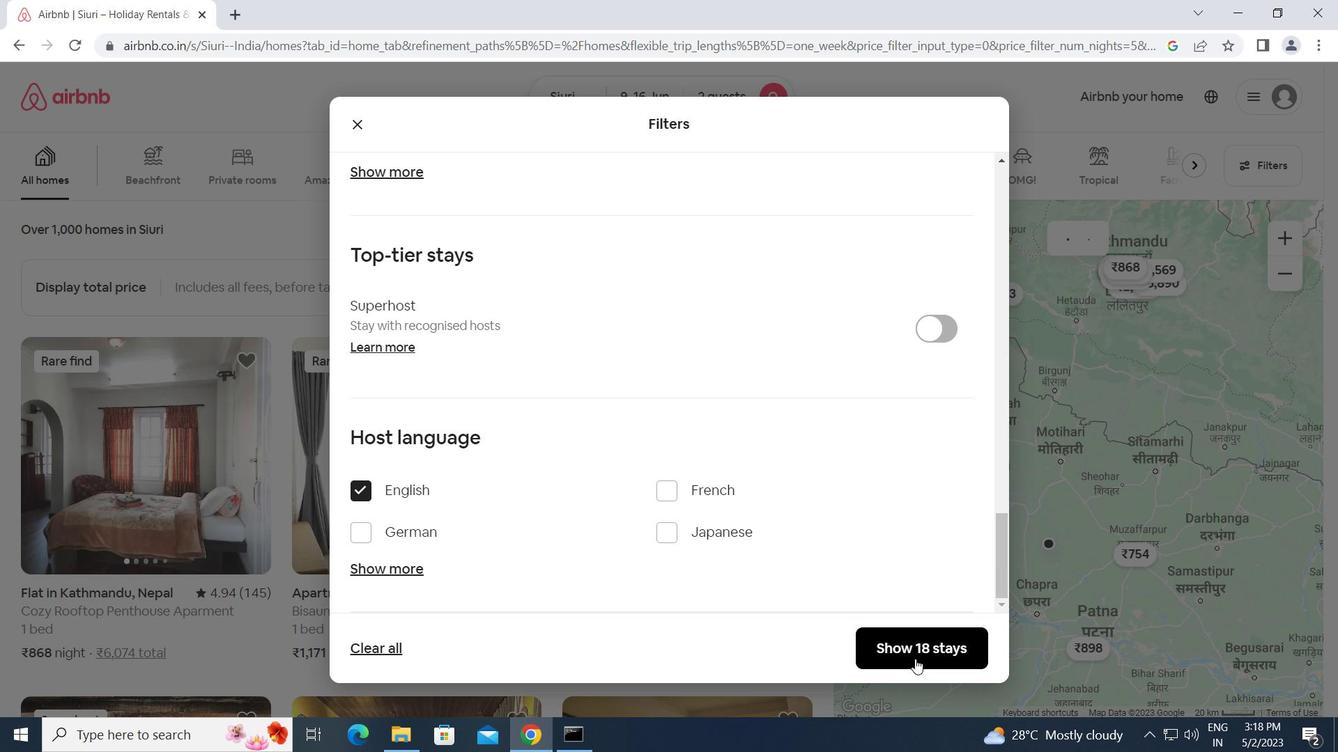 
